 Task: Find a house in Cheraga, Algeria for 6 guests from 6th to 15th September, with a price range of ₹8000 to ₹12000, including amenities like Wifi, Free parking, TV, Gym, and Breakfast, and enable 'Self check-in'.
Action: Mouse moved to (501, 120)
Screenshot: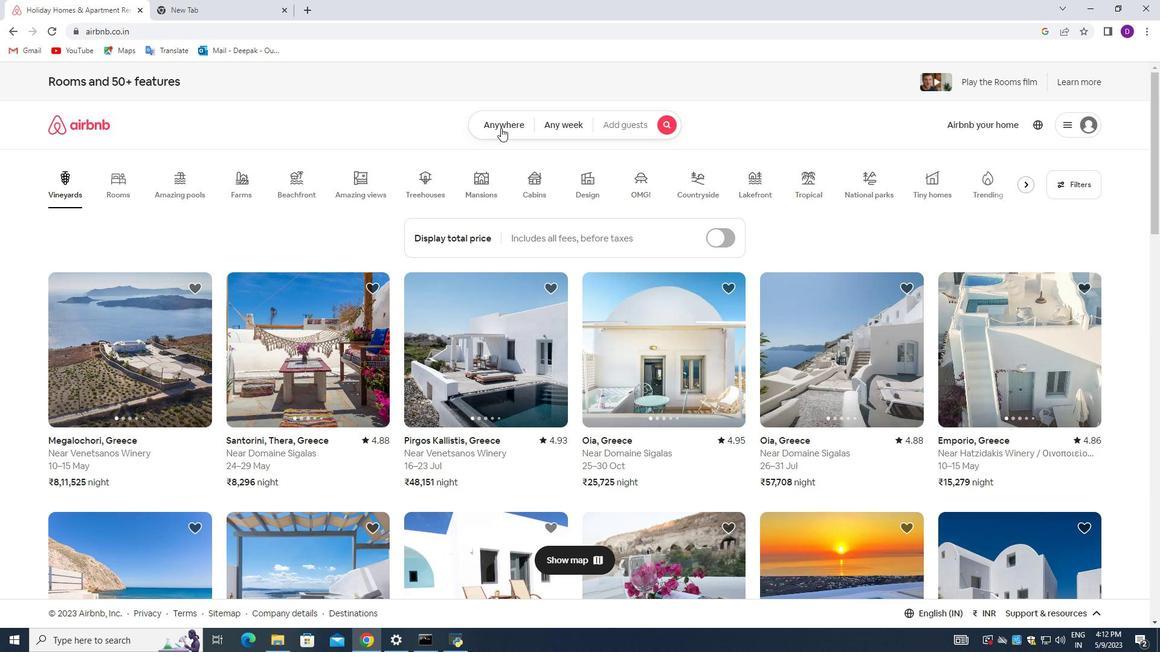 
Action: Mouse pressed left at (501, 120)
Screenshot: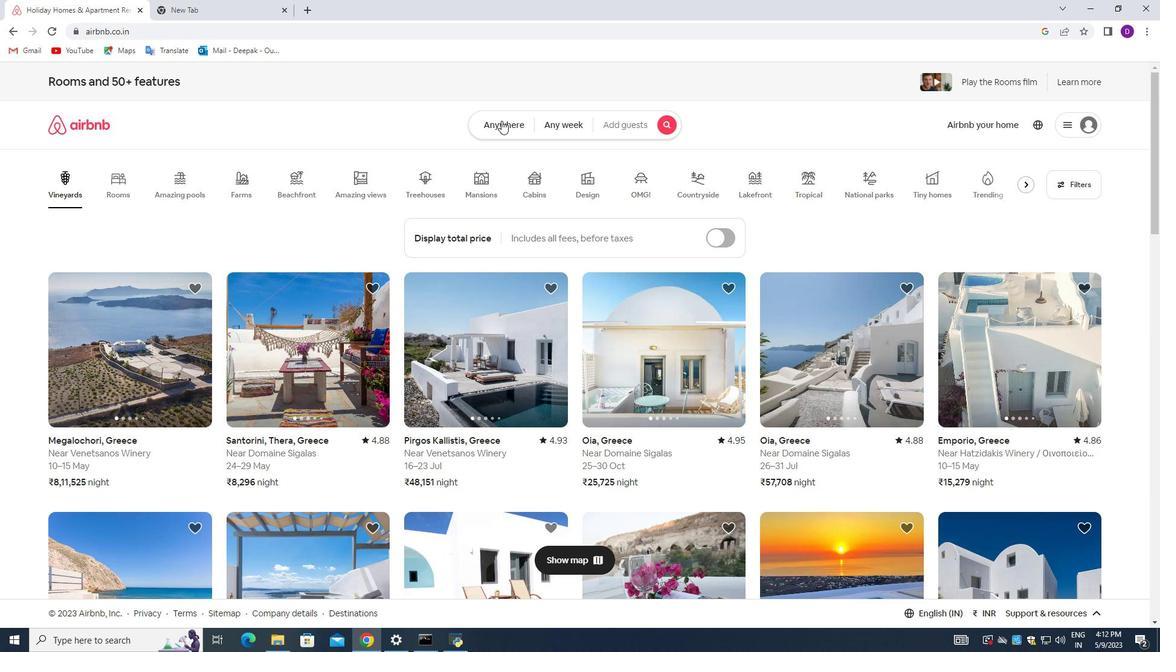 
Action: Mouse moved to (433, 169)
Screenshot: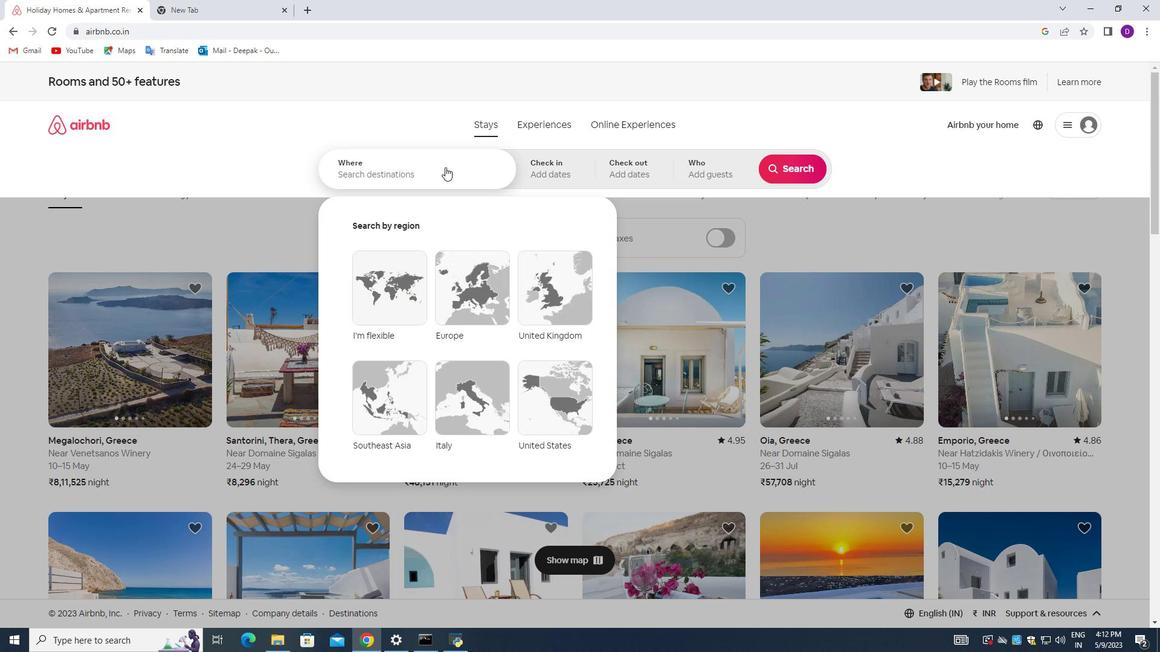
Action: Mouse pressed left at (433, 169)
Screenshot: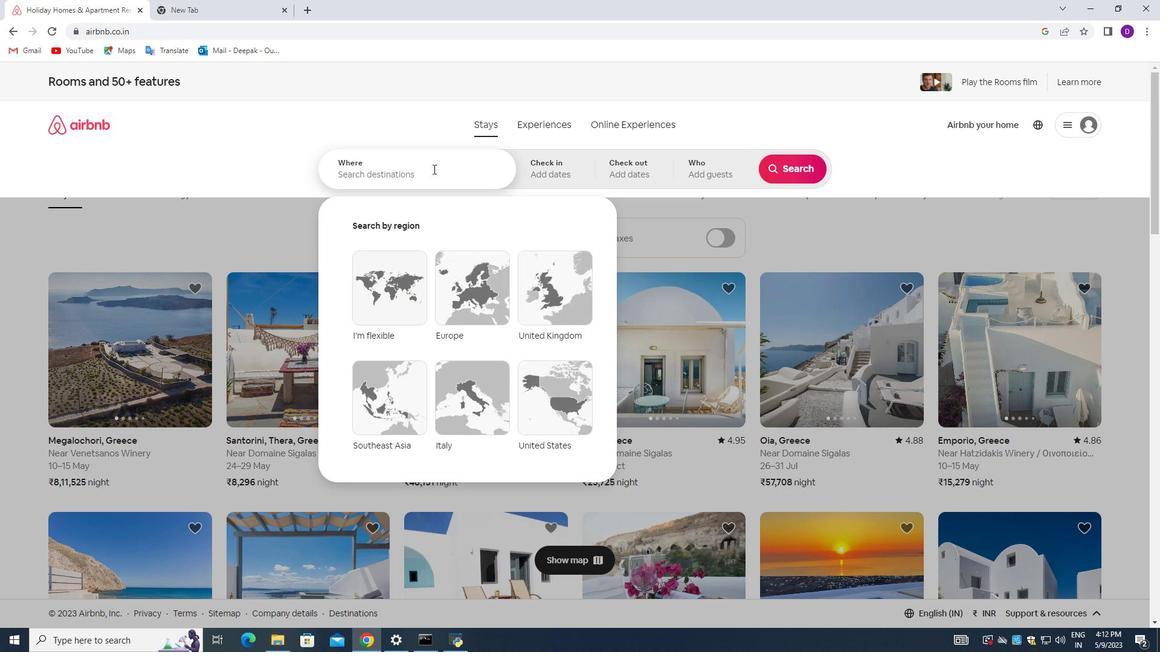 
Action: Mouse moved to (266, 229)
Screenshot: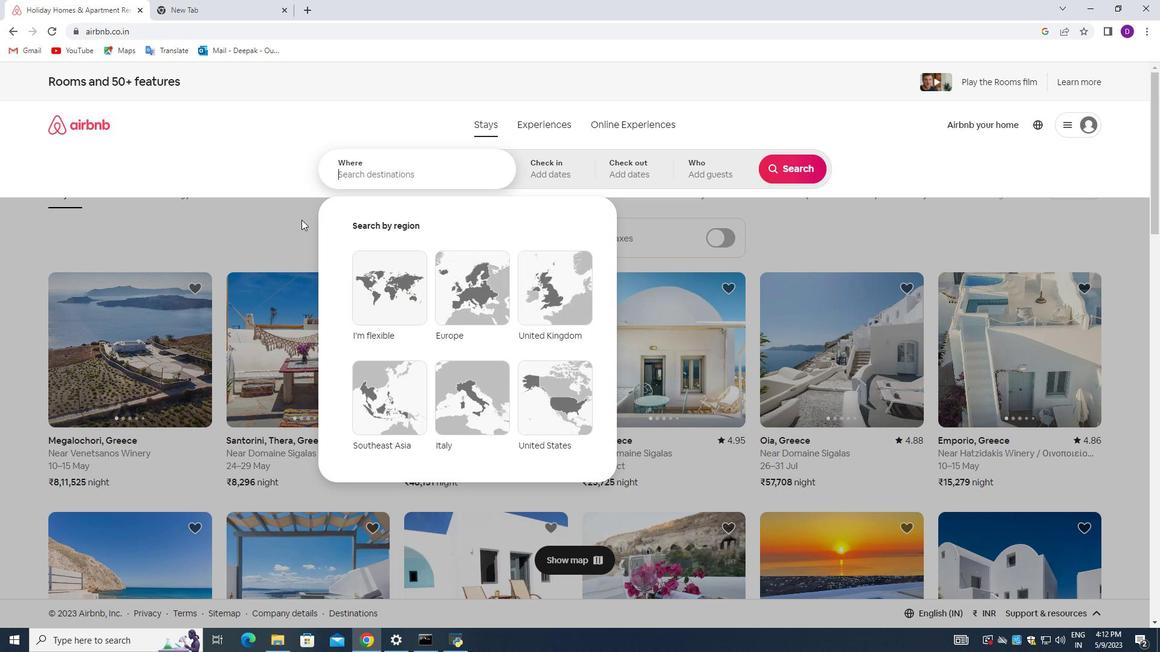 
Action: Key pressed <Key.shift_r>Cheraga,<Key.space><Key.shift_r>Algeria<Key.enter>
Screenshot: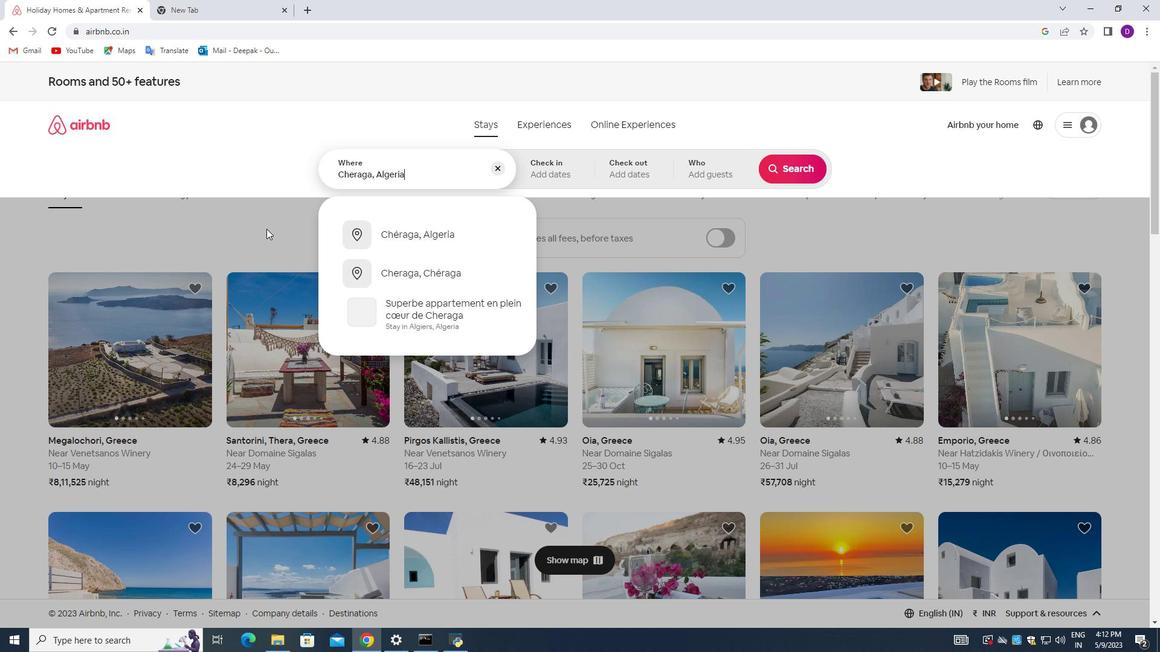 
Action: Mouse moved to (790, 267)
Screenshot: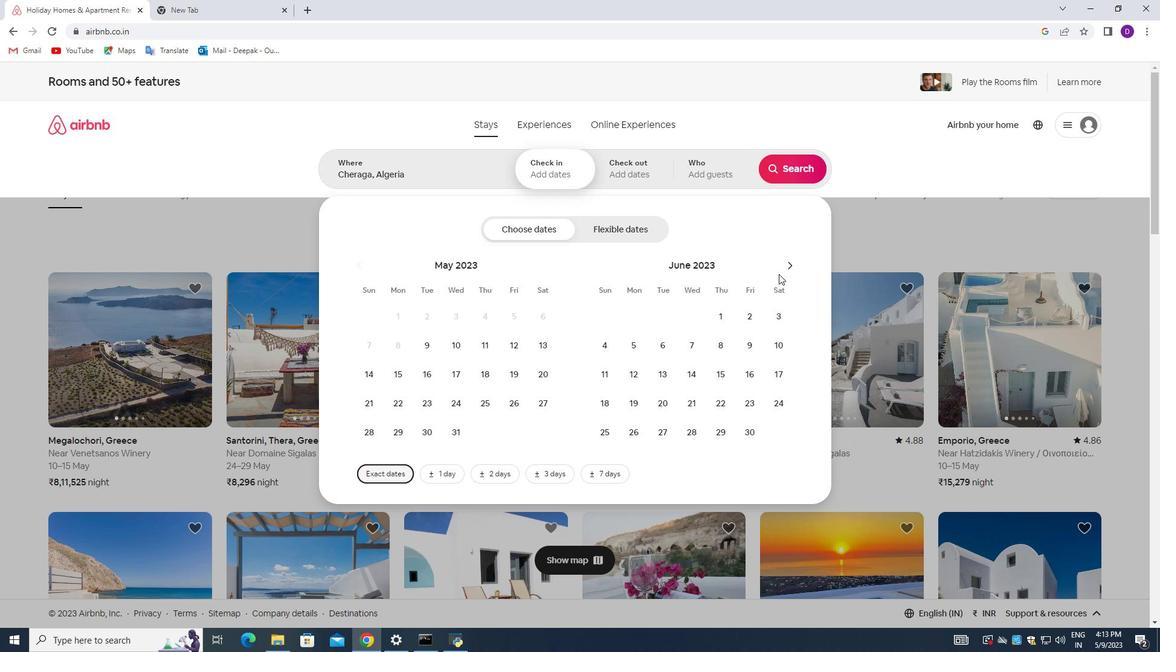 
Action: Mouse pressed left at (790, 267)
Screenshot: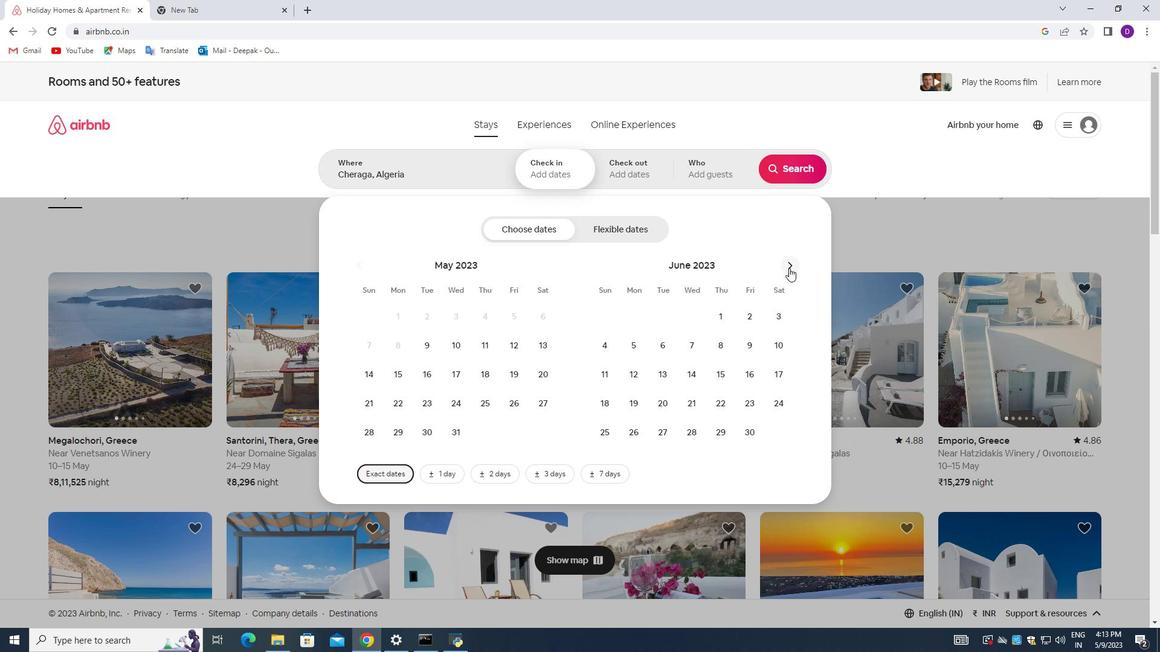 
Action: Mouse pressed left at (790, 267)
Screenshot: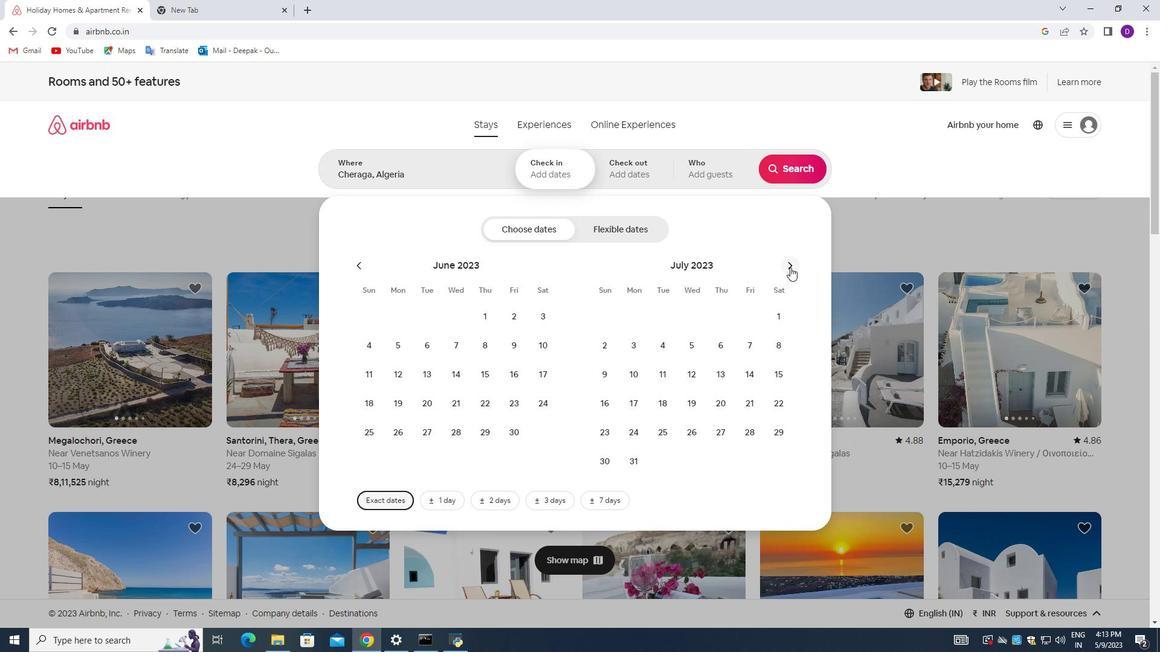 
Action: Mouse pressed left at (790, 267)
Screenshot: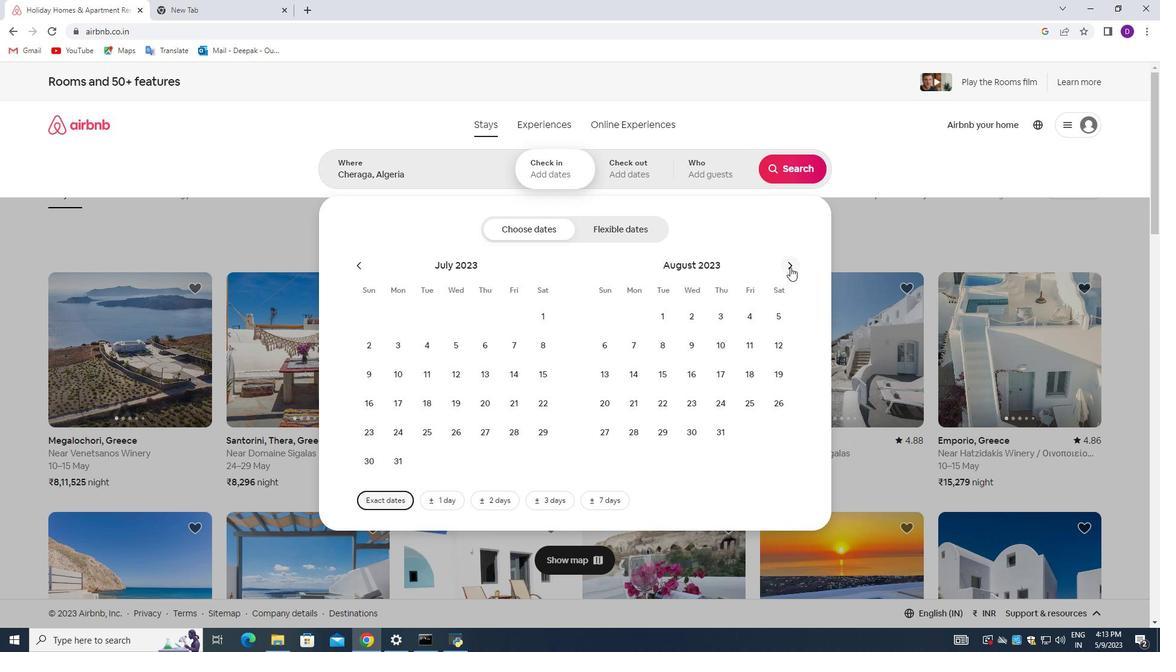 
Action: Mouse moved to (696, 346)
Screenshot: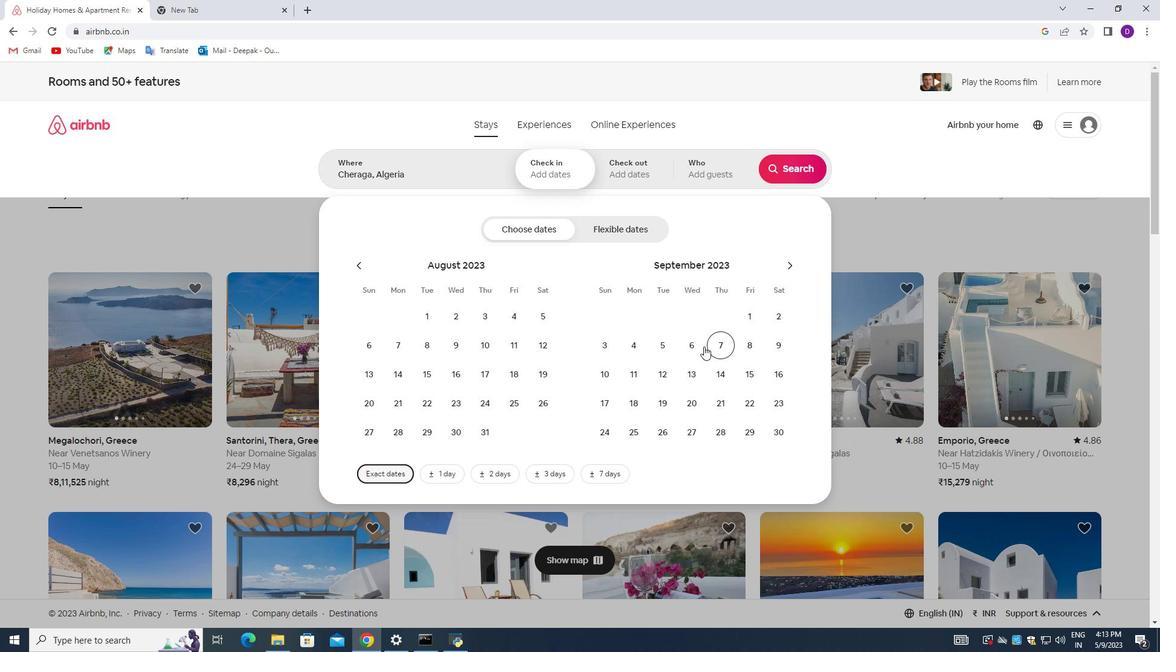 
Action: Mouse pressed left at (696, 346)
Screenshot: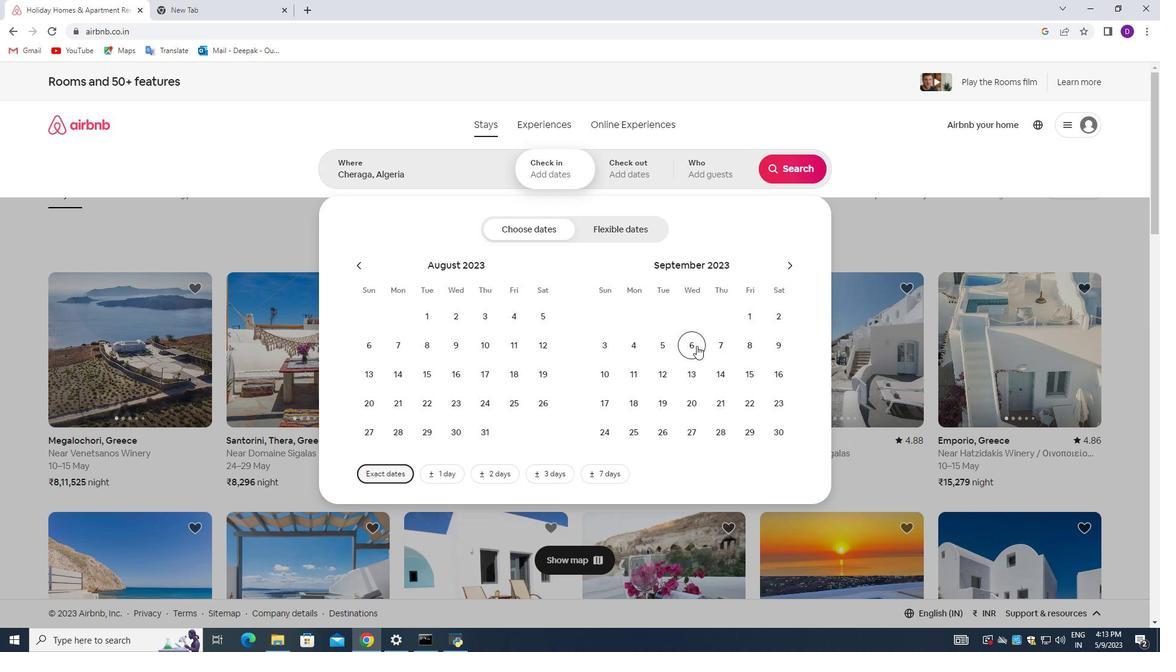 
Action: Mouse moved to (748, 367)
Screenshot: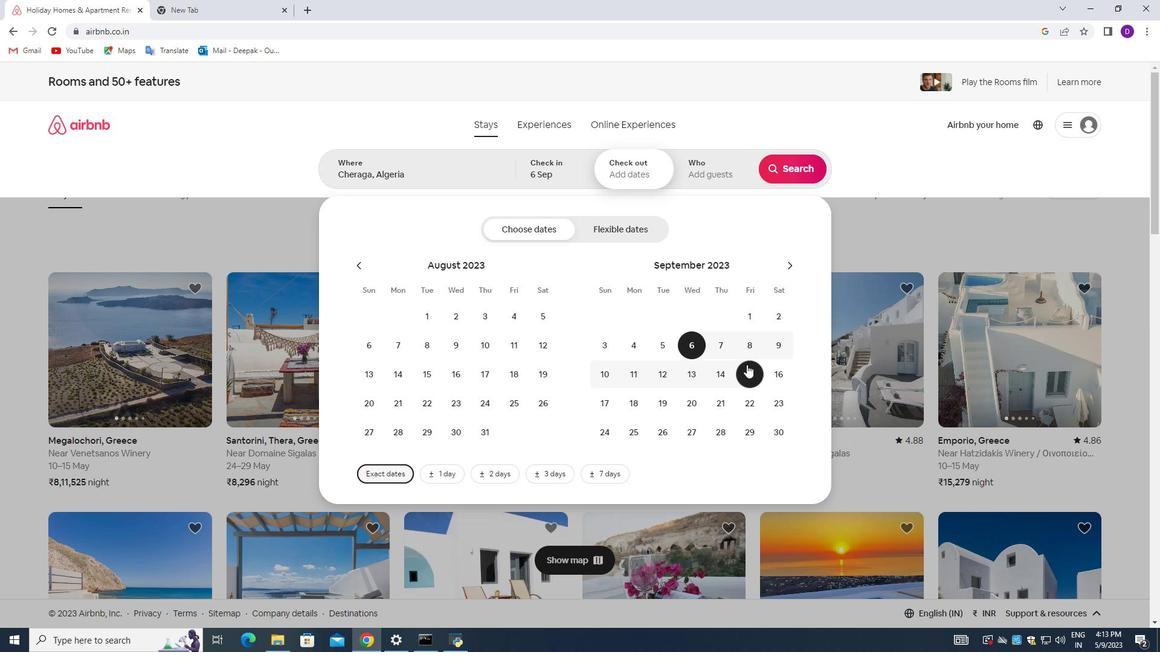 
Action: Mouse pressed left at (748, 367)
Screenshot: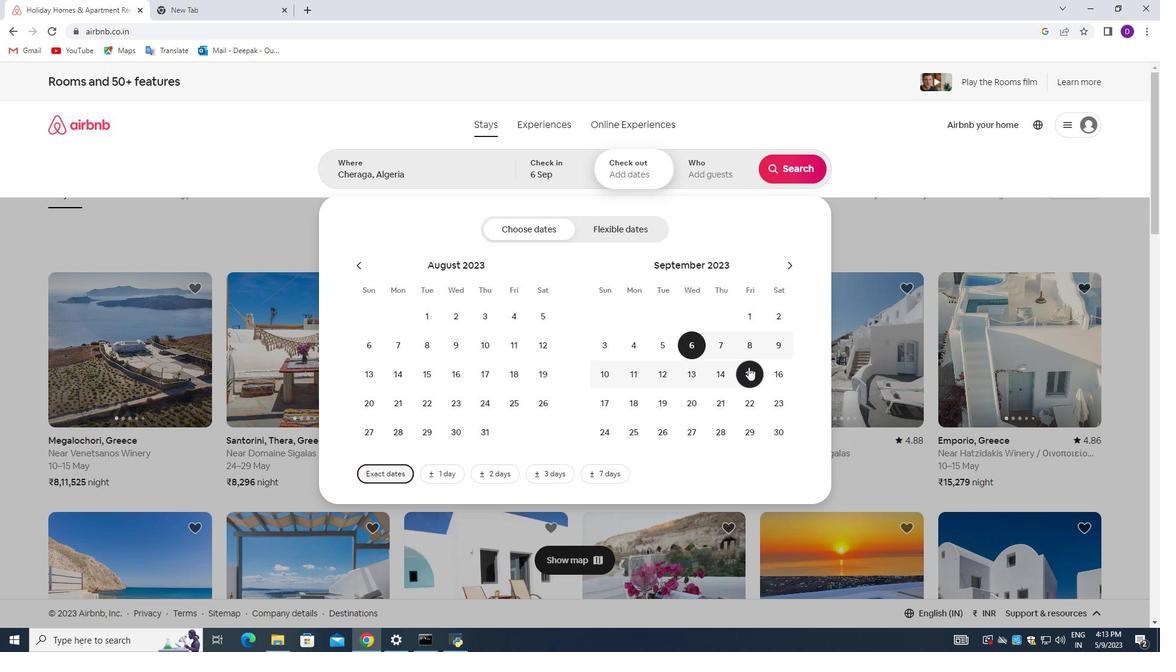 
Action: Mouse moved to (693, 169)
Screenshot: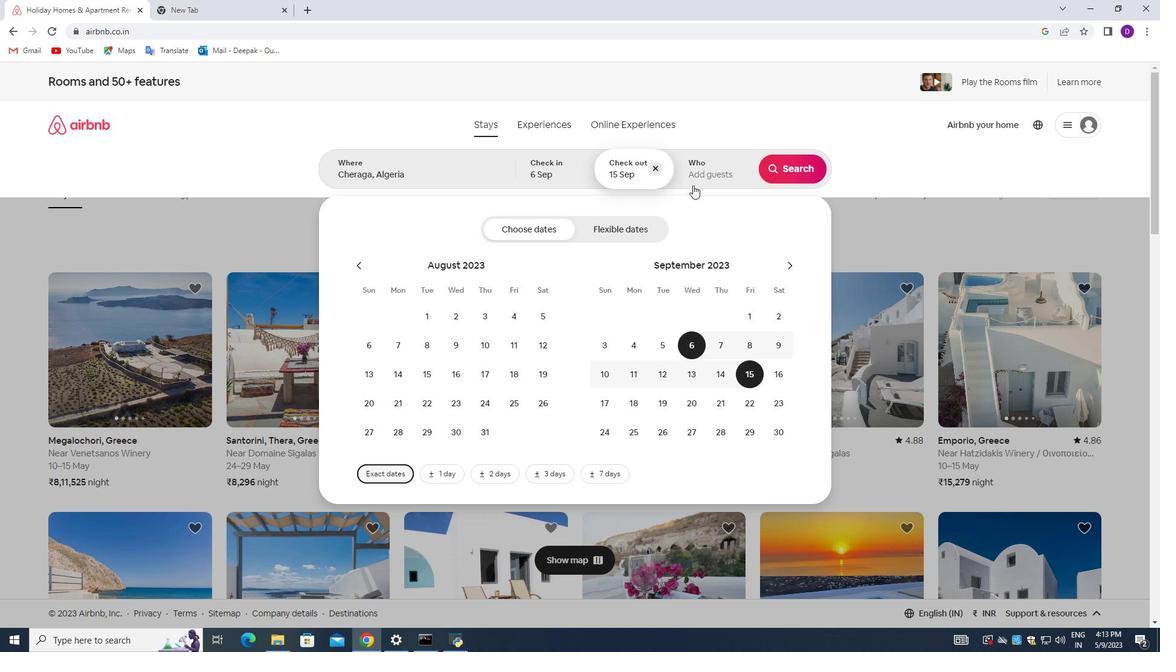 
Action: Mouse pressed left at (693, 169)
Screenshot: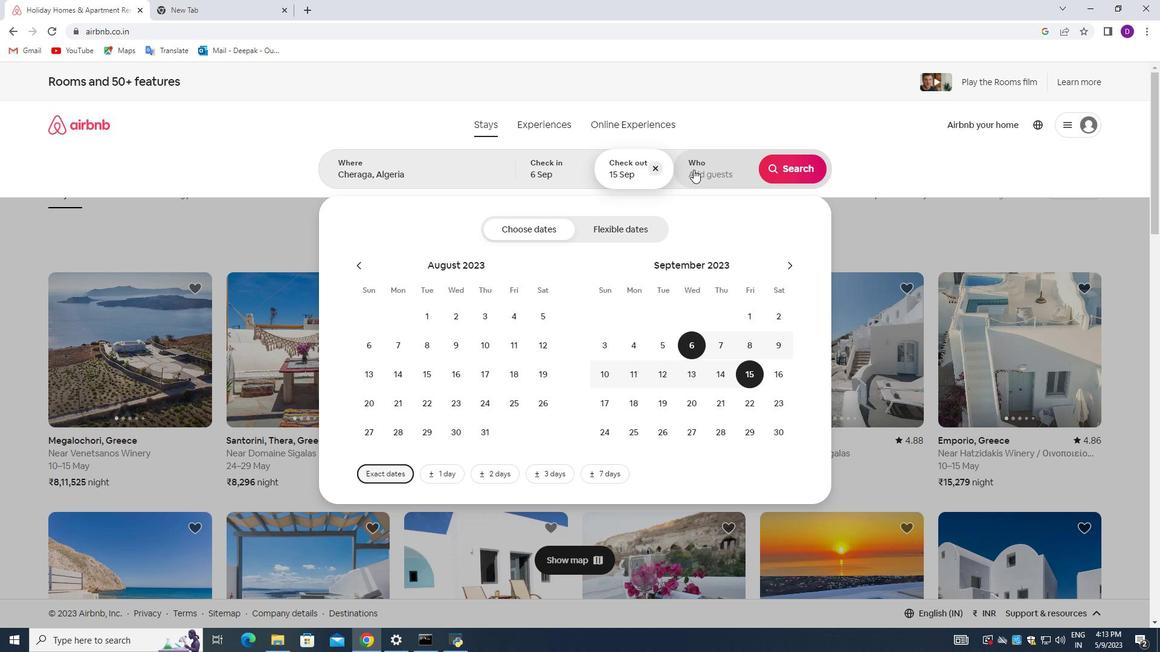 
Action: Mouse moved to (794, 236)
Screenshot: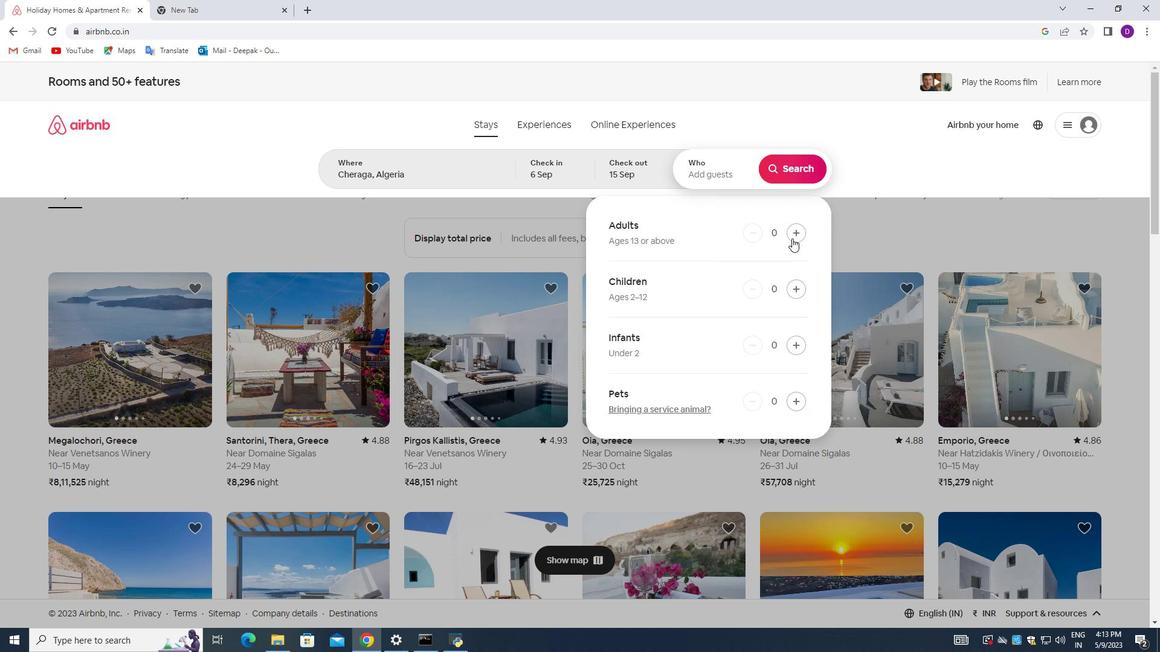 
Action: Mouse pressed left at (794, 236)
Screenshot: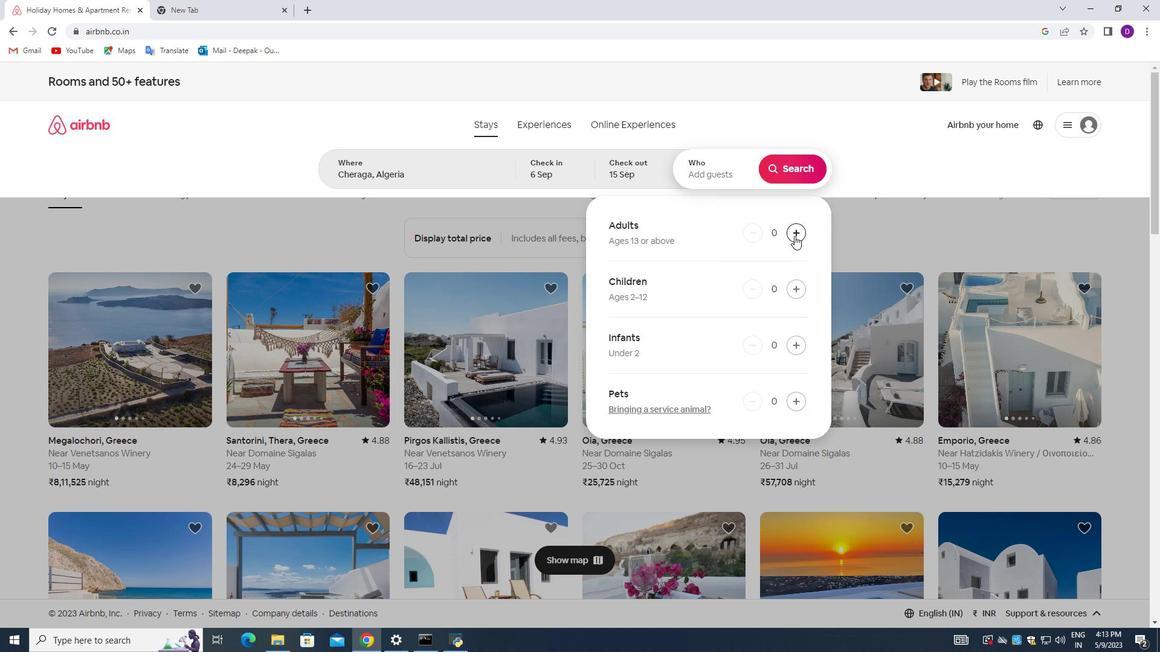 
Action: Mouse pressed left at (794, 236)
Screenshot: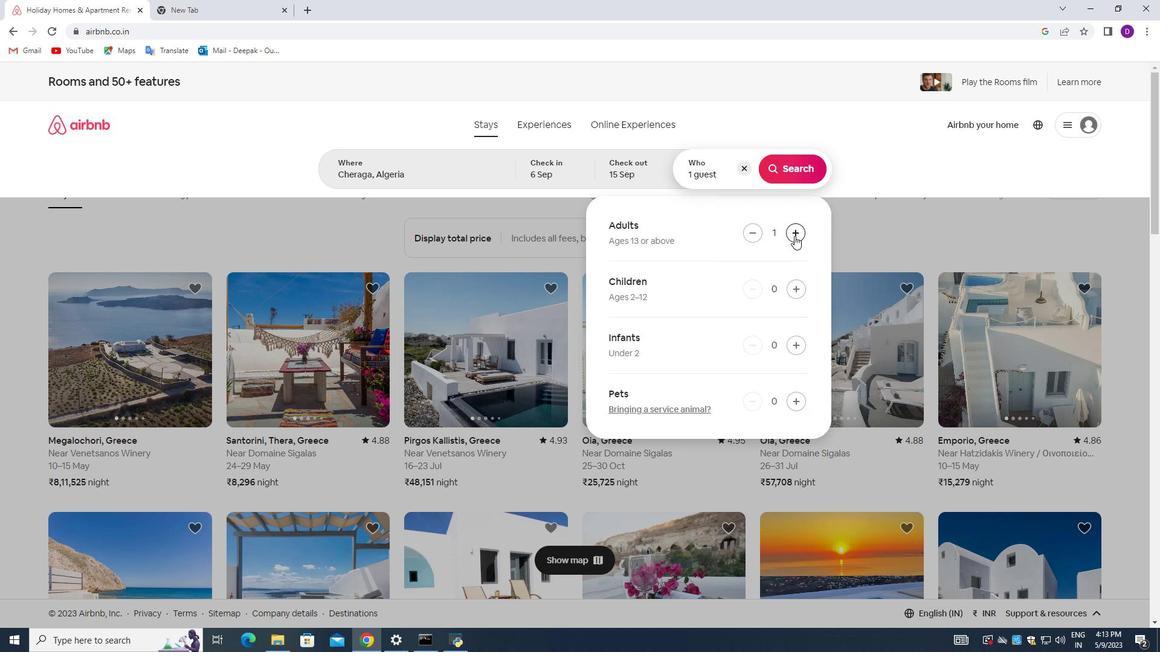 
Action: Mouse pressed left at (794, 236)
Screenshot: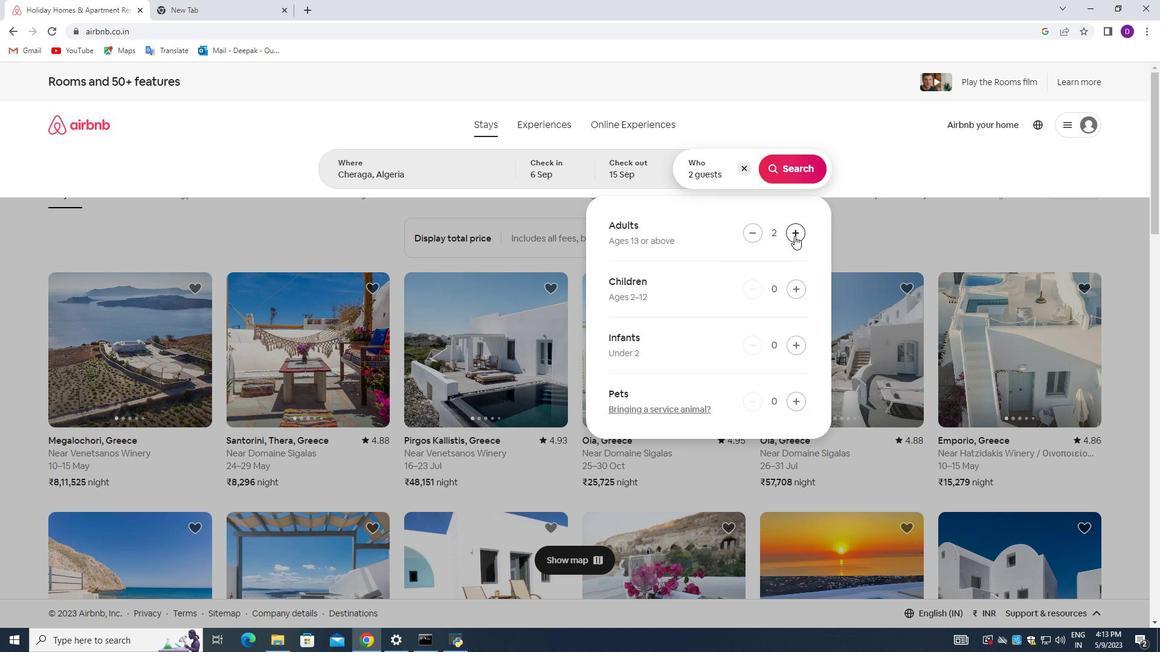
Action: Mouse pressed left at (794, 236)
Screenshot: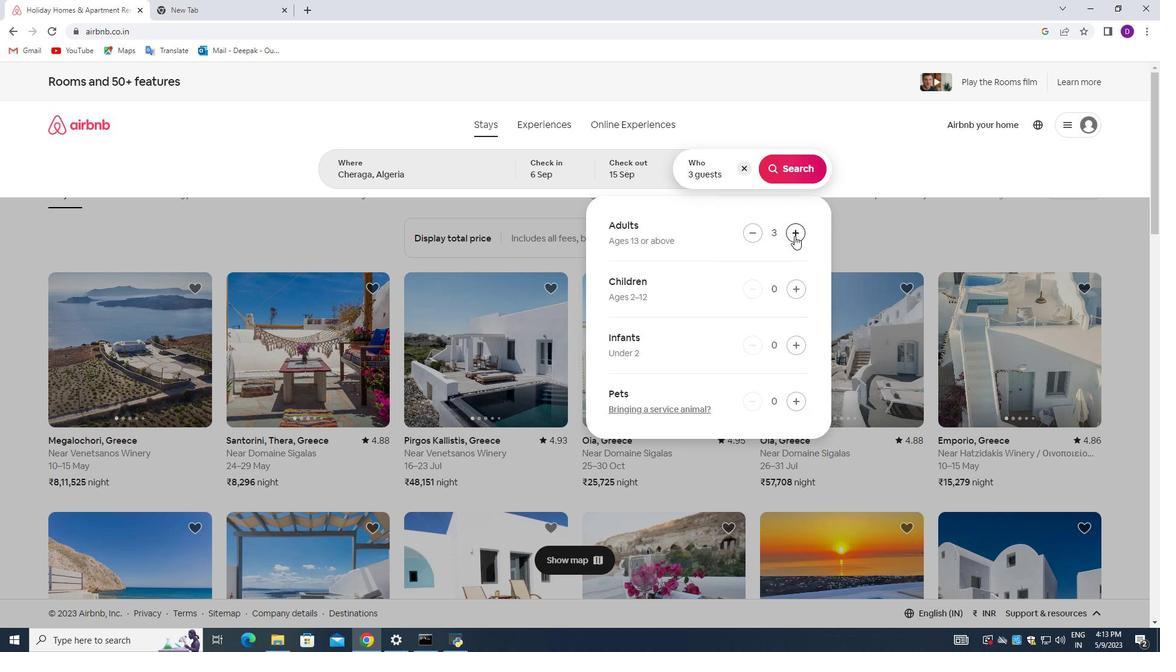 
Action: Mouse pressed left at (794, 236)
Screenshot: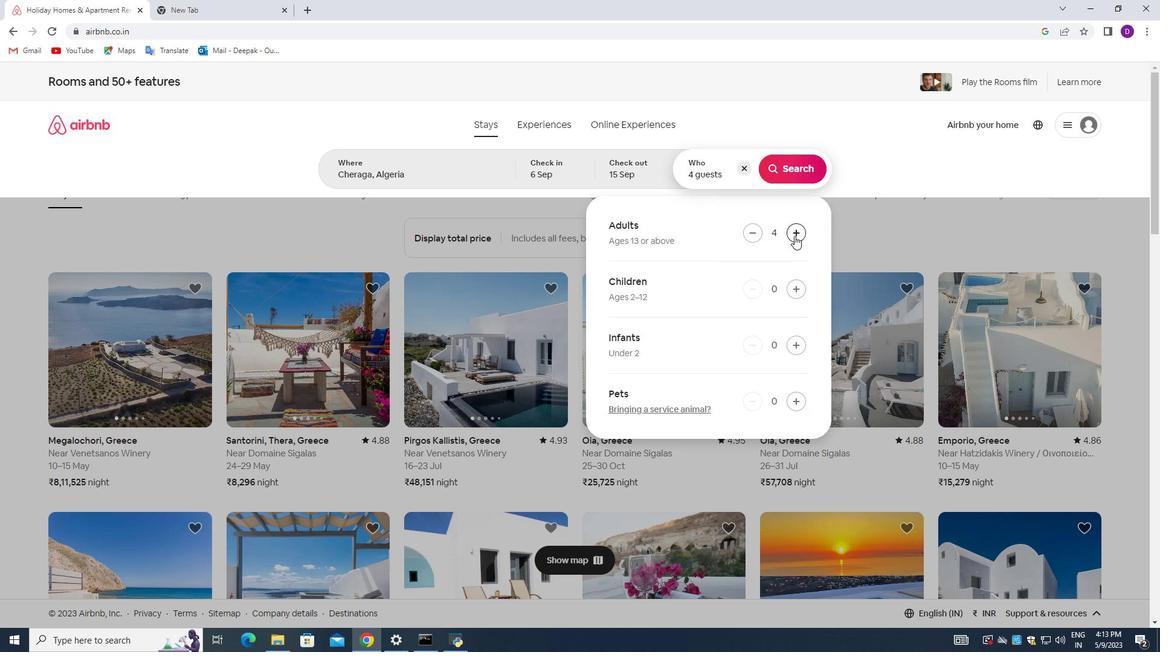 
Action: Mouse pressed left at (794, 236)
Screenshot: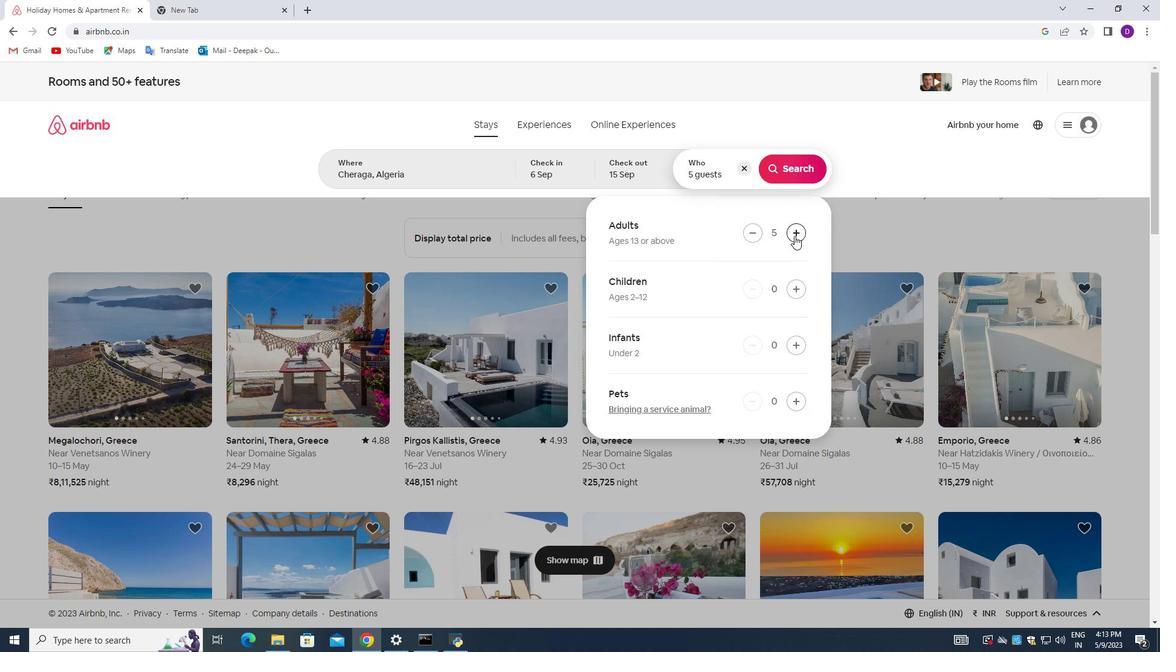 
Action: Mouse moved to (797, 168)
Screenshot: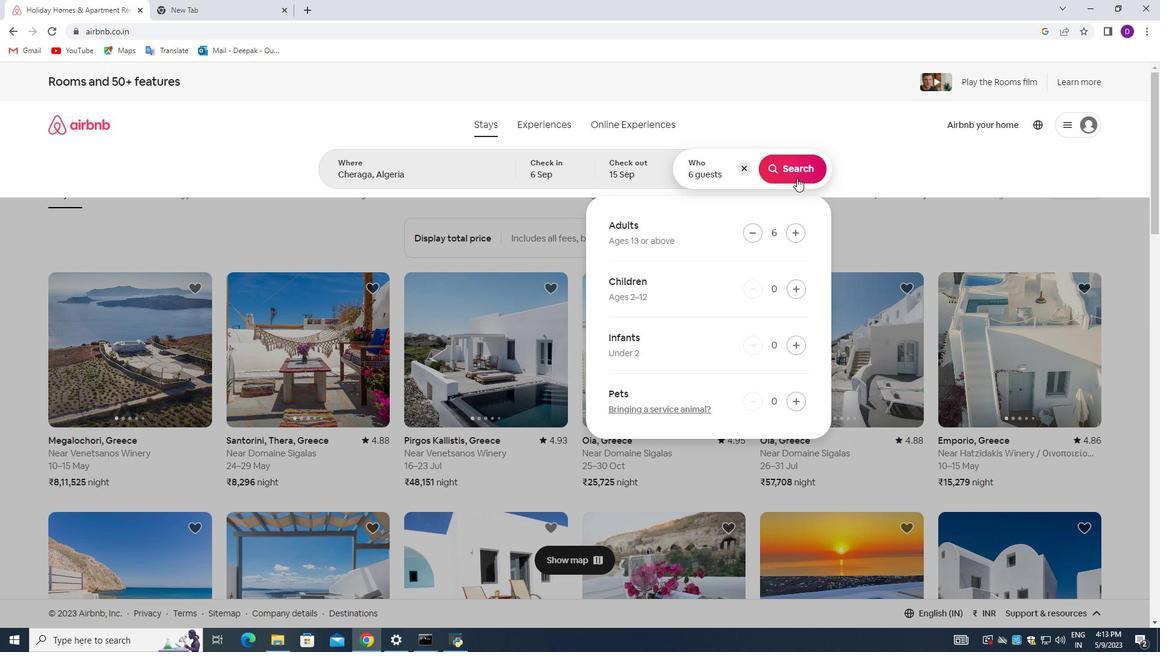 
Action: Mouse pressed left at (797, 168)
Screenshot: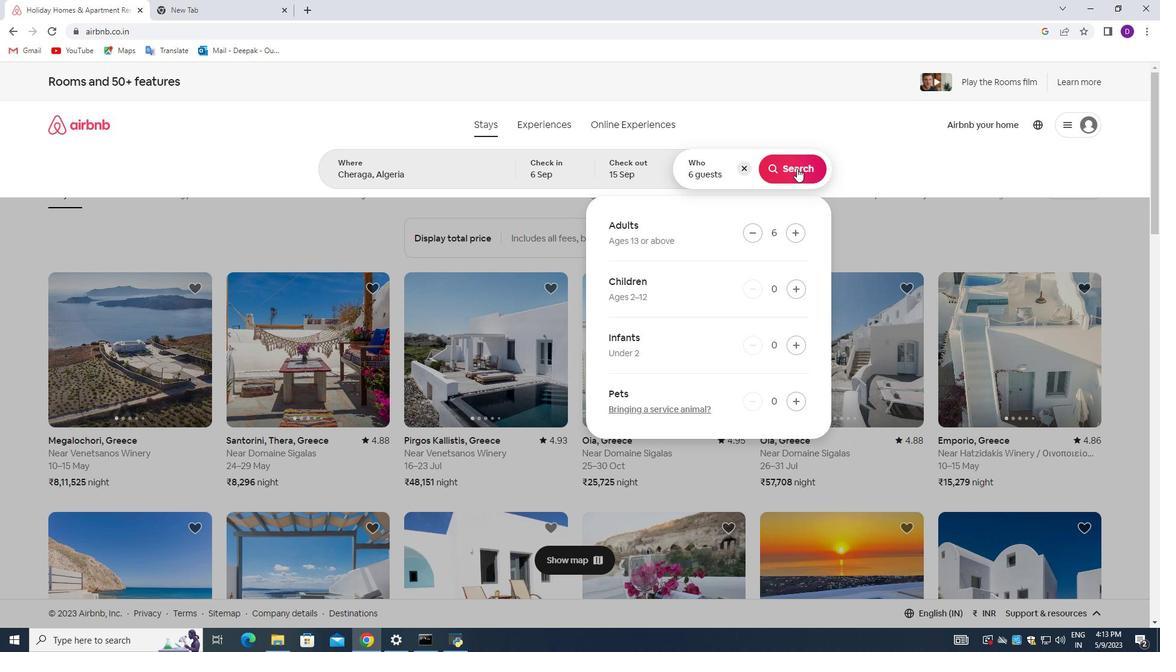
Action: Mouse moved to (1098, 129)
Screenshot: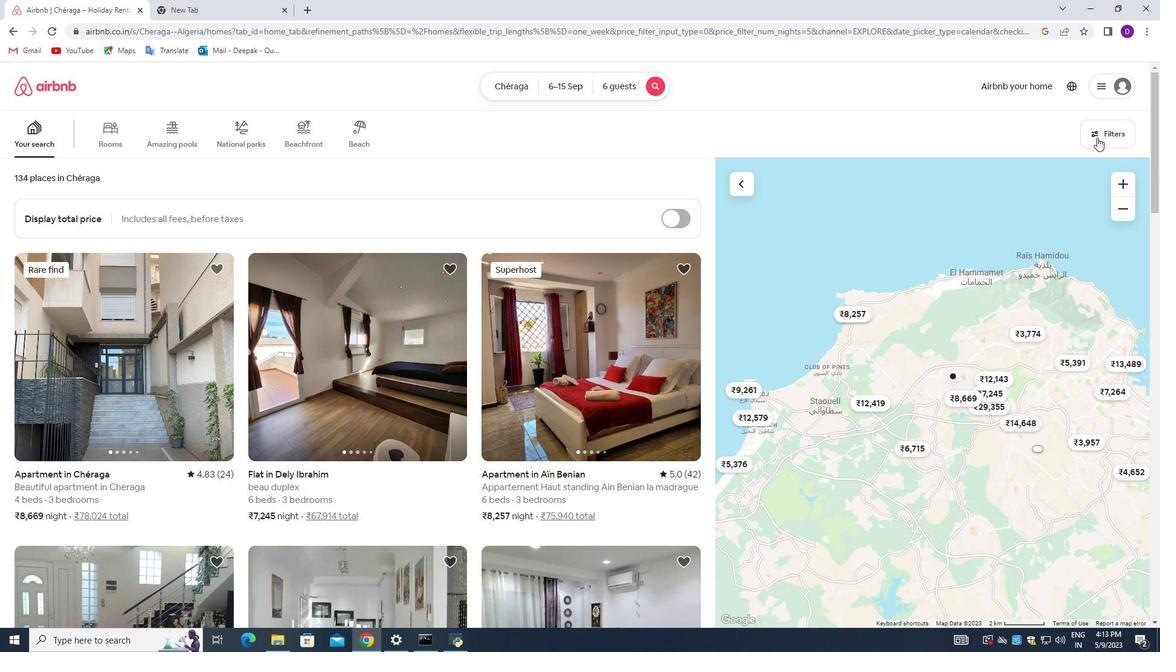 
Action: Mouse pressed left at (1098, 129)
Screenshot: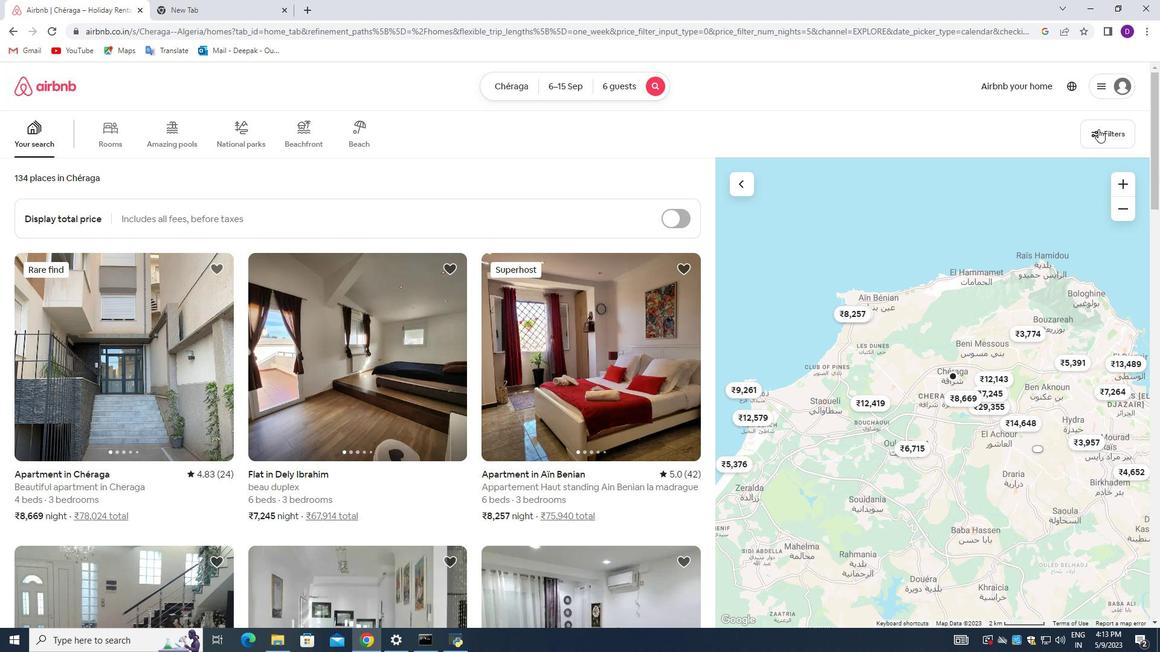 
Action: Mouse moved to (421, 433)
Screenshot: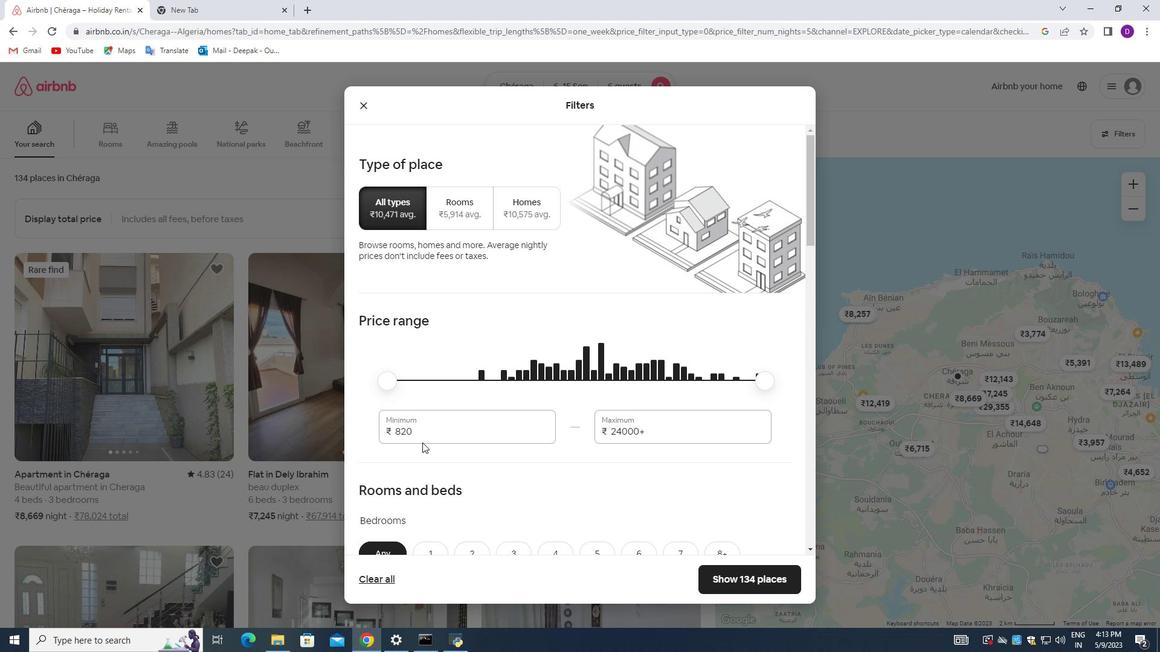 
Action: Mouse pressed left at (421, 433)
Screenshot: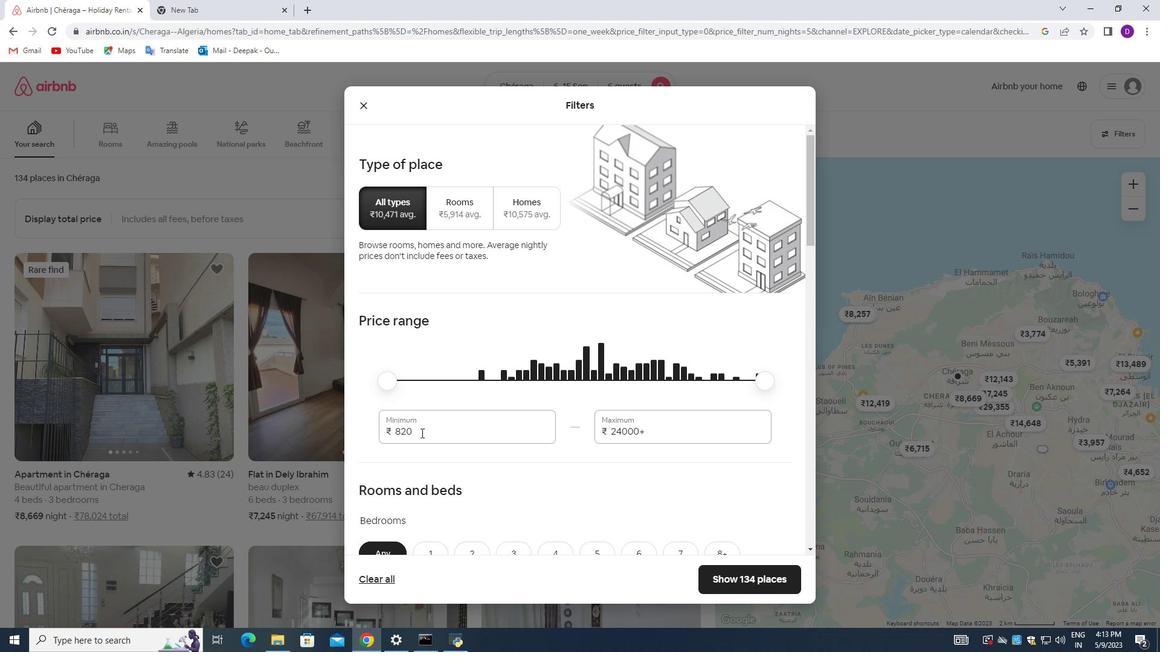 
Action: Mouse pressed left at (421, 433)
Screenshot: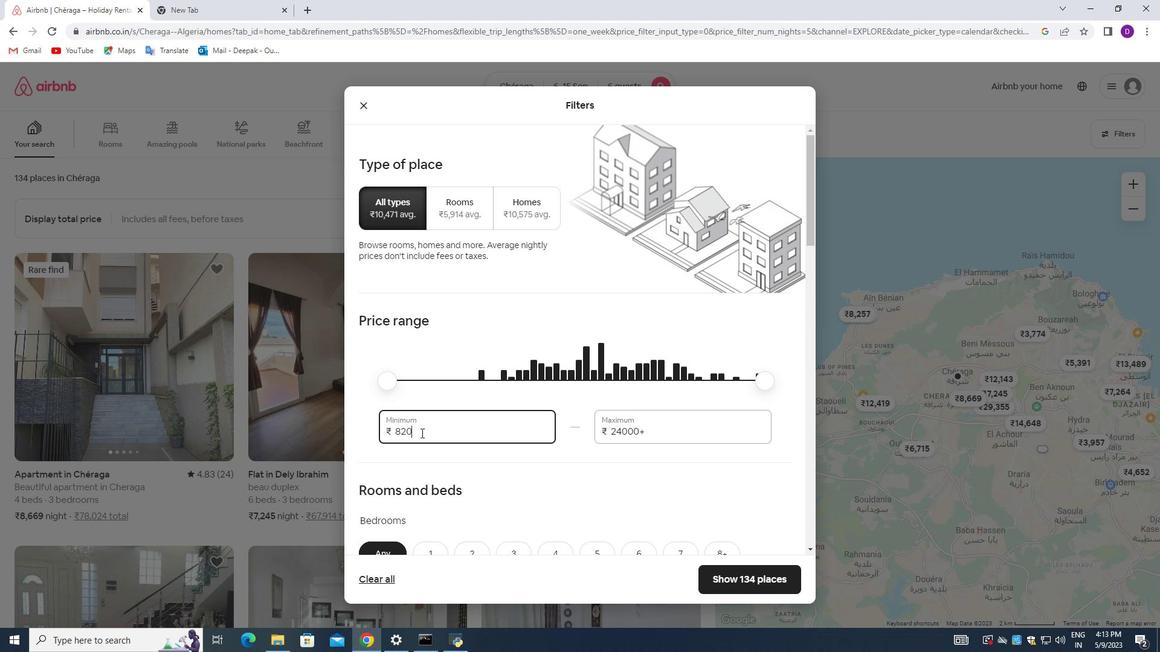 
Action: Key pressed 8000<Key.tab>12000
Screenshot: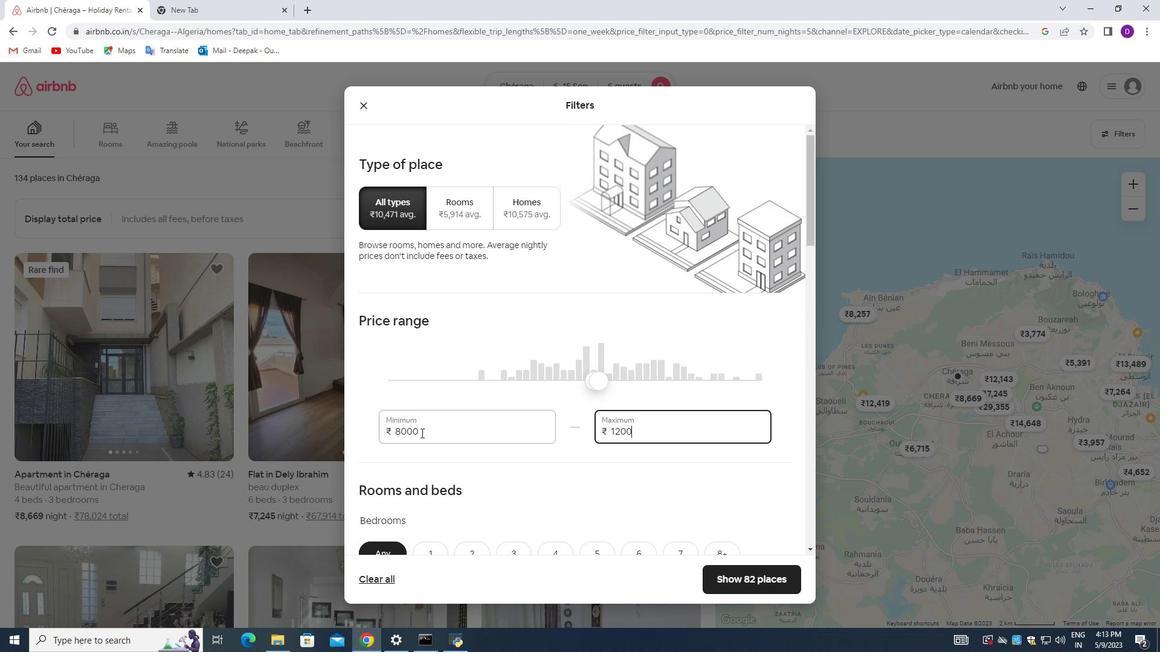 
Action: Mouse moved to (441, 378)
Screenshot: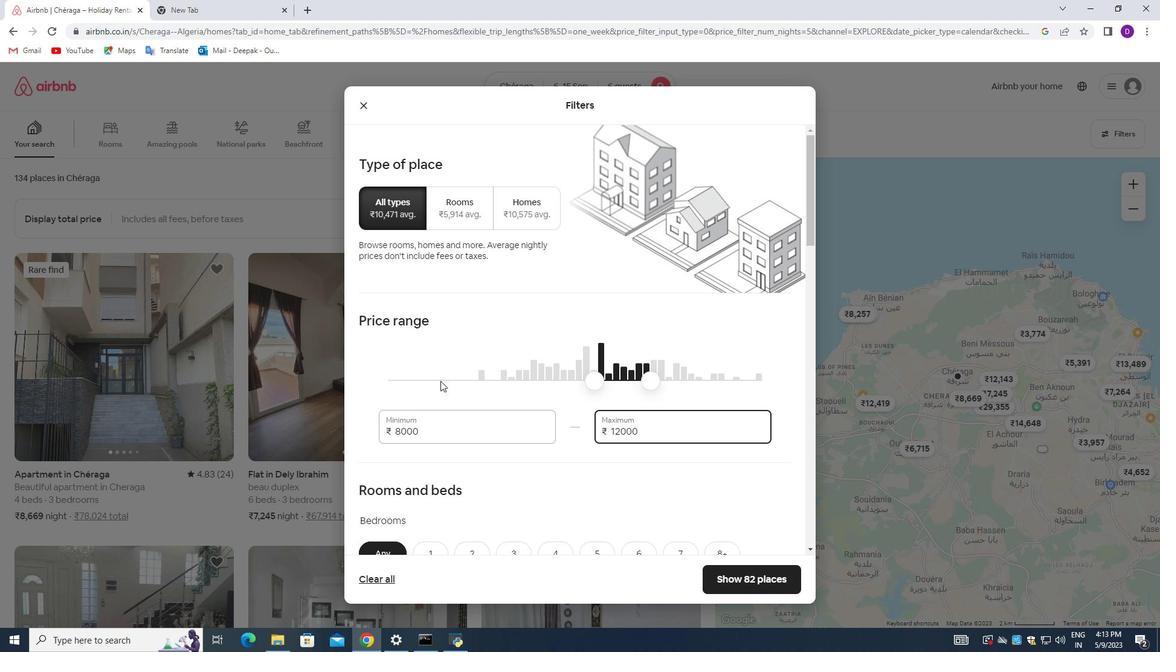 
Action: Mouse scrolled (441, 378) with delta (0, 0)
Screenshot: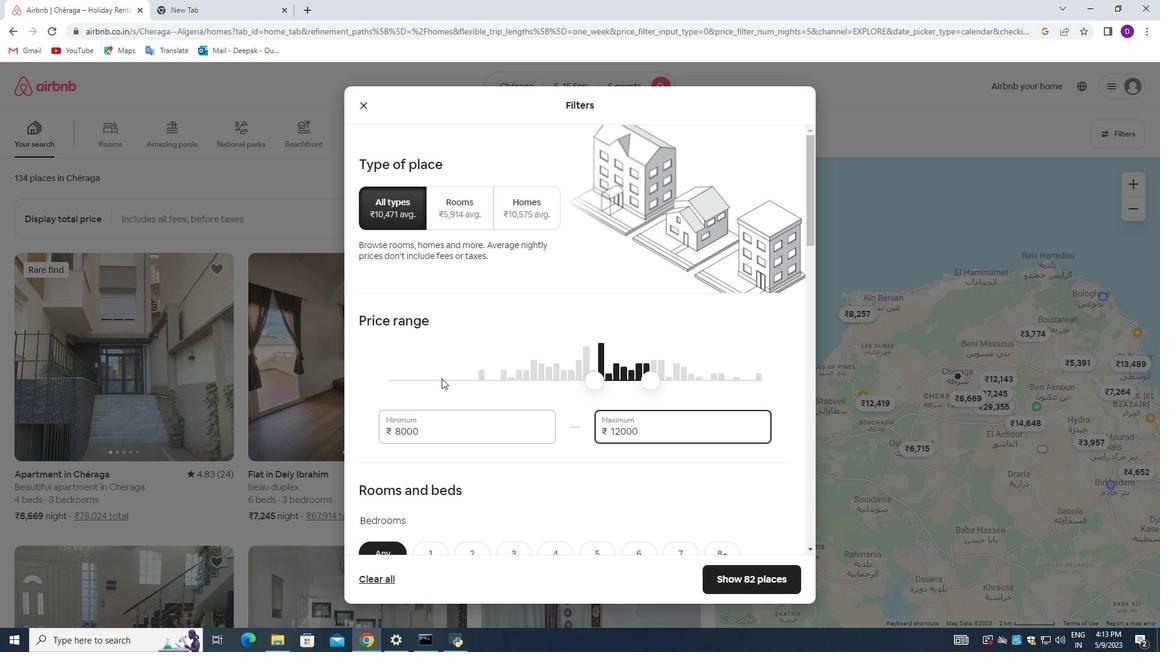 
Action: Mouse scrolled (441, 378) with delta (0, 0)
Screenshot: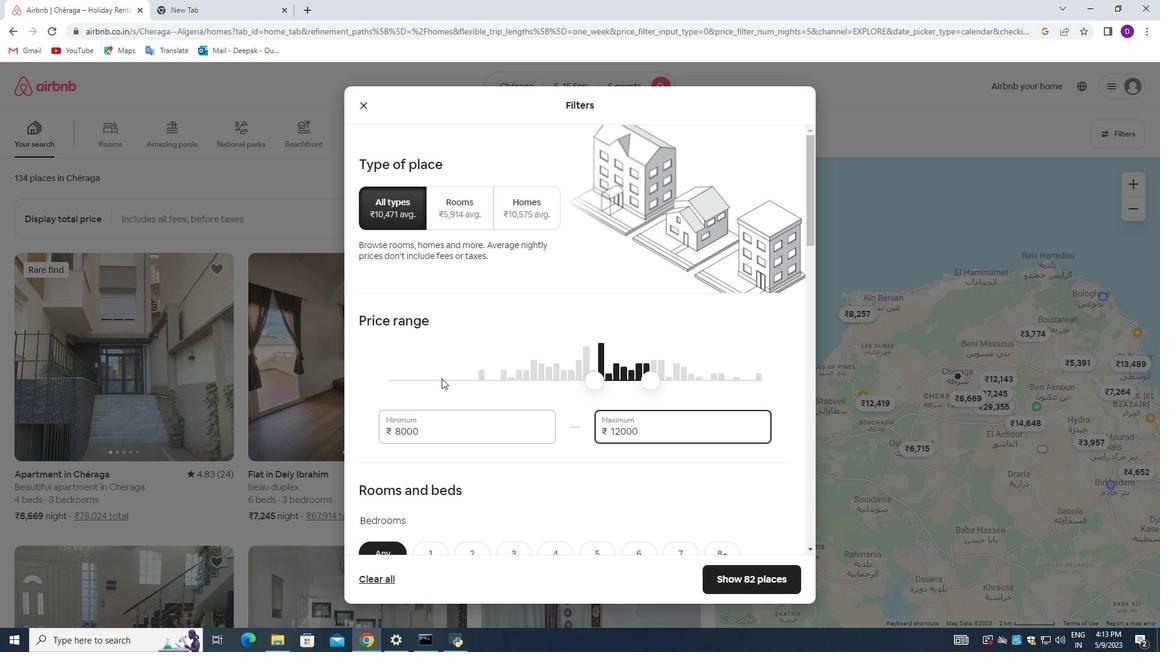 
Action: Mouse scrolled (441, 378) with delta (0, 0)
Screenshot: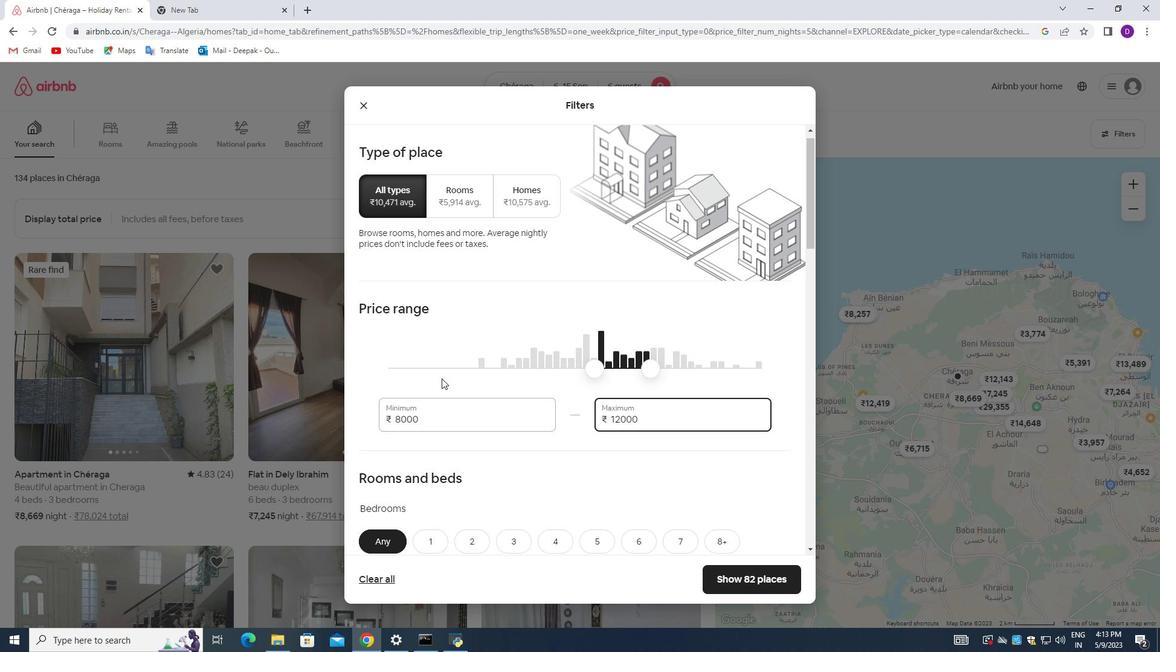 
Action: Mouse scrolled (441, 378) with delta (0, 0)
Screenshot: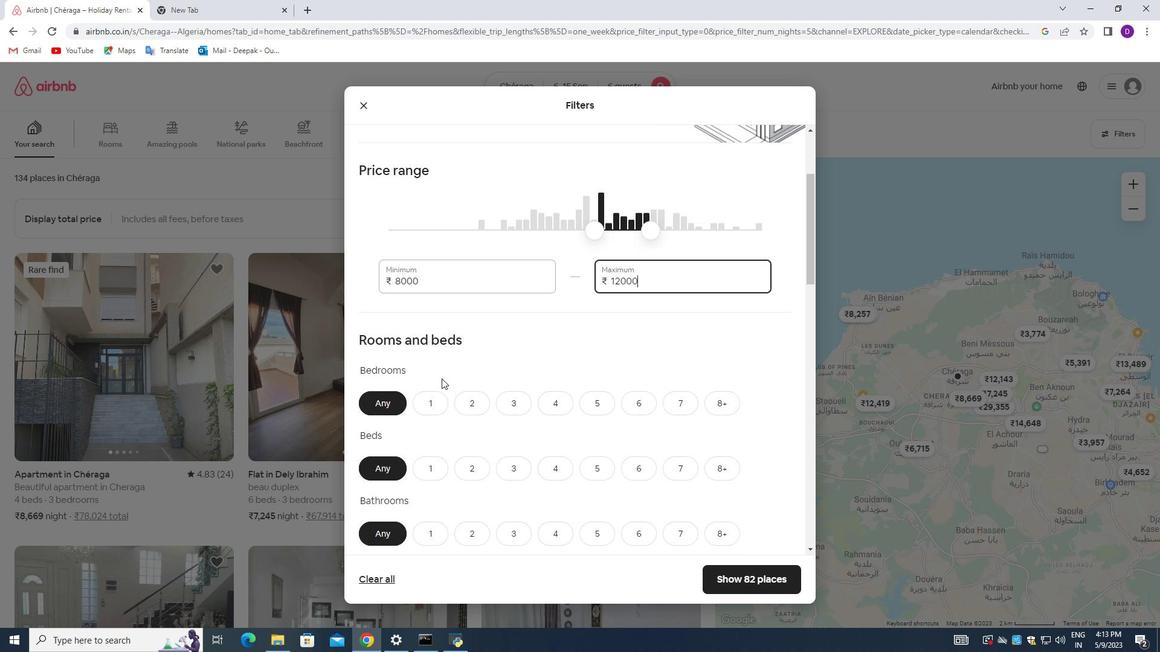 
Action: Mouse moved to (633, 318)
Screenshot: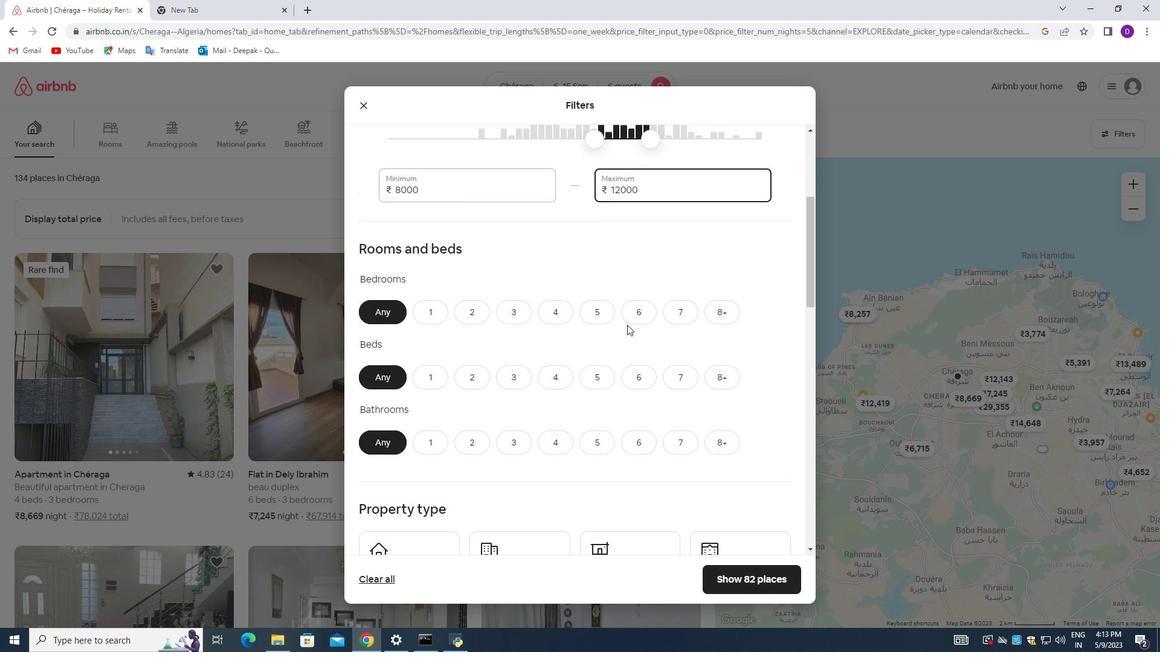 
Action: Mouse pressed left at (633, 318)
Screenshot: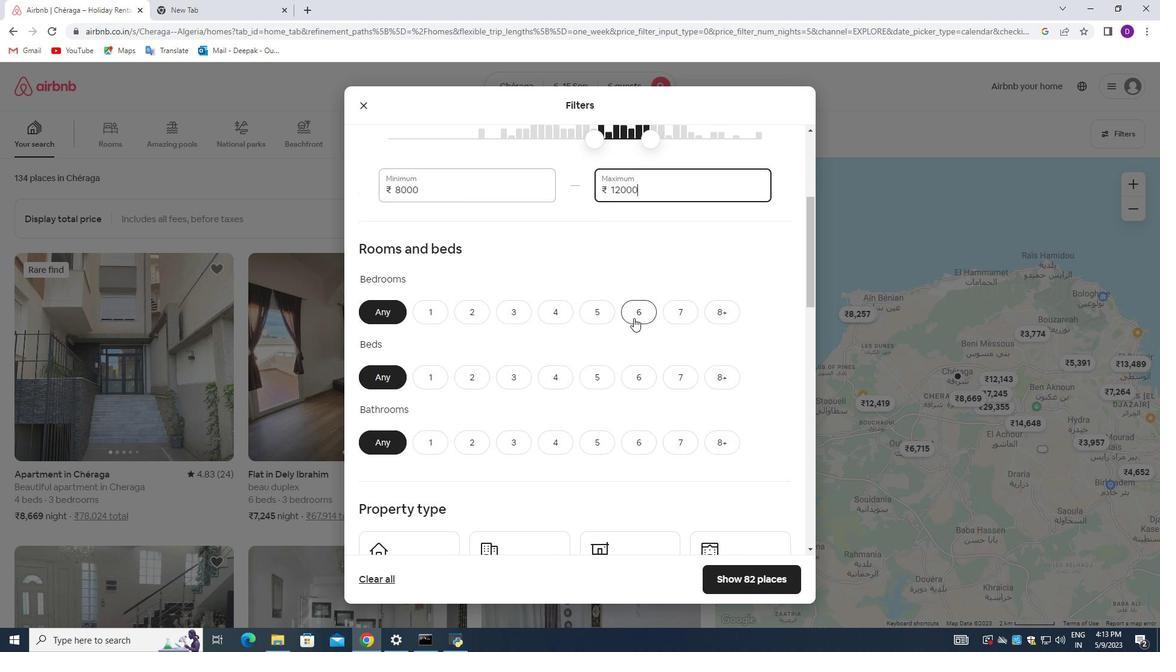 
Action: Mouse moved to (638, 372)
Screenshot: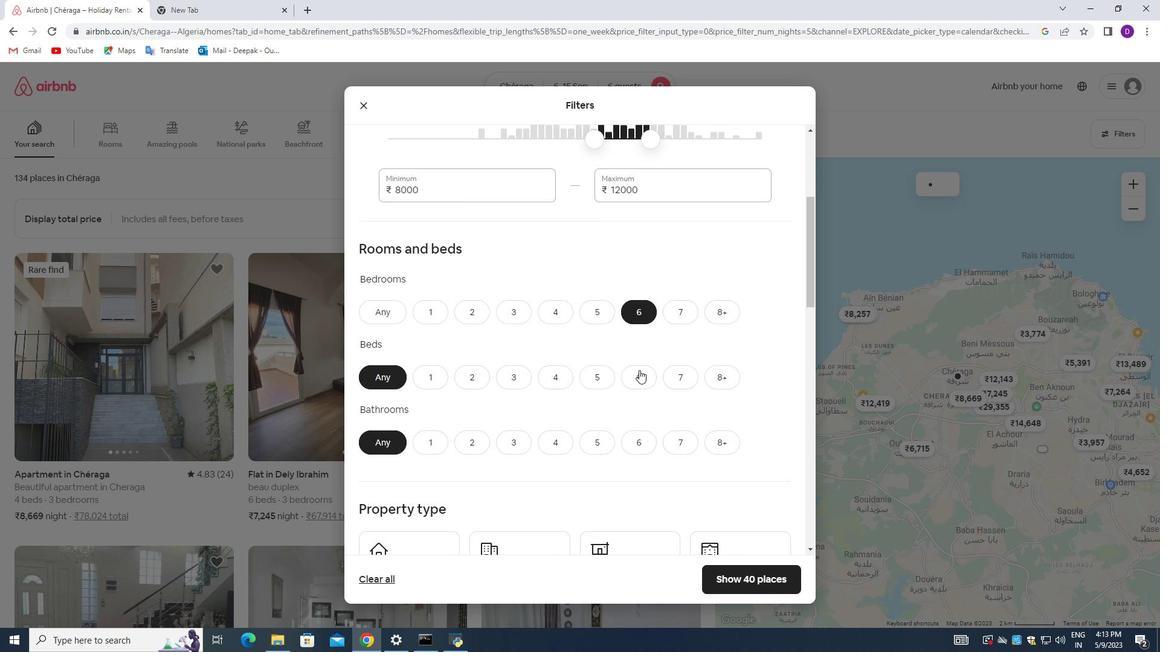 
Action: Mouse pressed left at (638, 372)
Screenshot: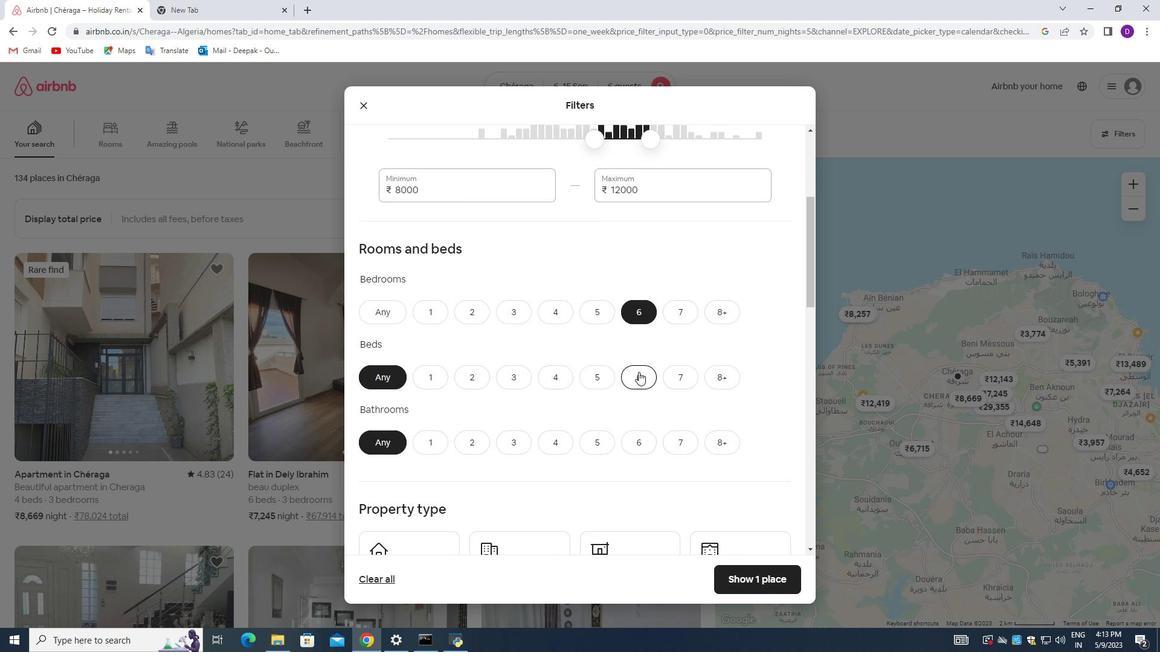 
Action: Mouse moved to (635, 439)
Screenshot: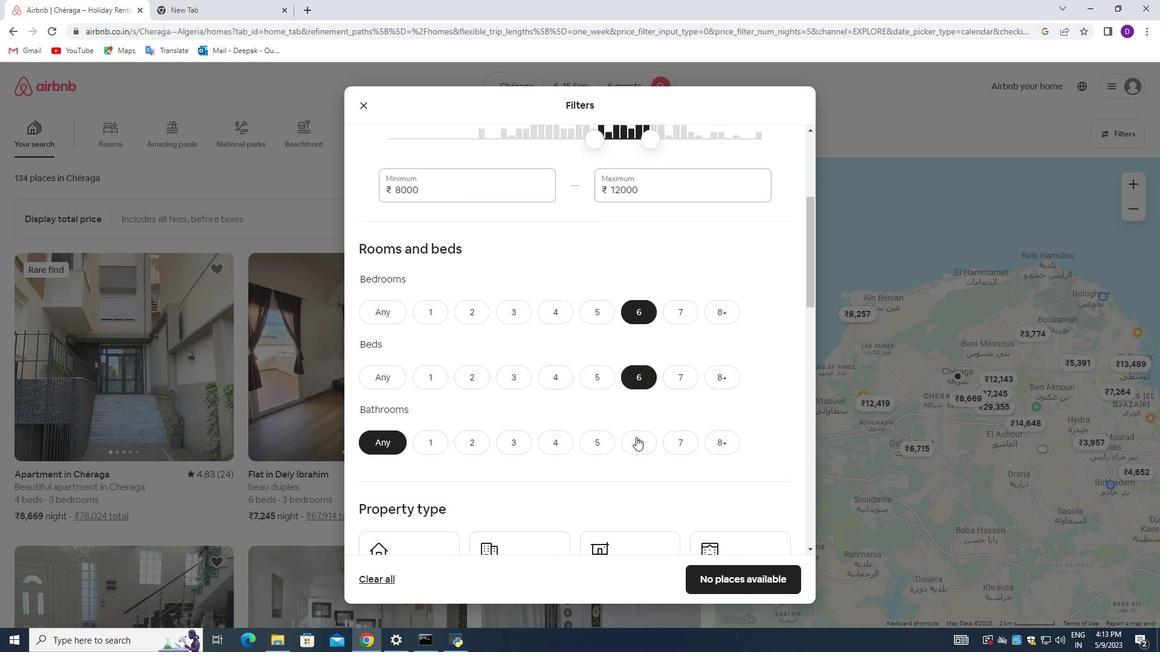 
Action: Mouse pressed left at (635, 439)
Screenshot: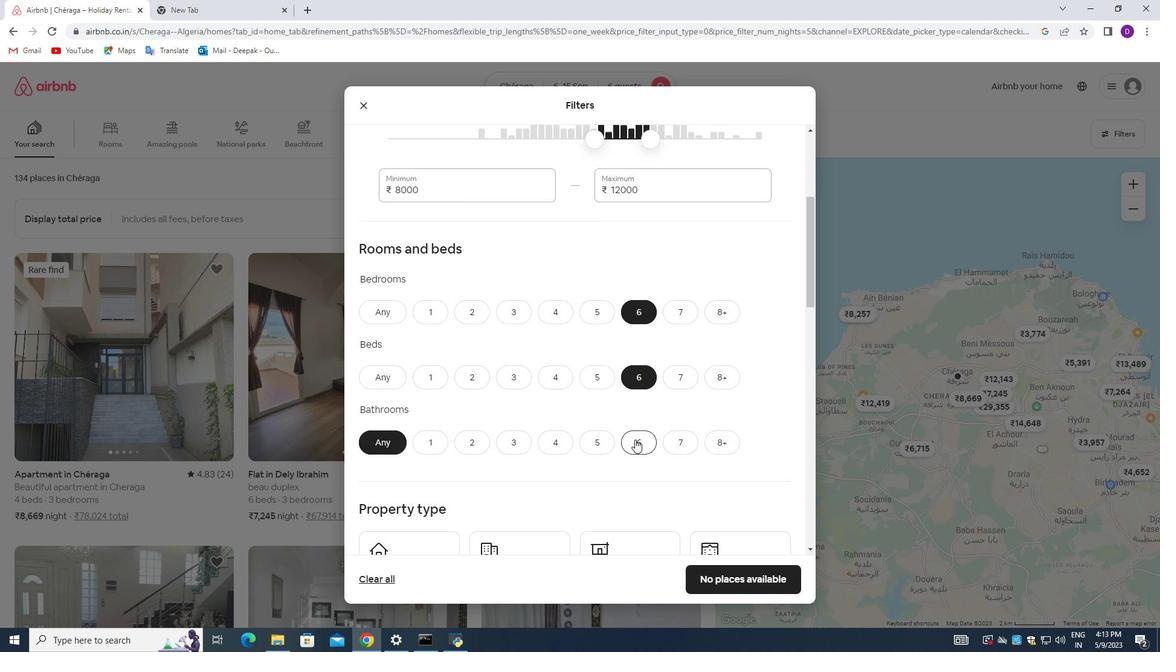 
Action: Mouse moved to (621, 338)
Screenshot: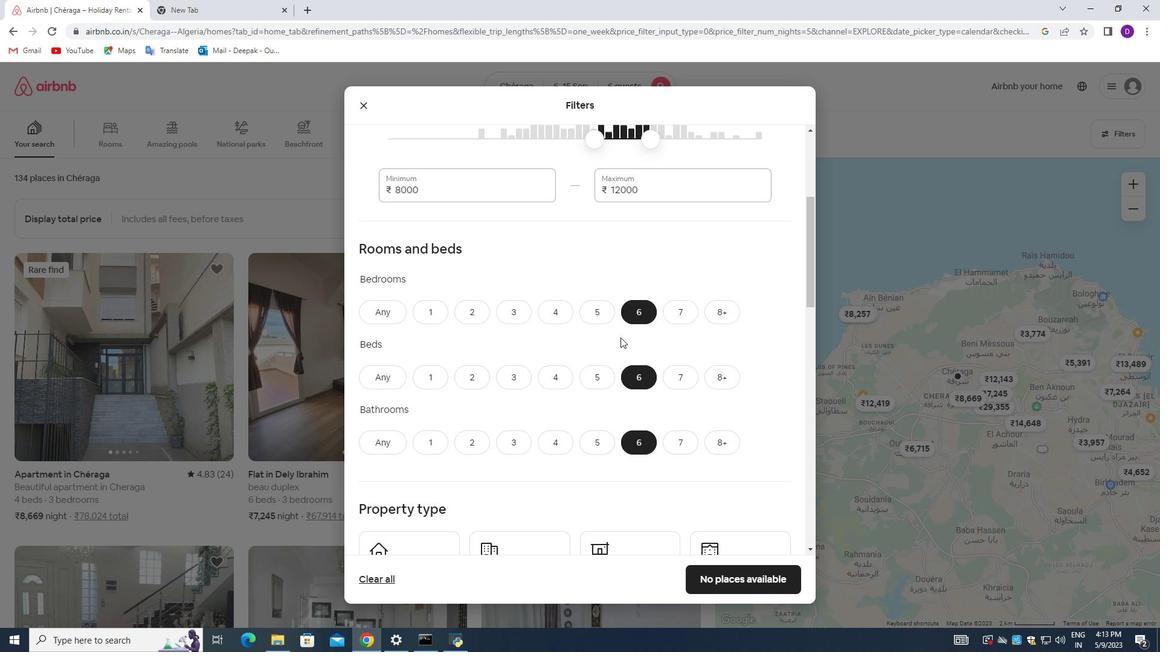 
Action: Mouse scrolled (621, 337) with delta (0, 0)
Screenshot: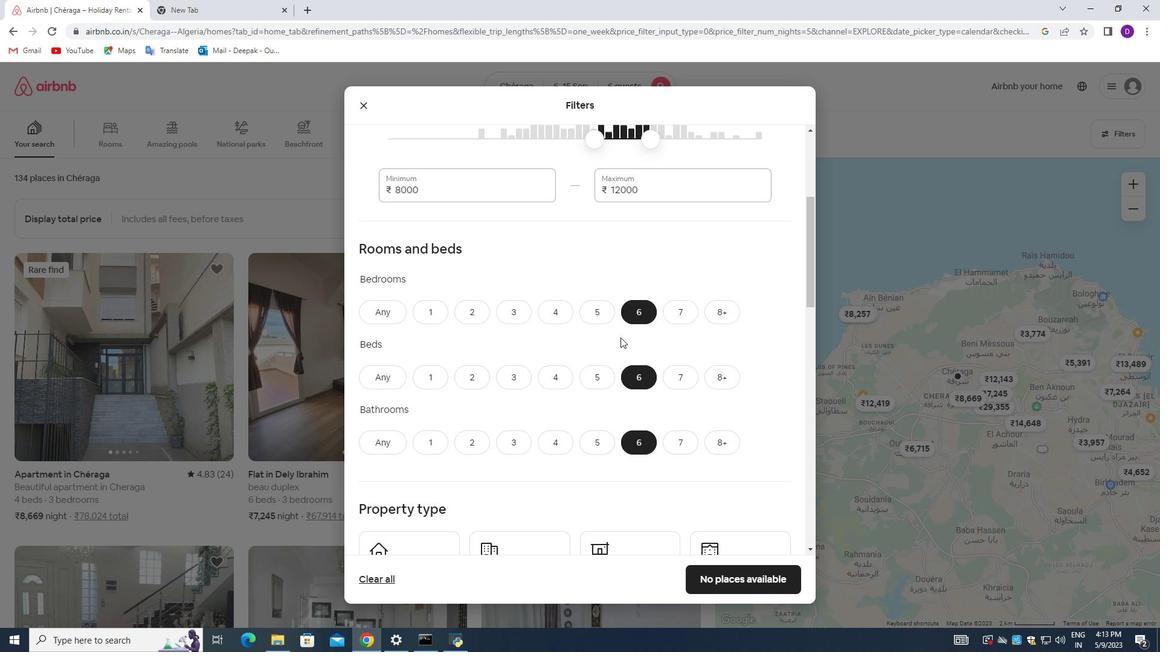 
Action: Mouse moved to (589, 314)
Screenshot: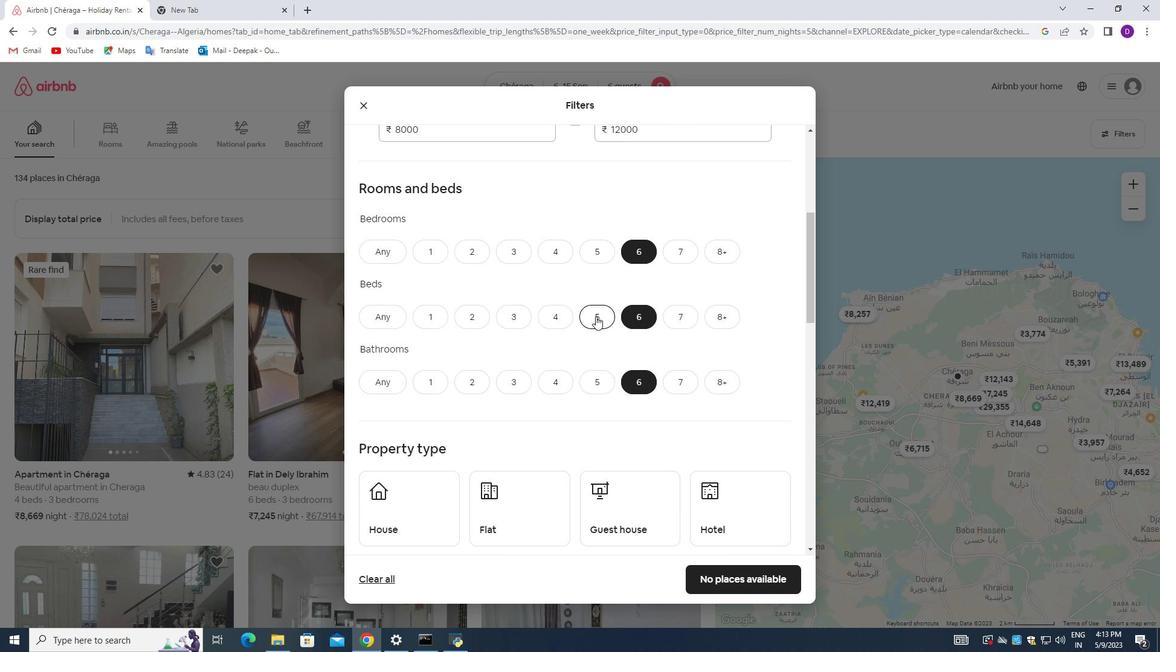 
Action: Mouse scrolled (589, 313) with delta (0, 0)
Screenshot: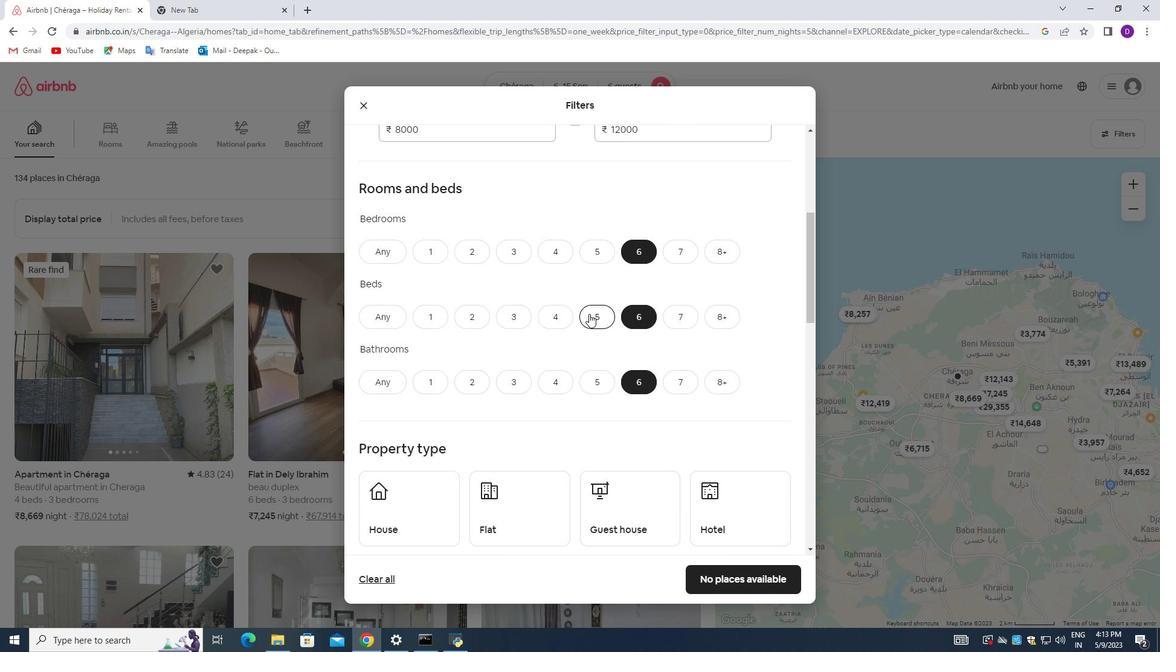 
Action: Mouse scrolled (589, 313) with delta (0, 0)
Screenshot: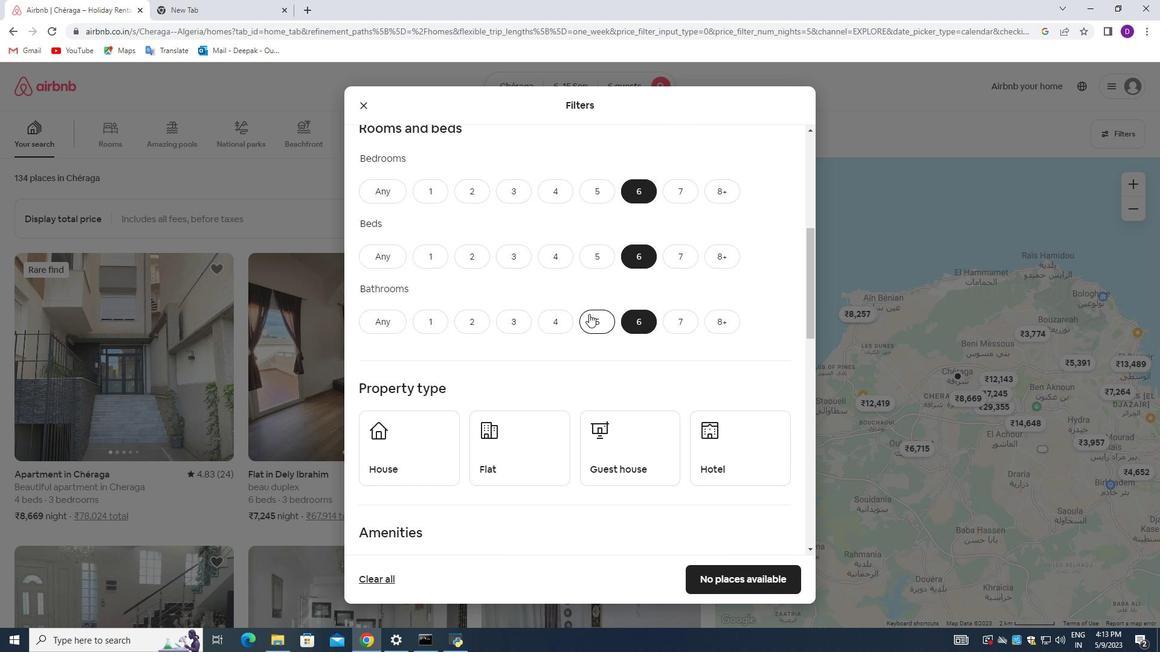 
Action: Mouse scrolled (589, 313) with delta (0, 0)
Screenshot: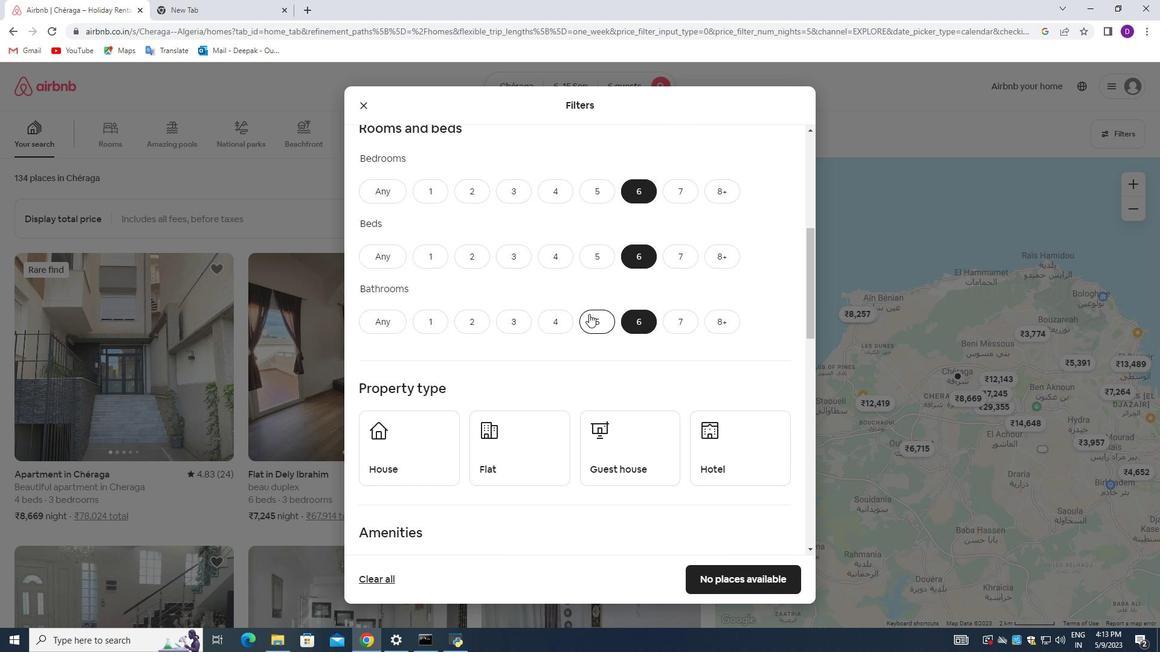 
Action: Mouse moved to (418, 326)
Screenshot: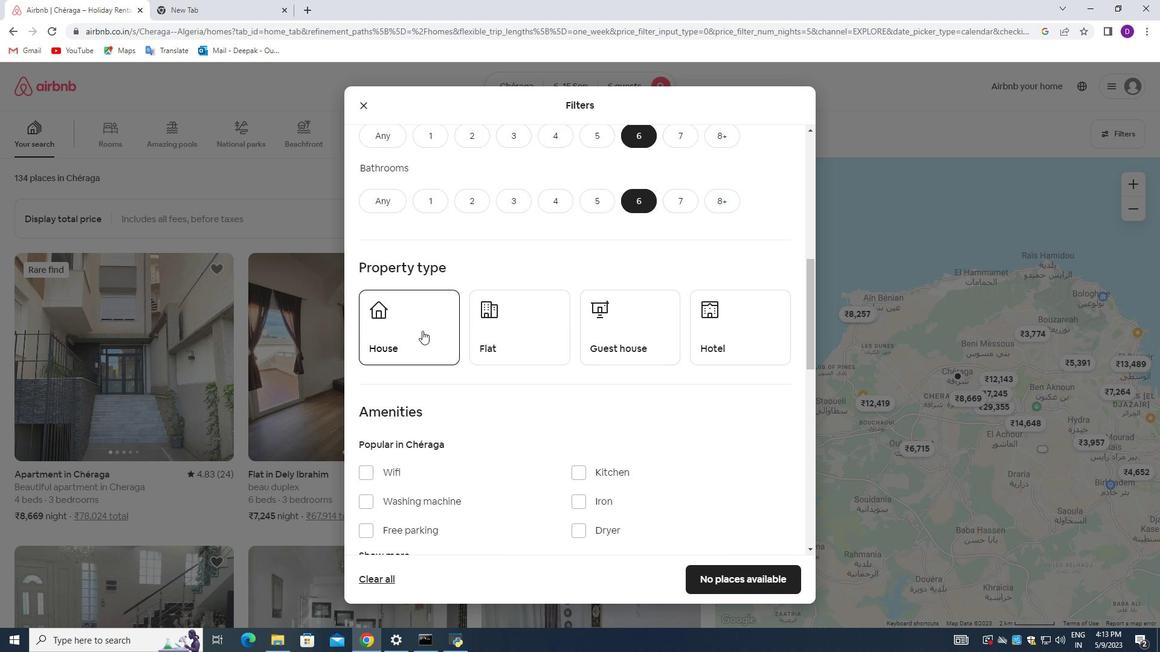 
Action: Mouse pressed left at (418, 326)
Screenshot: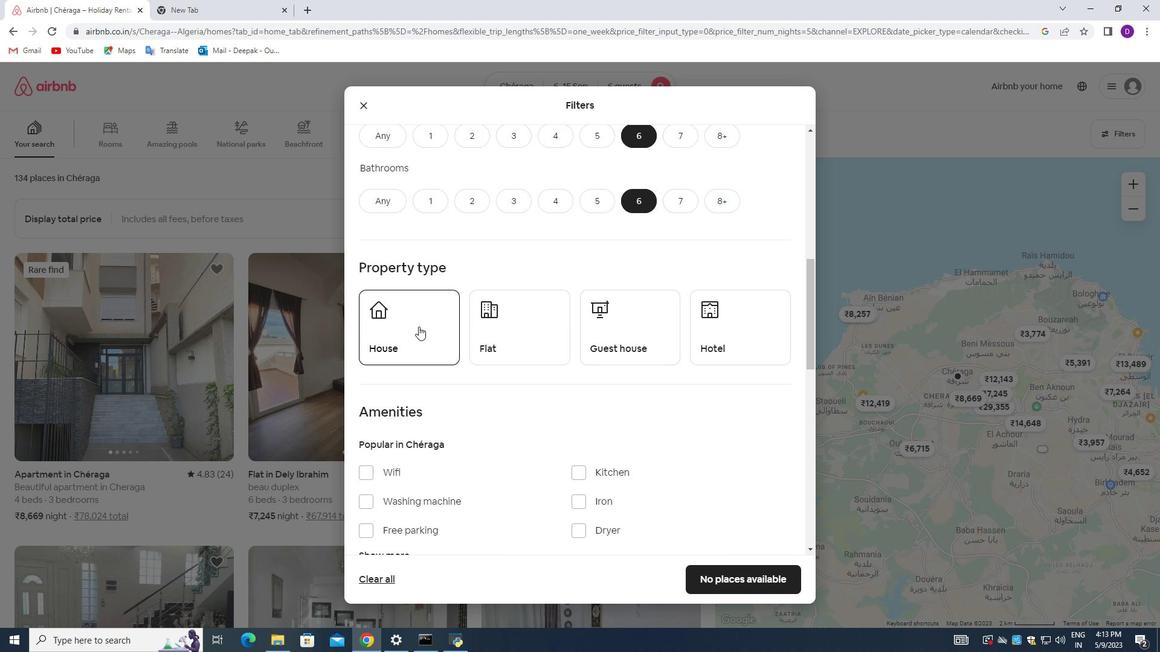 
Action: Mouse moved to (505, 333)
Screenshot: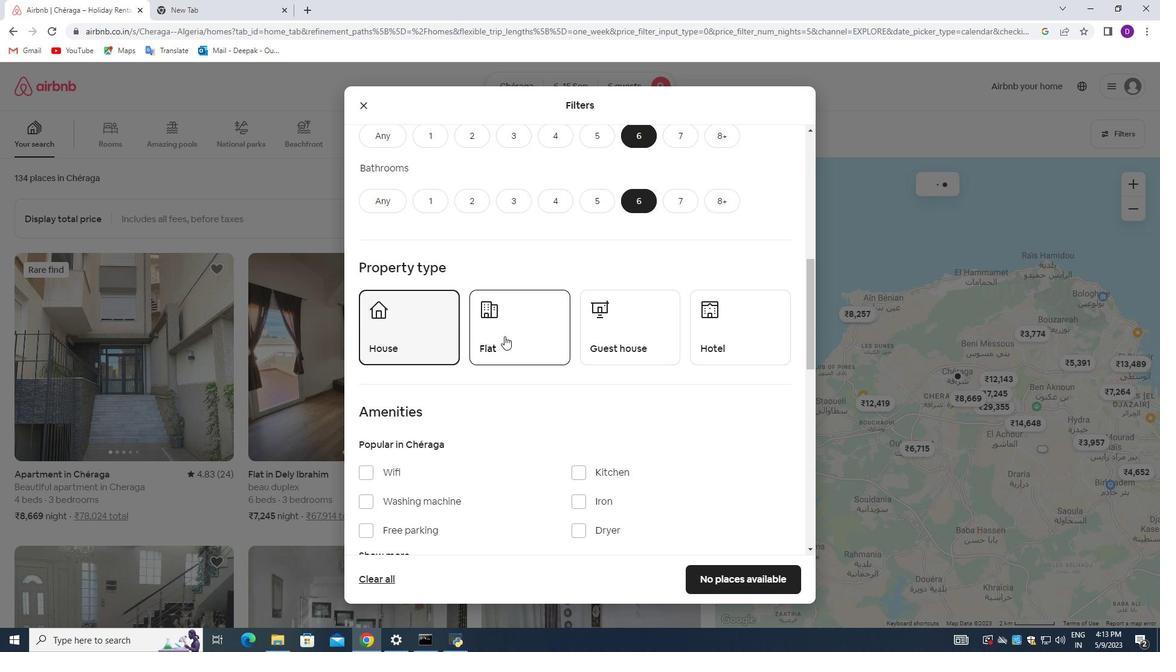 
Action: Mouse pressed left at (505, 333)
Screenshot: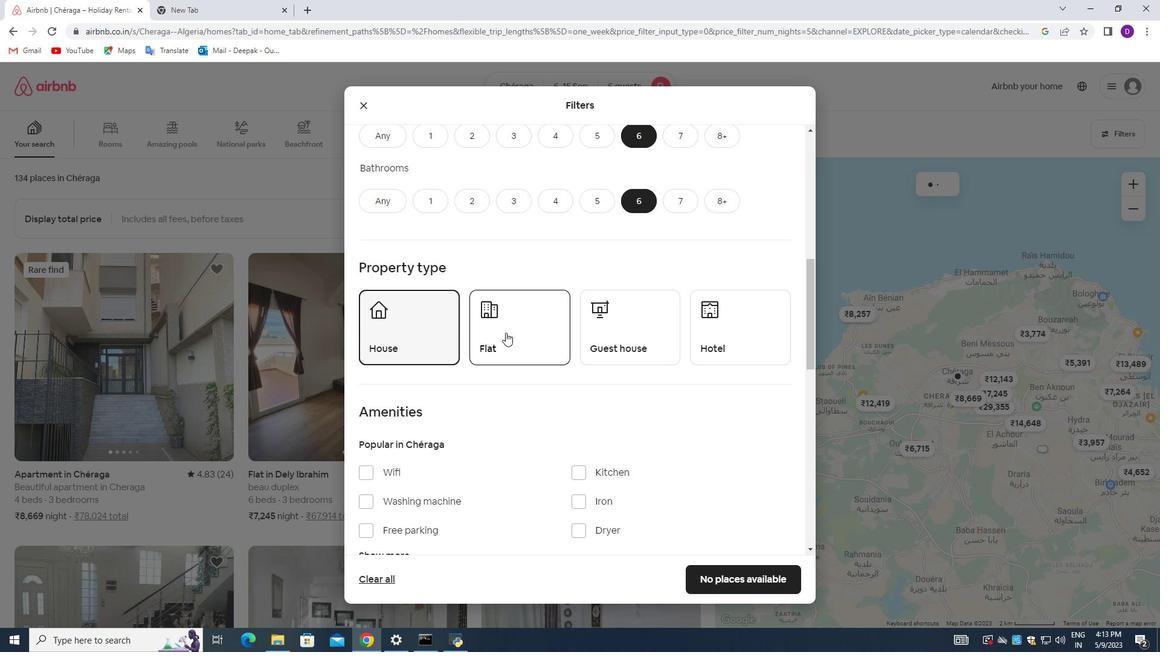 
Action: Mouse moved to (710, 322)
Screenshot: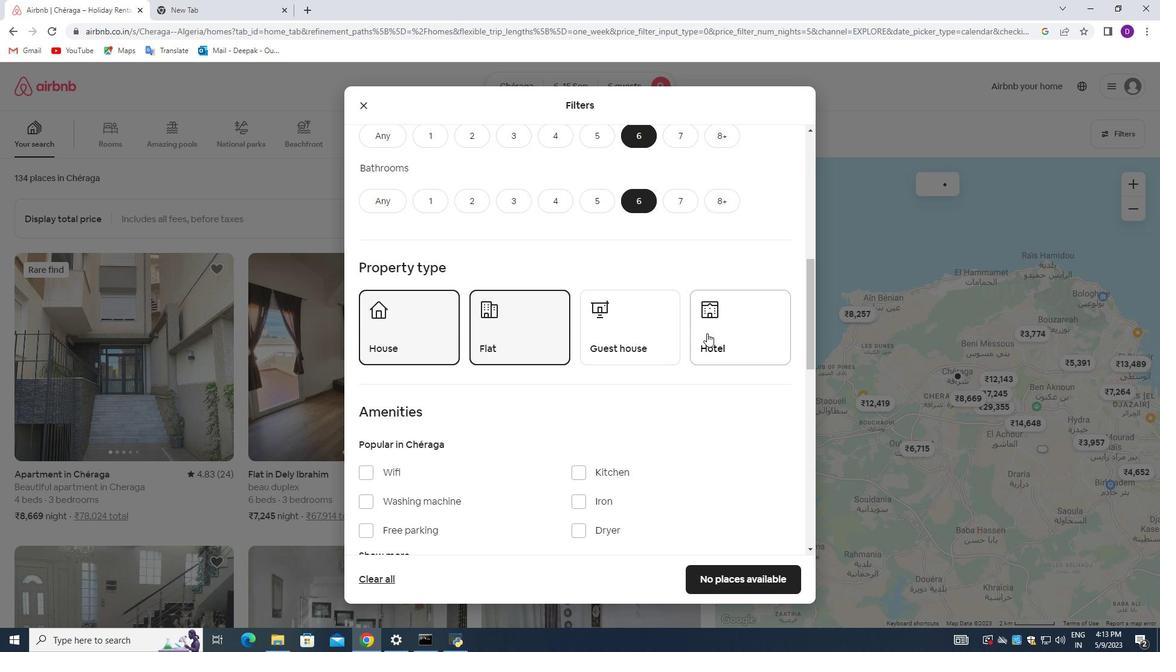 
Action: Mouse pressed left at (710, 322)
Screenshot: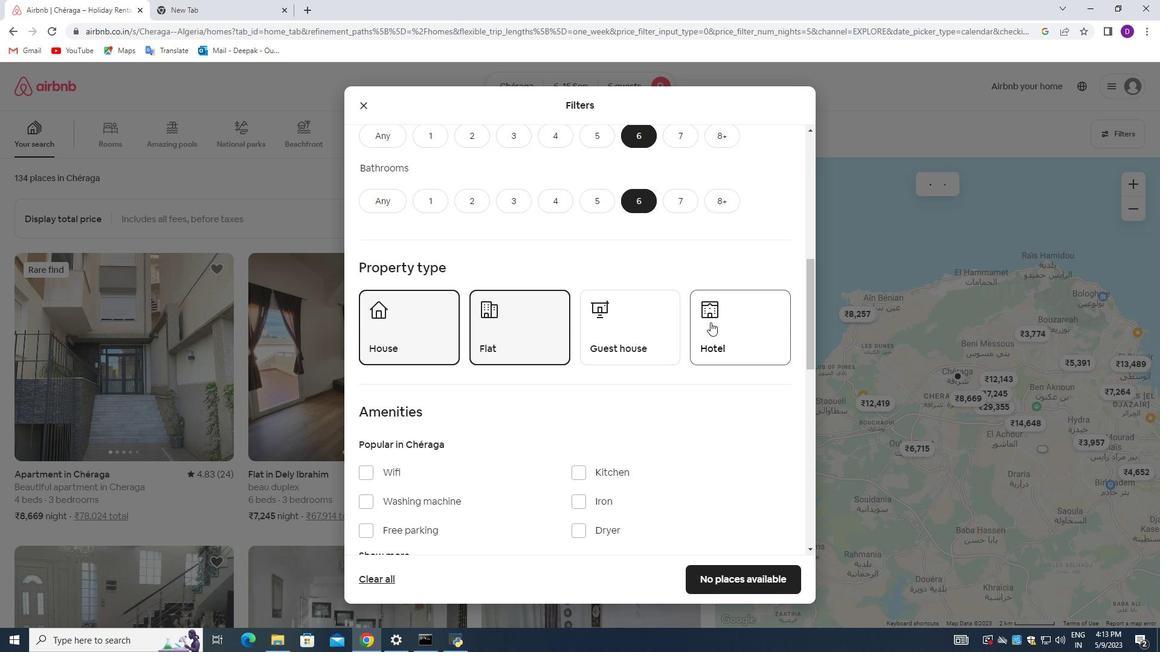 
Action: Mouse moved to (581, 371)
Screenshot: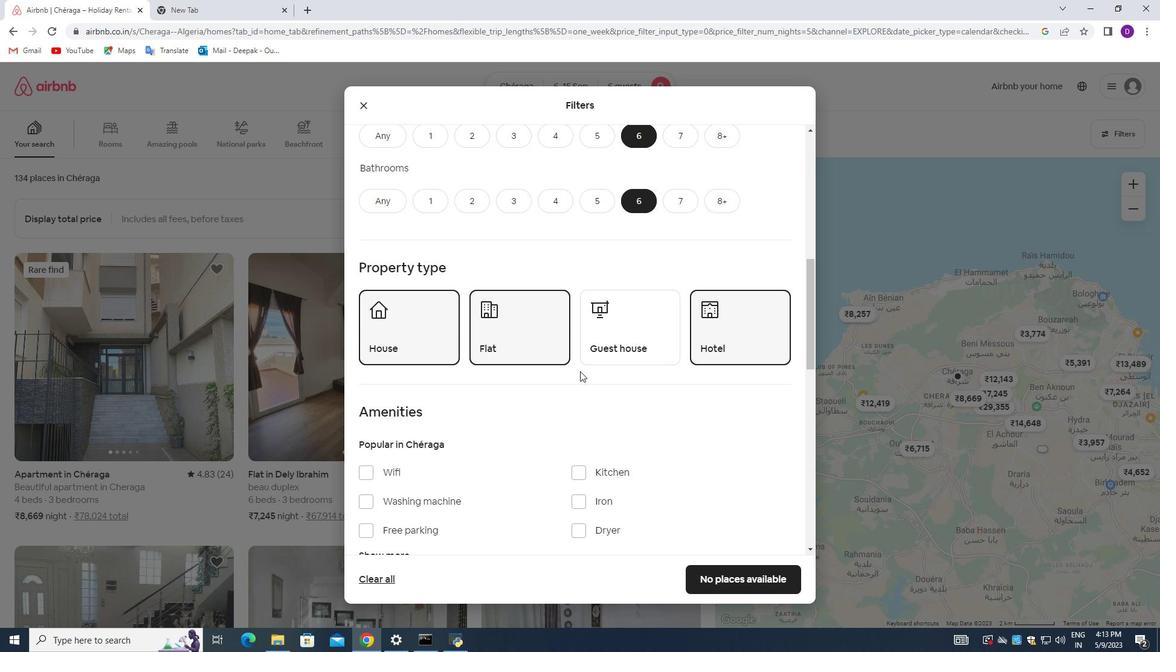 
Action: Mouse scrolled (581, 371) with delta (0, 0)
Screenshot: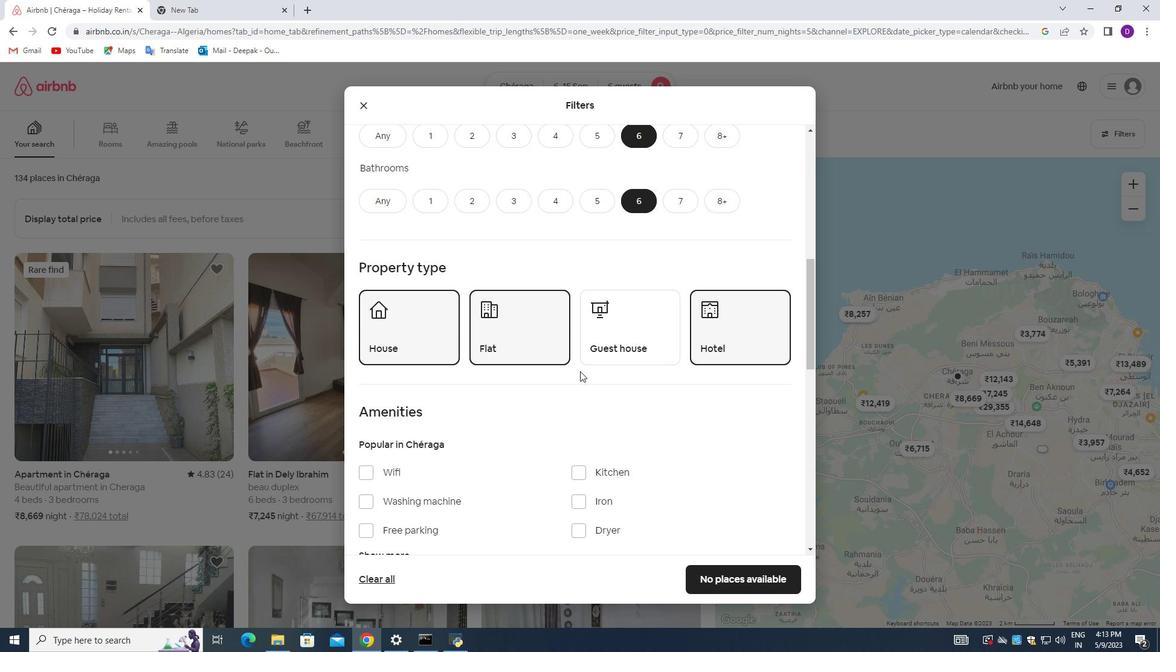 
Action: Mouse moved to (583, 371)
Screenshot: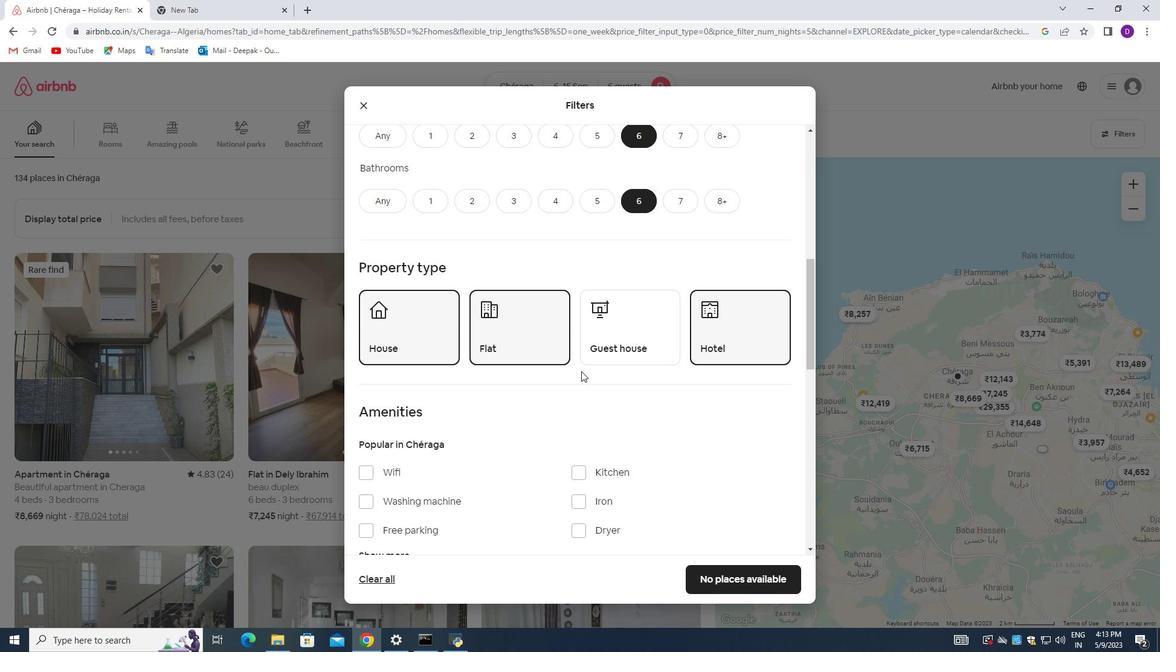 
Action: Mouse scrolled (583, 371) with delta (0, 0)
Screenshot: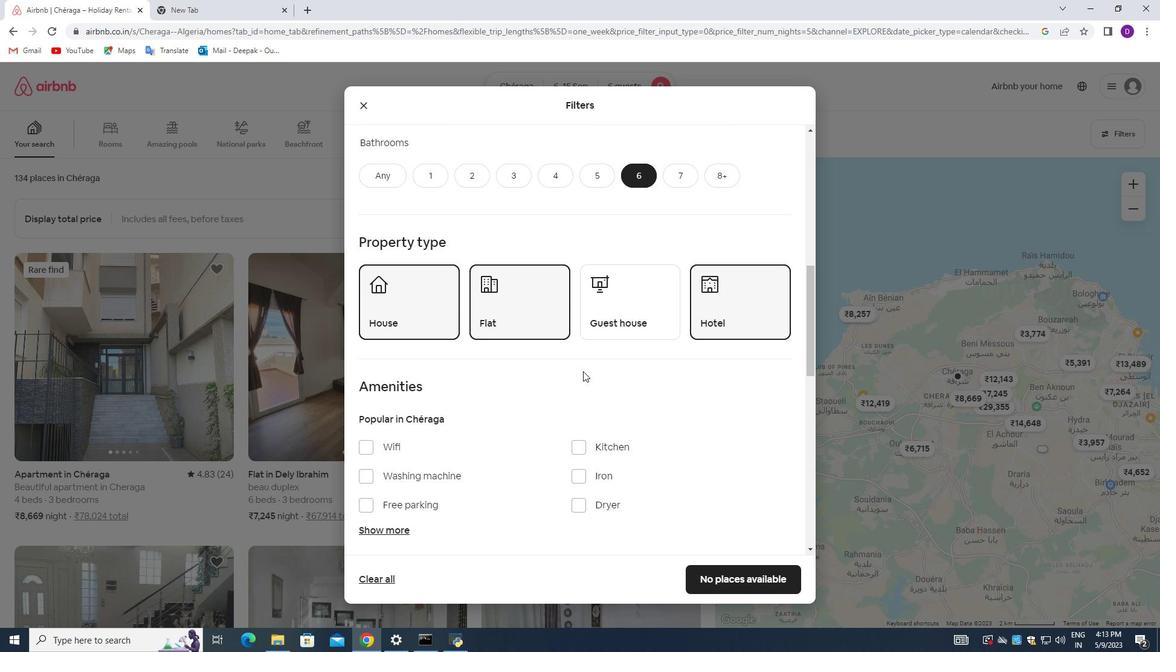 
Action: Mouse moved to (367, 358)
Screenshot: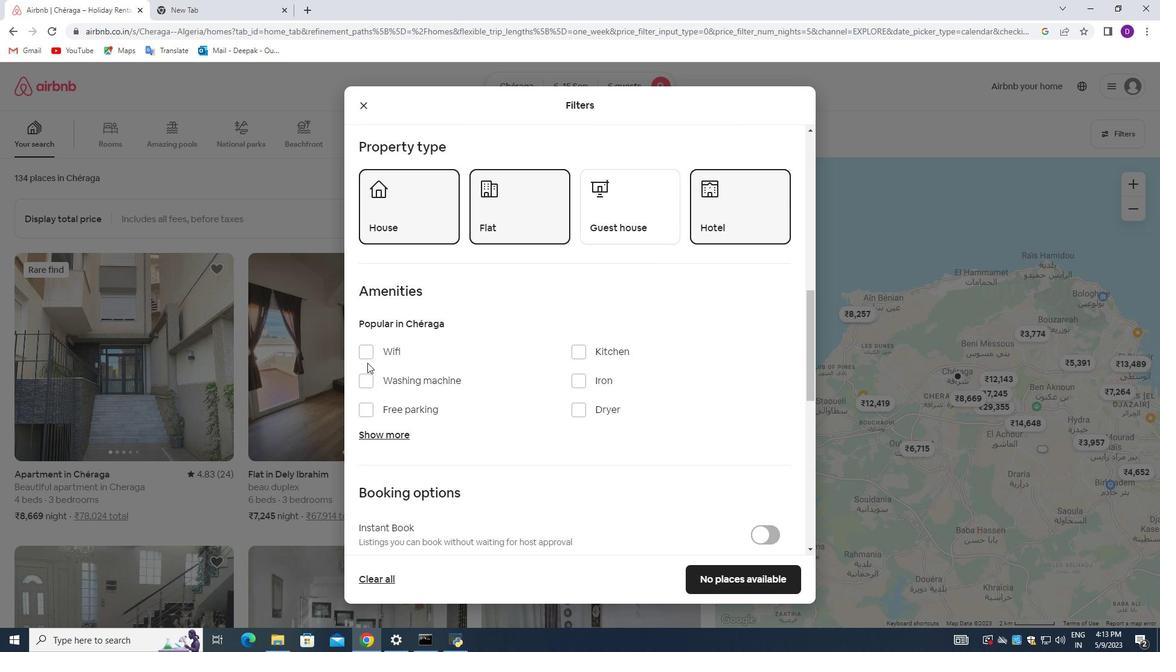 
Action: Mouse pressed left at (367, 358)
Screenshot: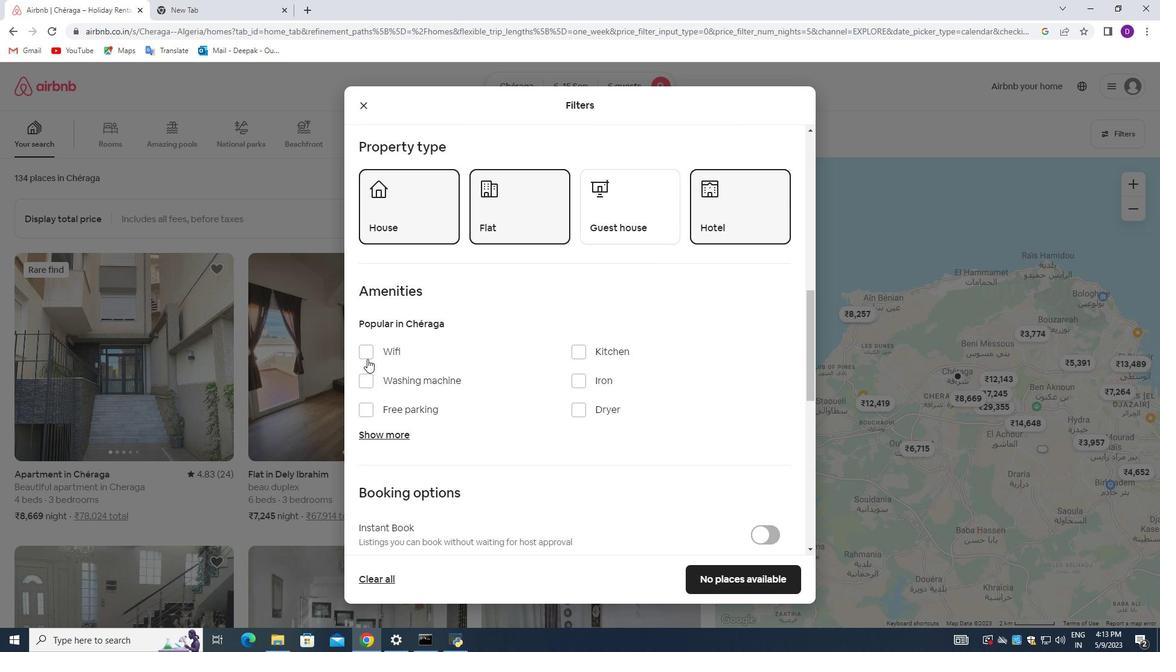
Action: Mouse moved to (370, 410)
Screenshot: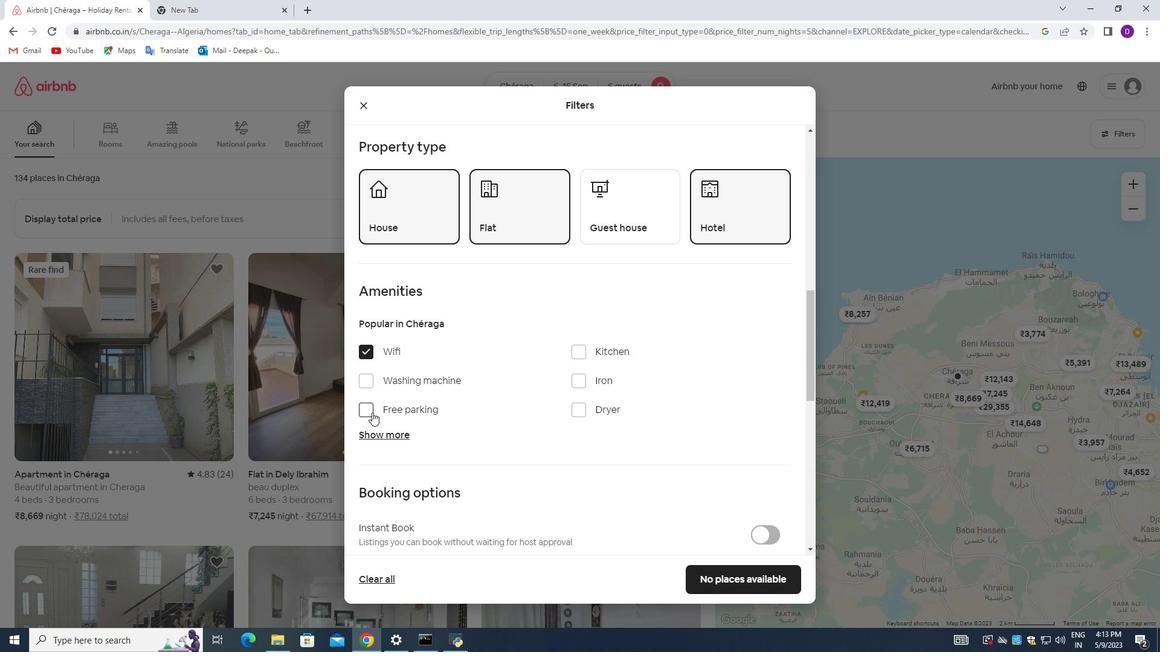 
Action: Mouse pressed left at (370, 410)
Screenshot: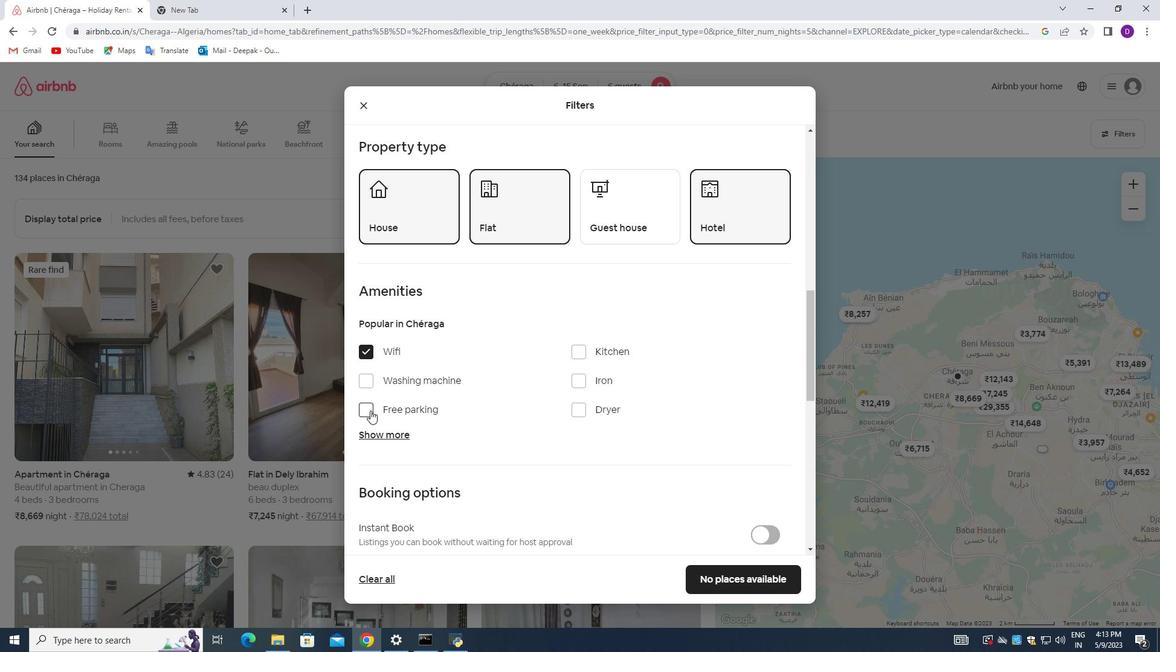 
Action: Mouse moved to (389, 433)
Screenshot: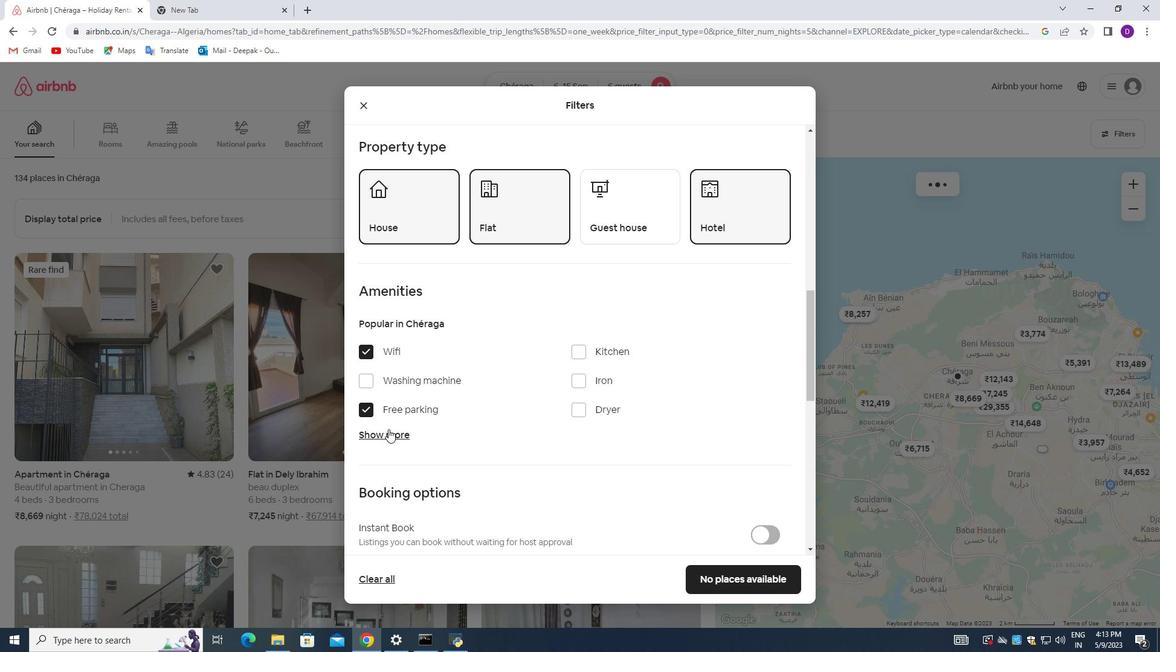 
Action: Mouse pressed left at (389, 433)
Screenshot: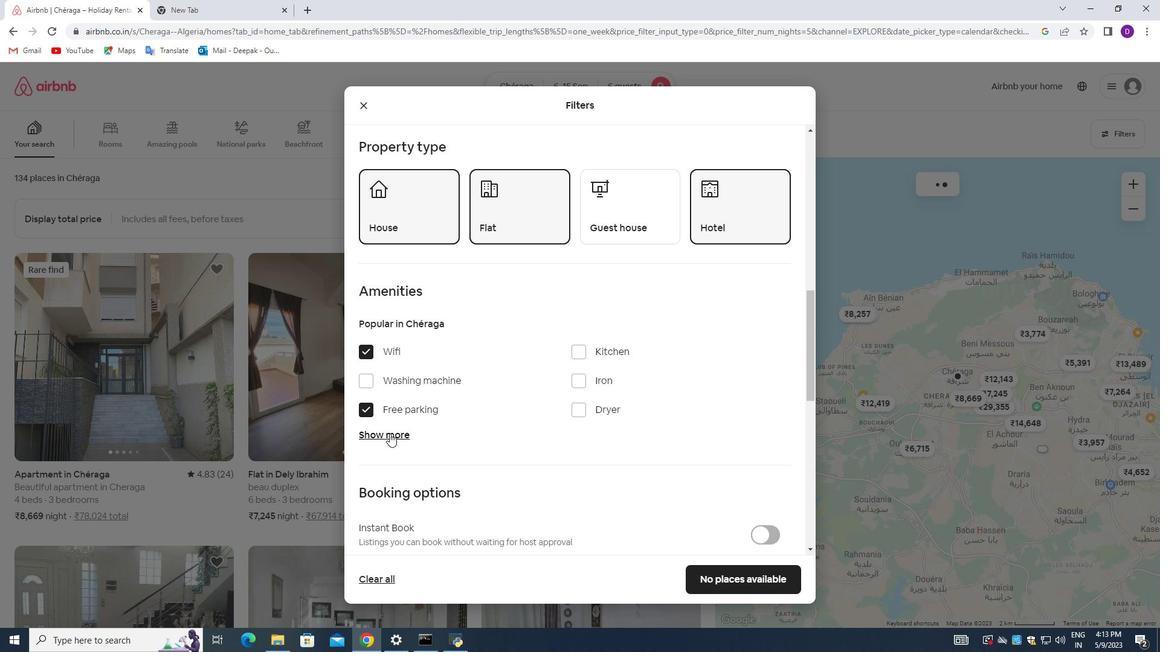 
Action: Mouse moved to (565, 470)
Screenshot: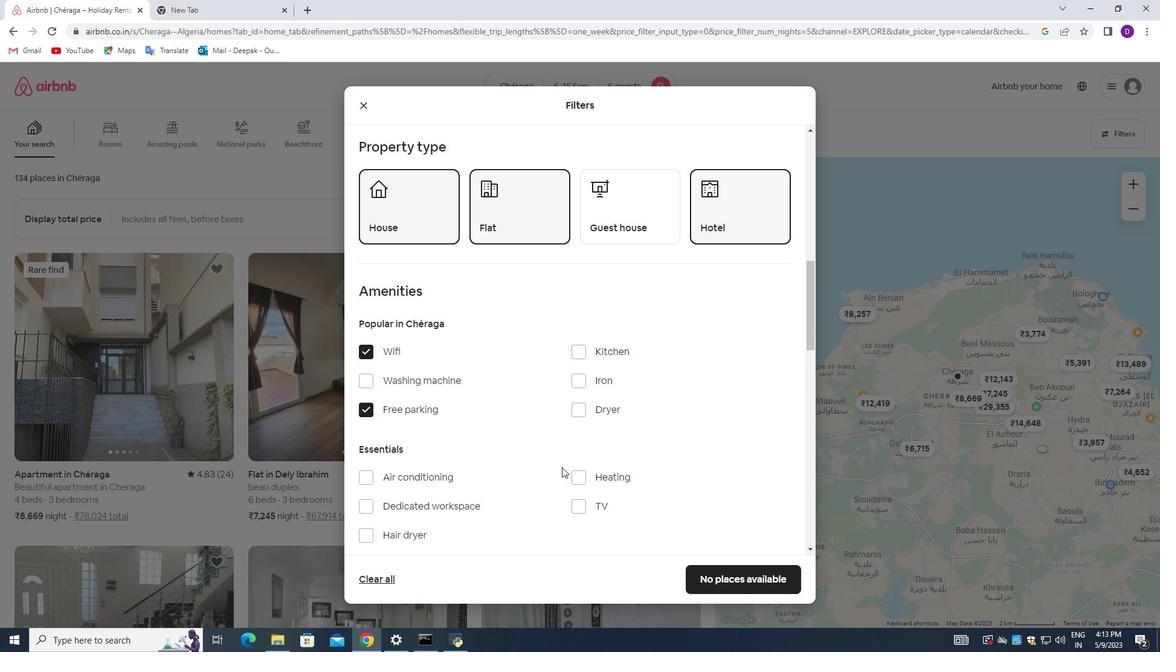 
Action: Mouse scrolled (565, 469) with delta (0, 0)
Screenshot: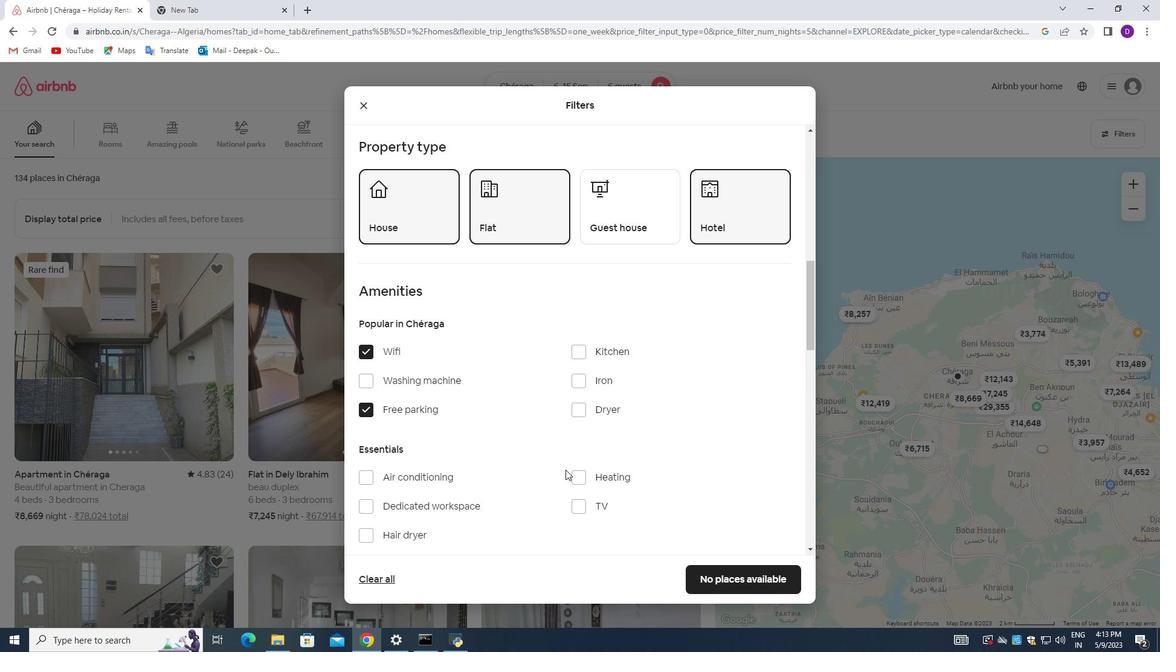 
Action: Mouse moved to (577, 452)
Screenshot: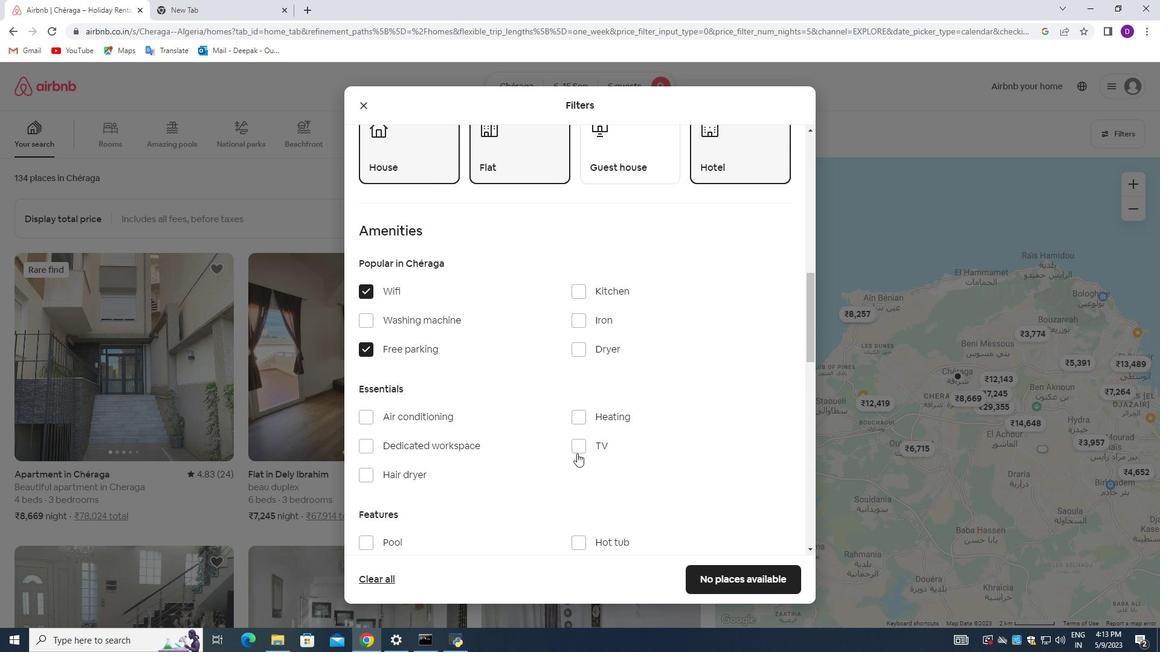 
Action: Mouse pressed left at (577, 452)
Screenshot: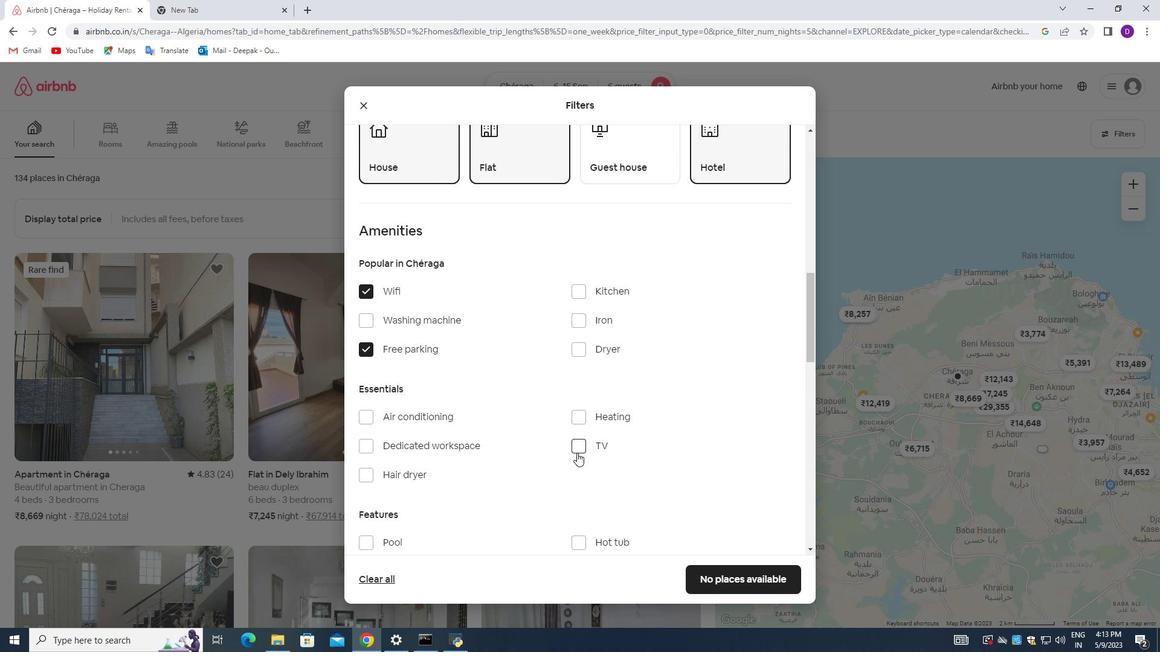
Action: Mouse moved to (472, 460)
Screenshot: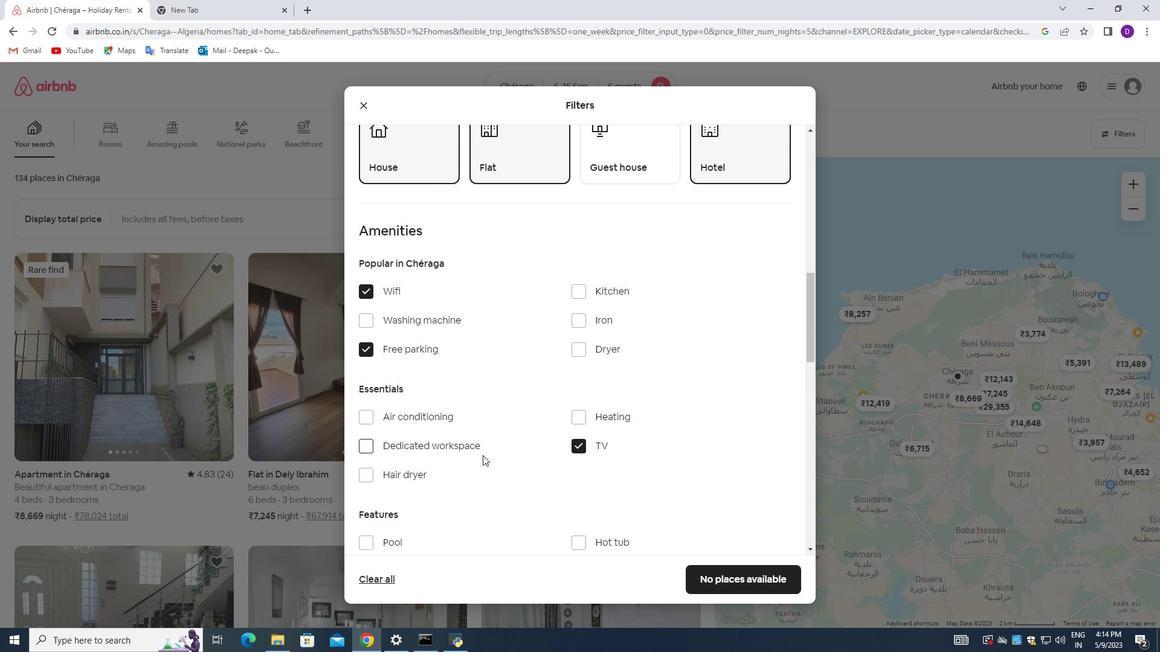 
Action: Mouse scrolled (472, 459) with delta (0, 0)
Screenshot: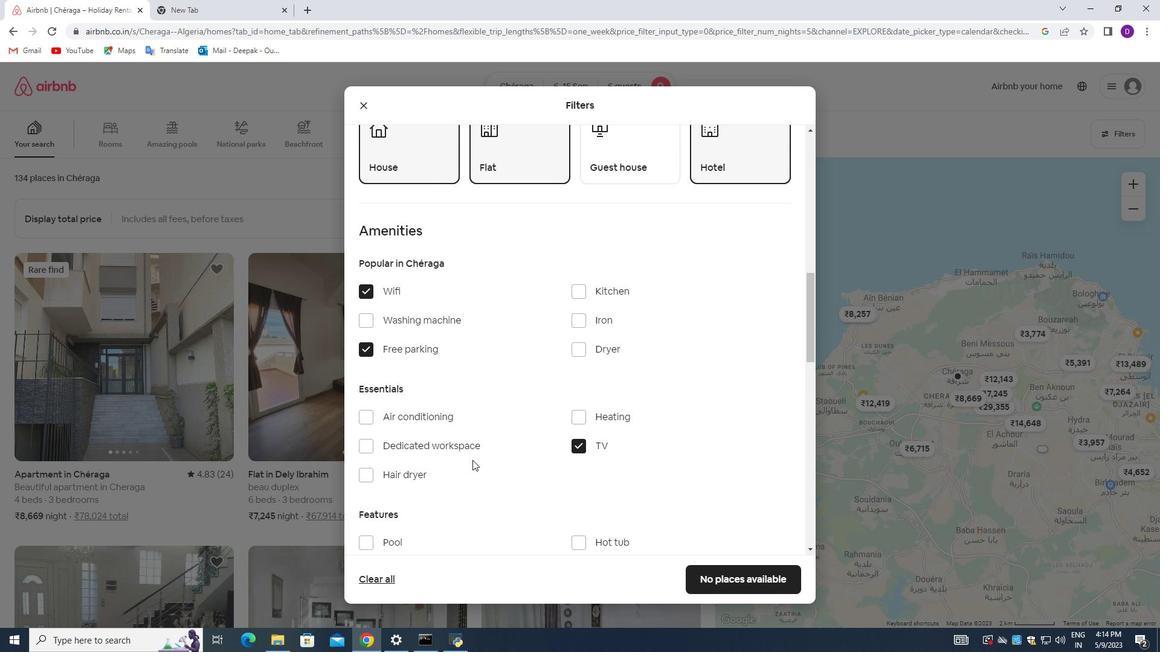 
Action: Mouse moved to (463, 444)
Screenshot: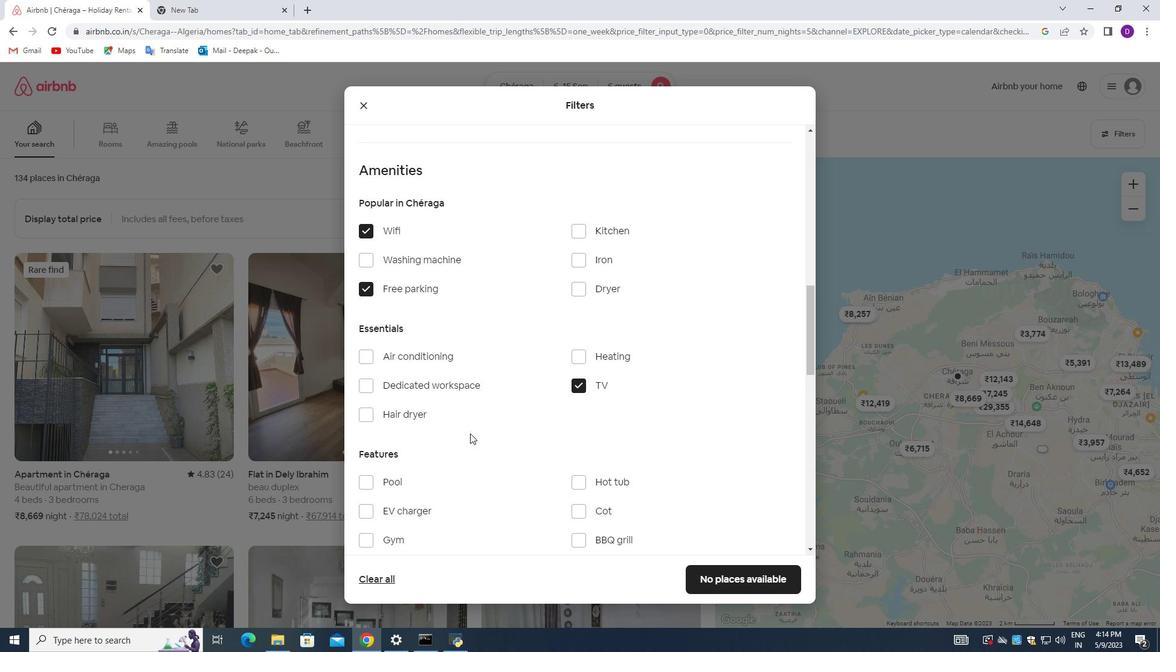 
Action: Mouse scrolled (463, 443) with delta (0, 0)
Screenshot: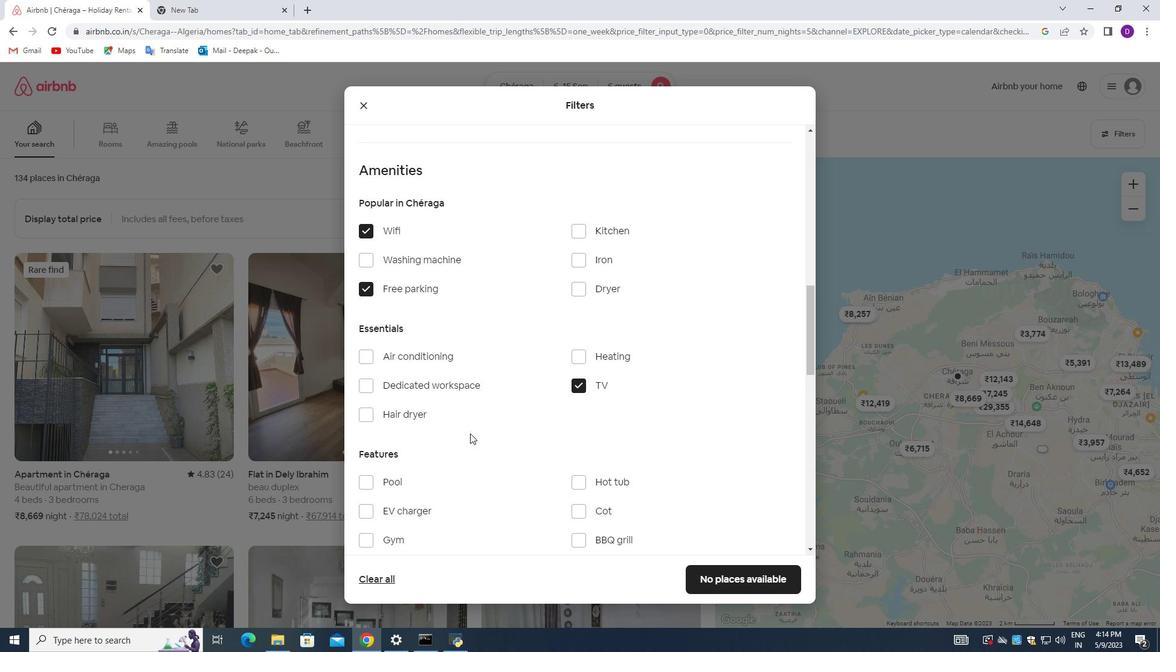 
Action: Mouse moved to (369, 479)
Screenshot: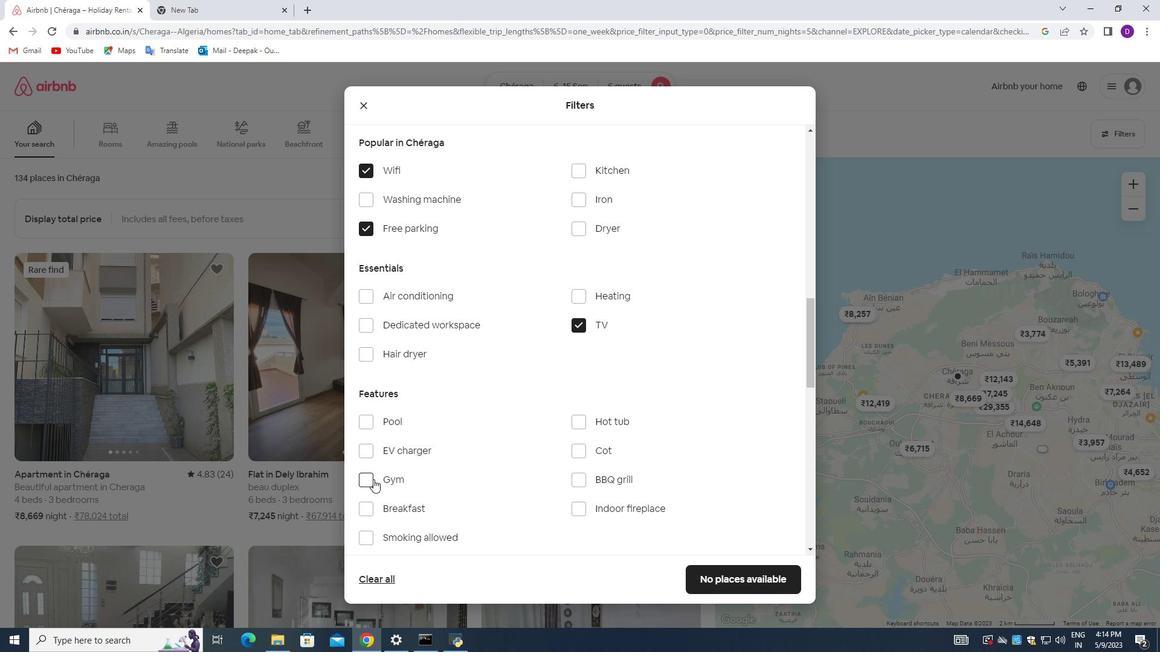 
Action: Mouse pressed left at (369, 479)
Screenshot: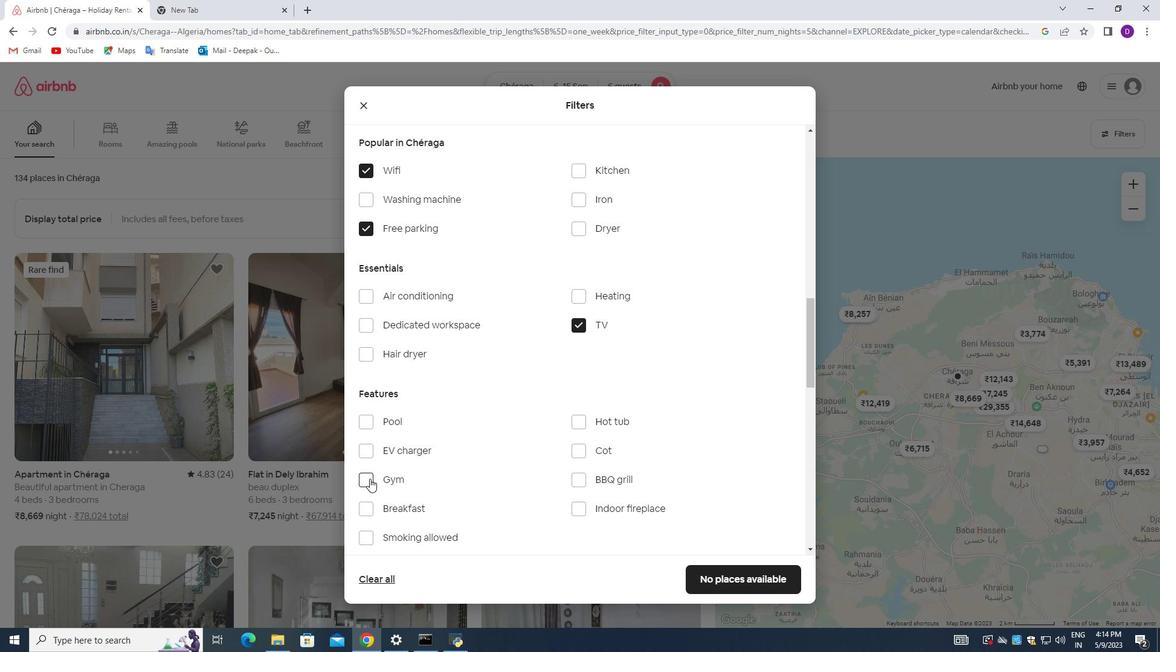 
Action: Mouse moved to (363, 505)
Screenshot: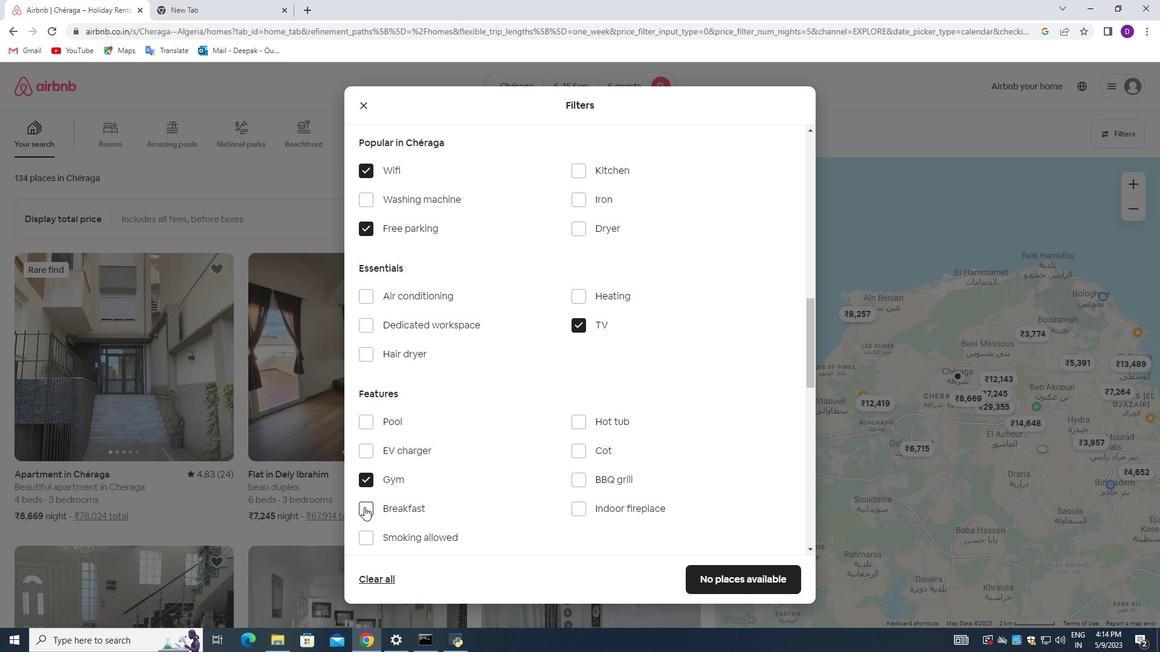 
Action: Mouse pressed left at (363, 505)
Screenshot: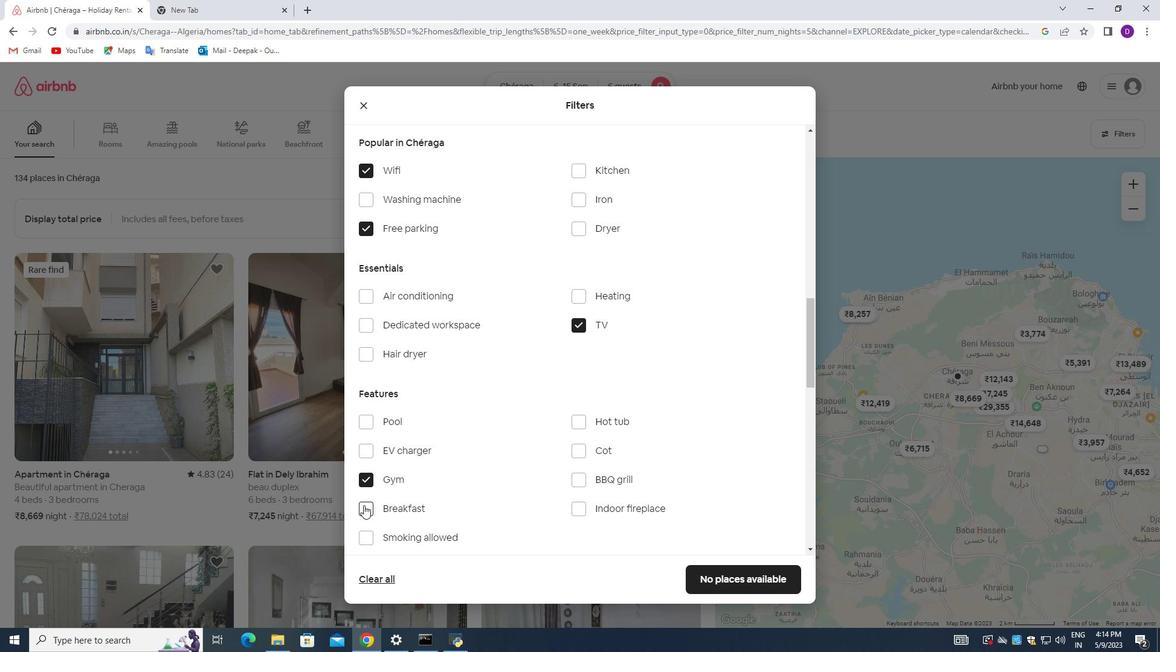 
Action: Mouse moved to (471, 422)
Screenshot: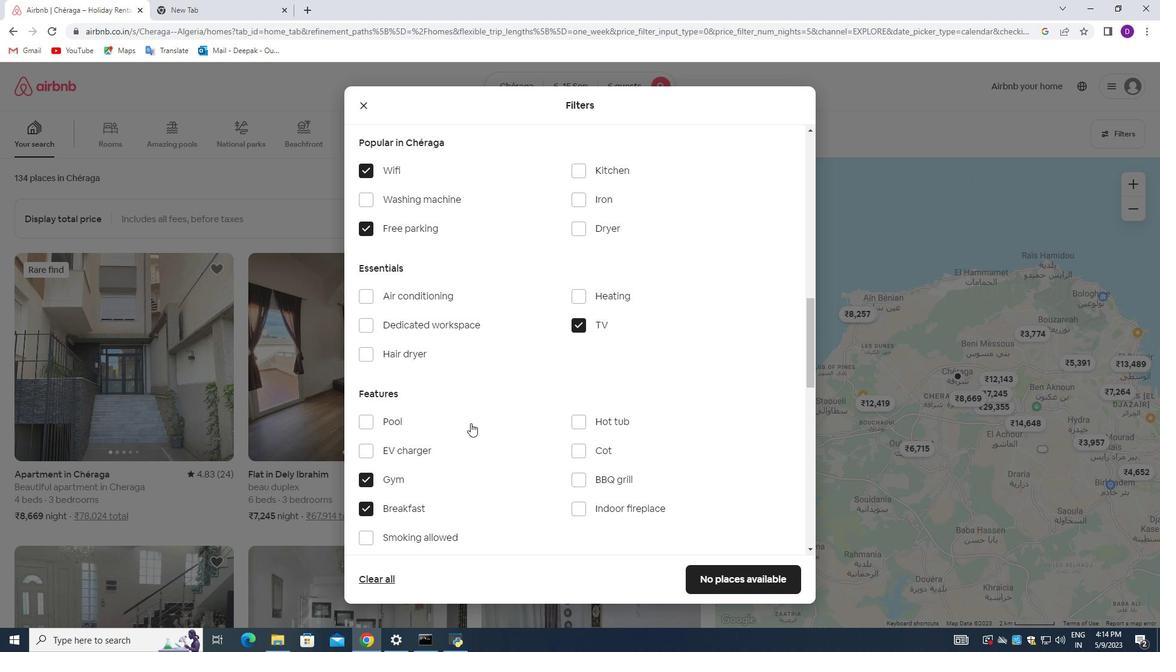 
Action: Mouse scrolled (471, 421) with delta (0, 0)
Screenshot: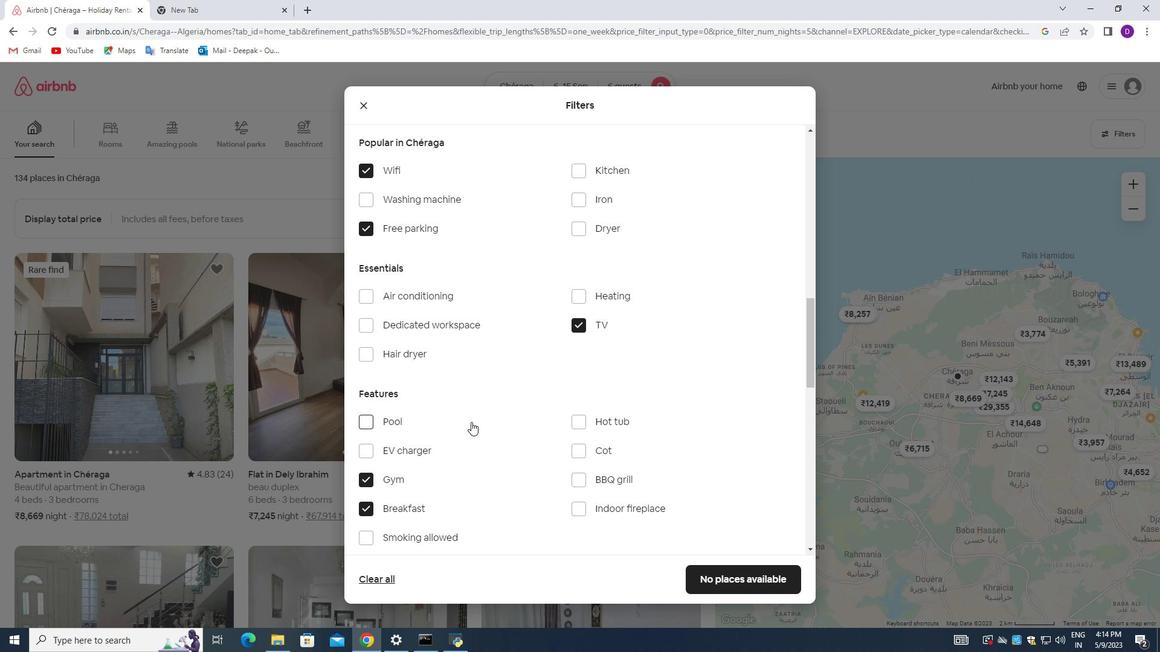 
Action: Mouse scrolled (471, 421) with delta (0, 0)
Screenshot: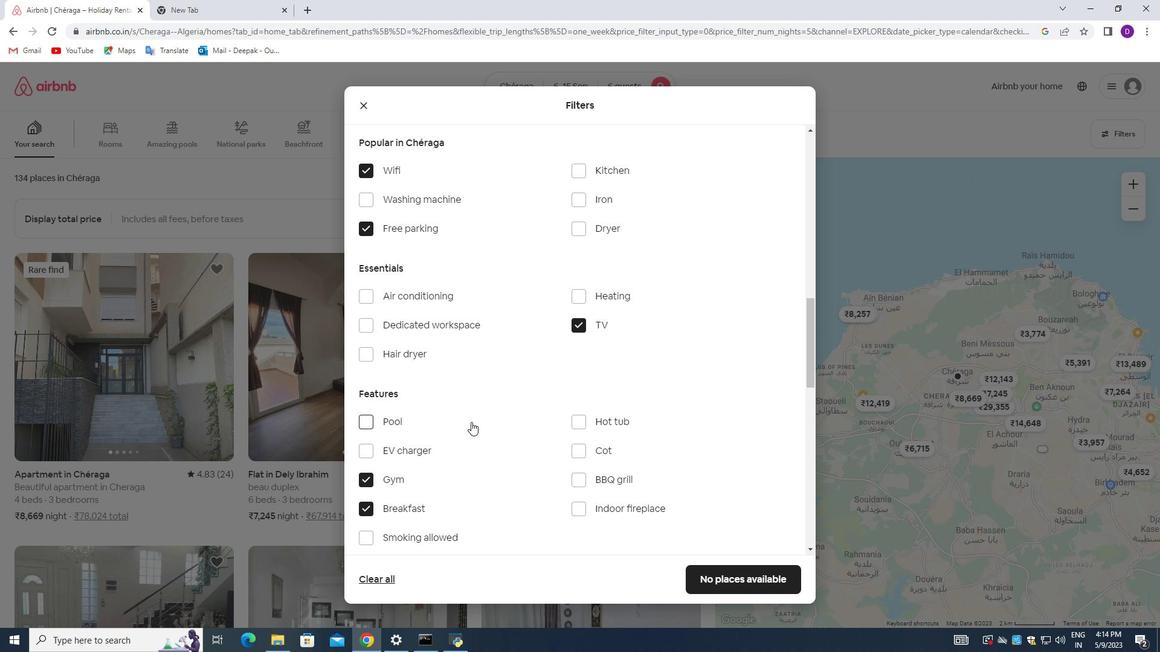 
Action: Mouse scrolled (471, 421) with delta (0, 0)
Screenshot: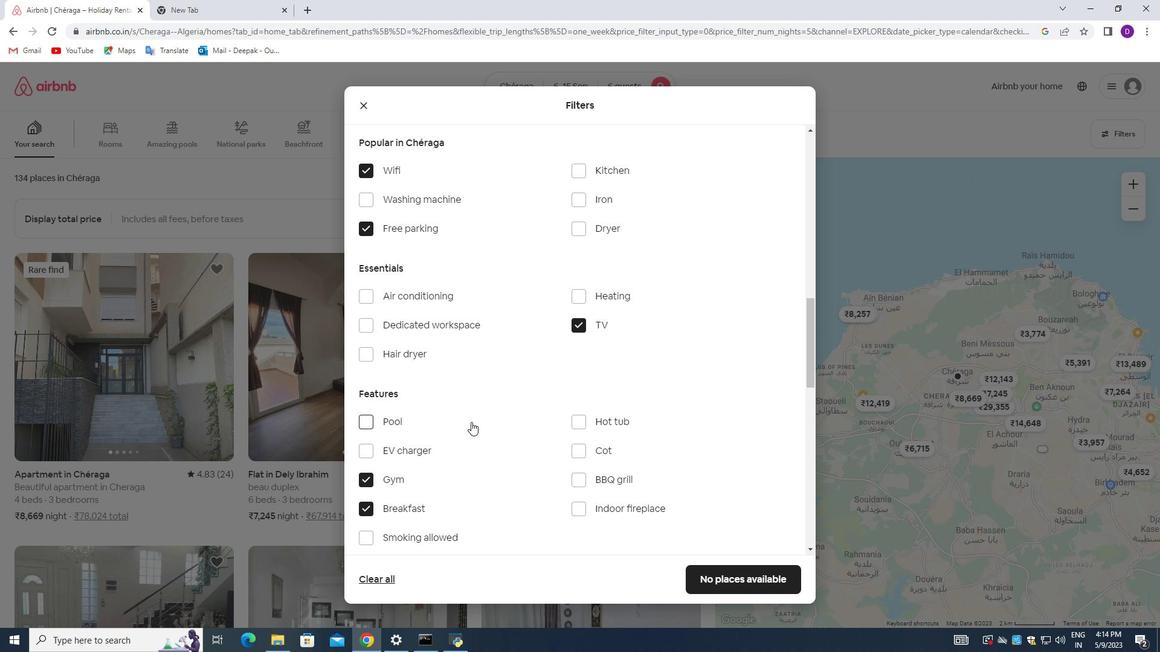 
Action: Mouse moved to (473, 426)
Screenshot: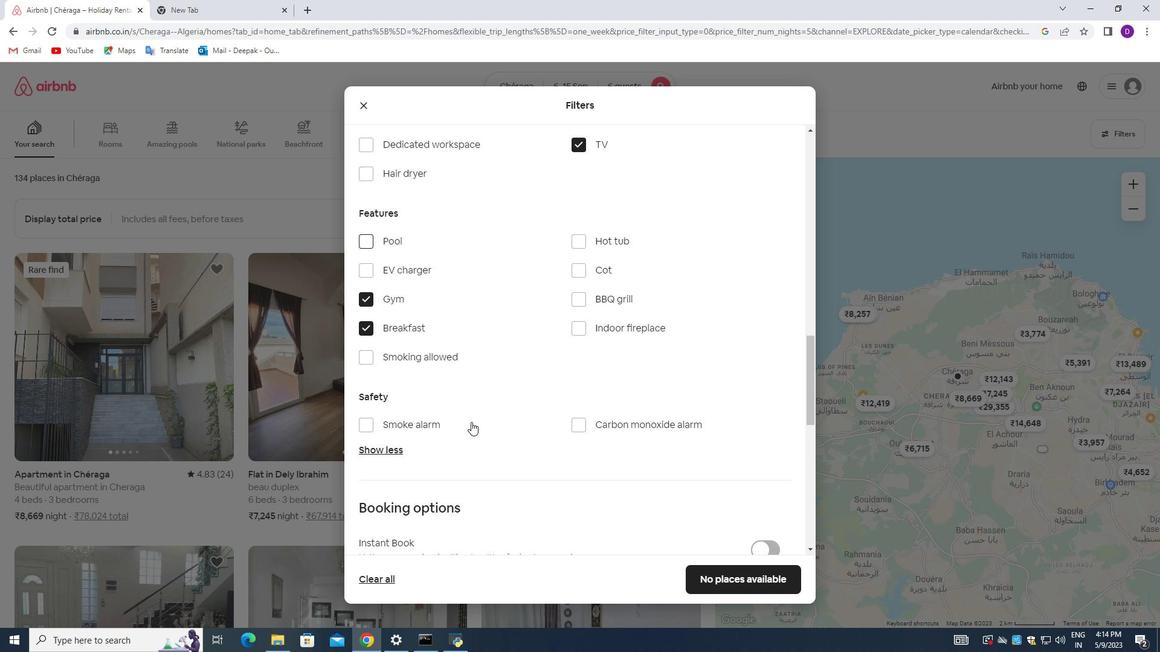 
Action: Mouse scrolled (473, 425) with delta (0, 0)
Screenshot: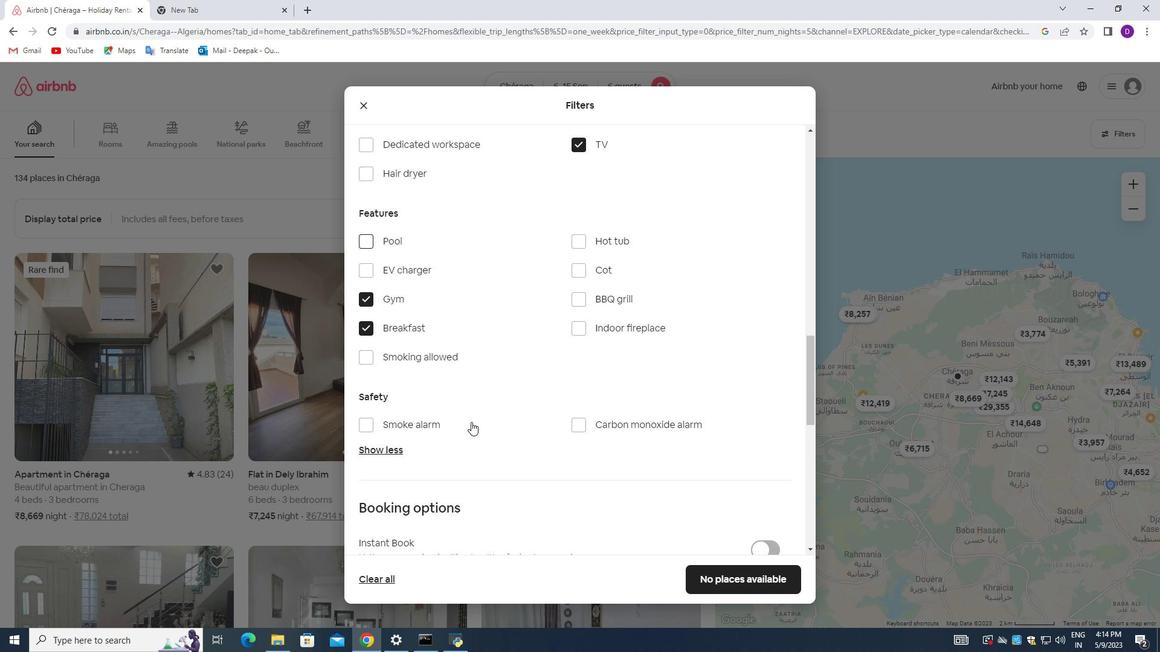 
Action: Mouse moved to (473, 426)
Screenshot: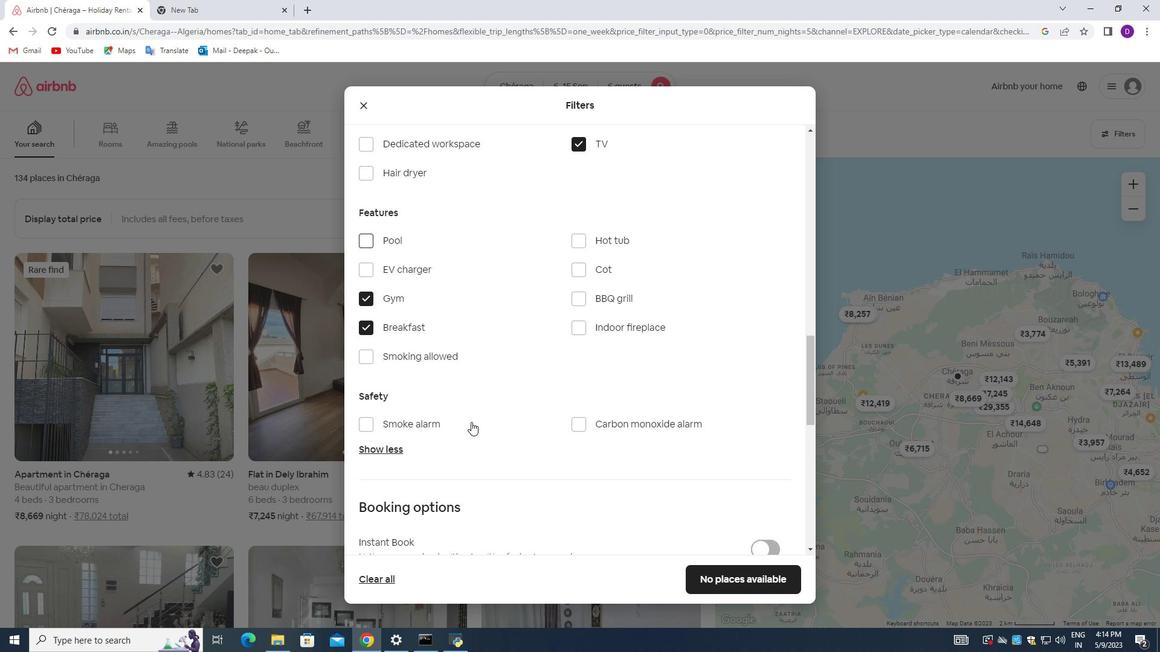 
Action: Mouse scrolled (473, 426) with delta (0, 0)
Screenshot: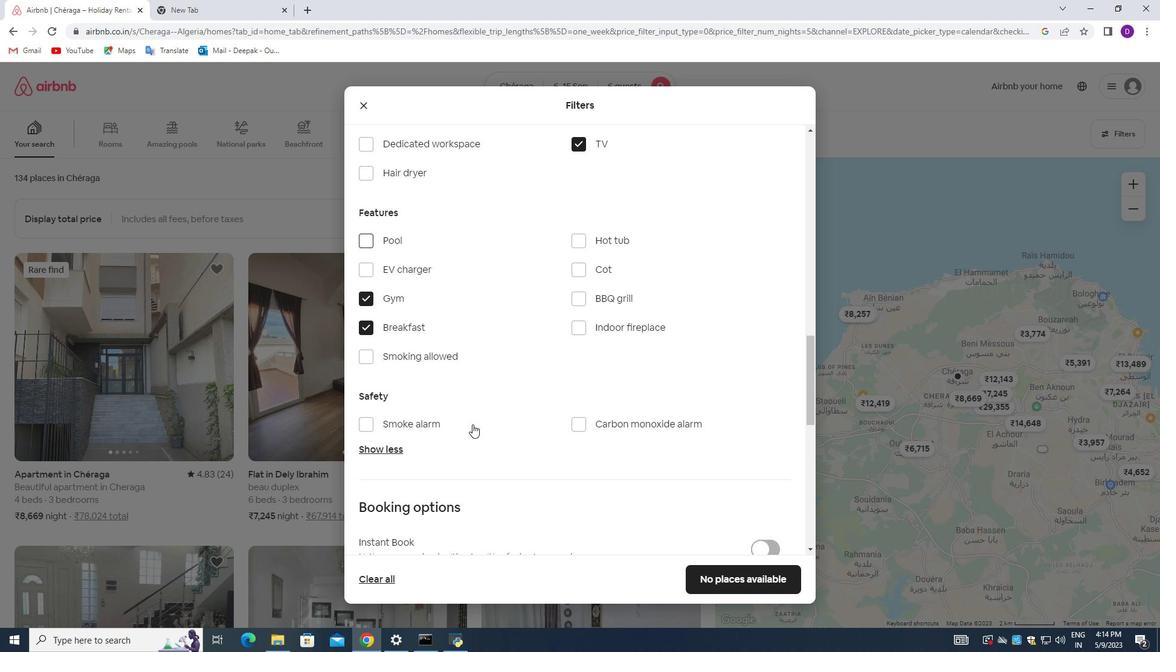 
Action: Mouse moved to (604, 434)
Screenshot: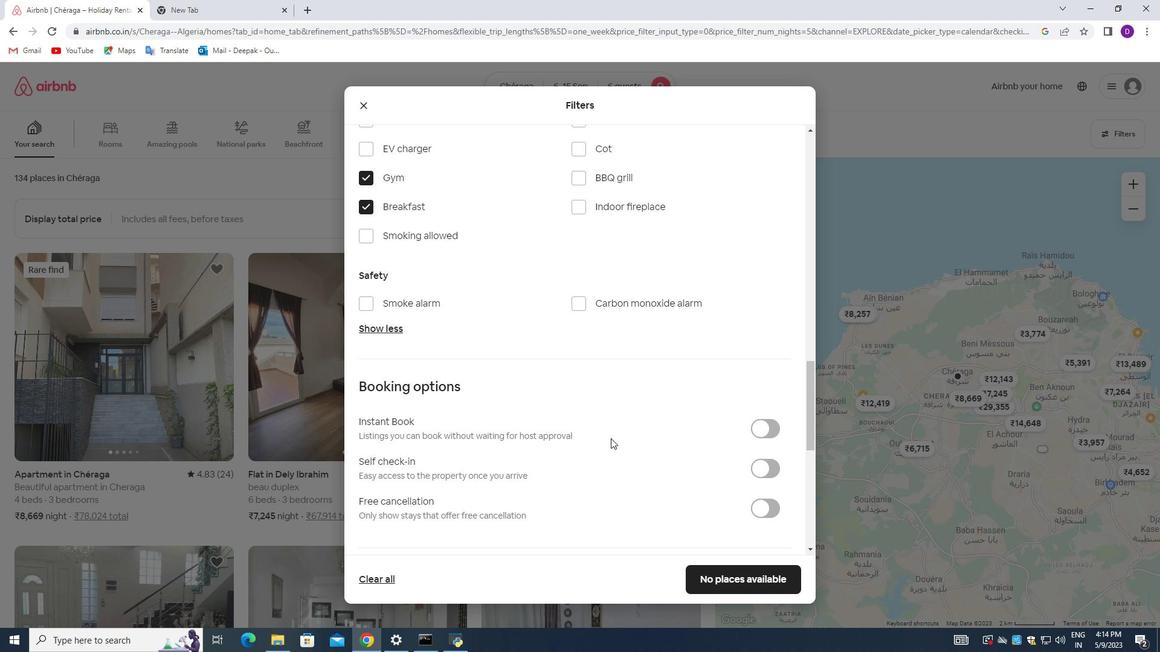 
Action: Mouse scrolled (604, 433) with delta (0, 0)
Screenshot: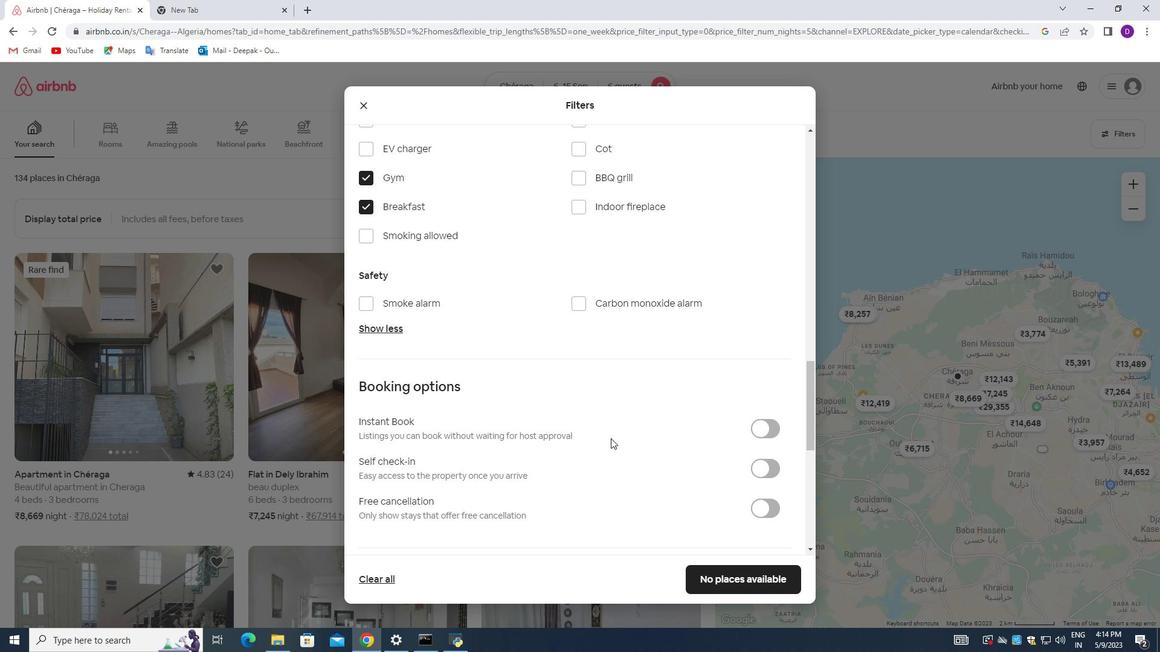 
Action: Mouse moved to (759, 407)
Screenshot: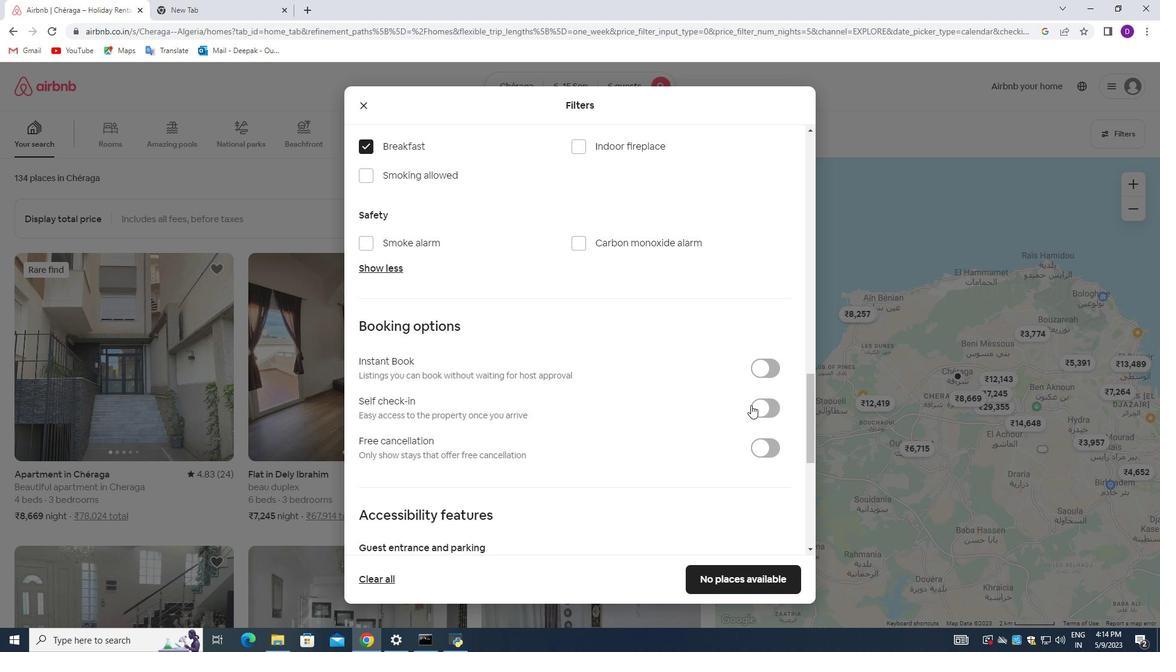 
Action: Mouse pressed left at (759, 407)
Screenshot: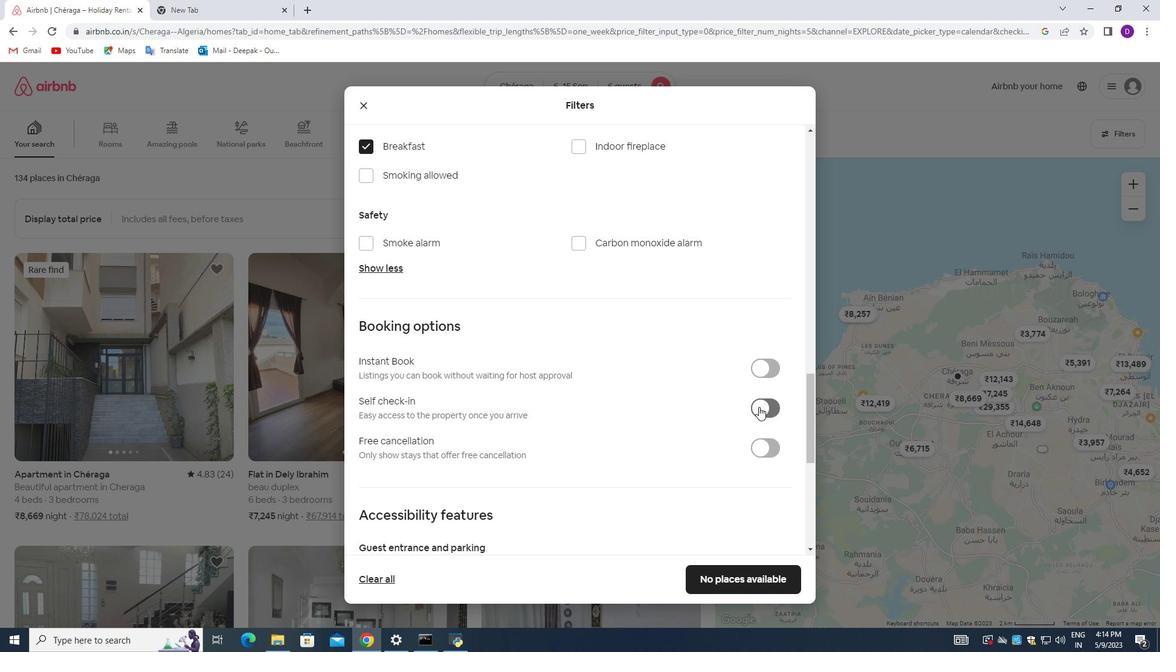 
Action: Mouse moved to (576, 386)
Screenshot: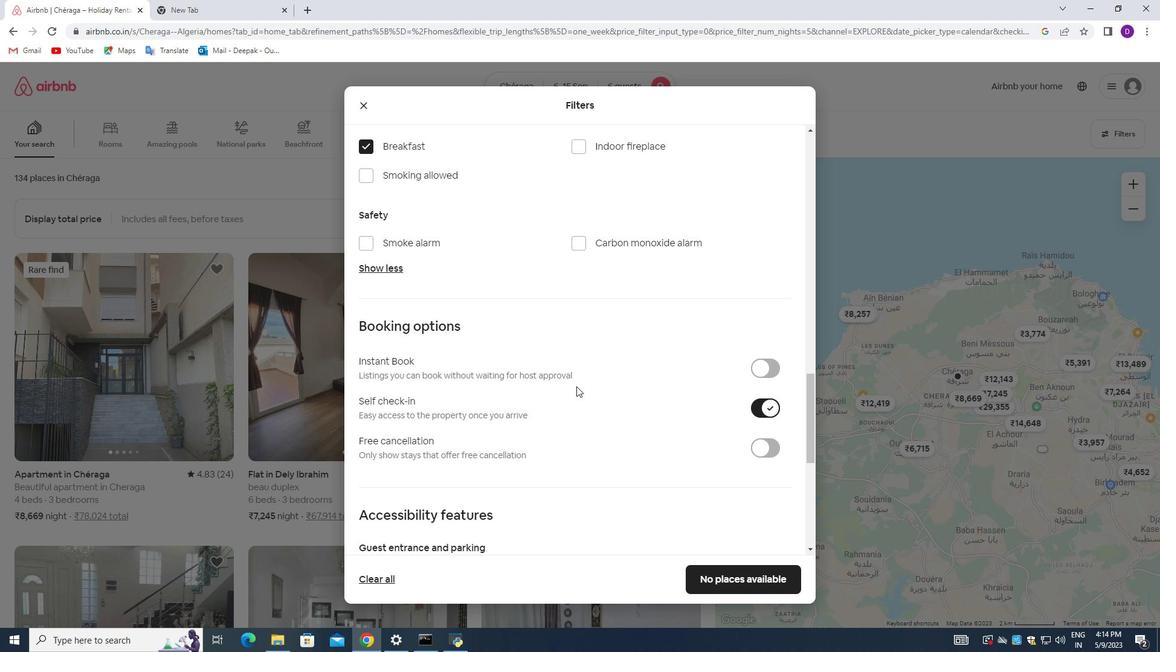 
Action: Mouse scrolled (576, 385) with delta (0, 0)
Screenshot: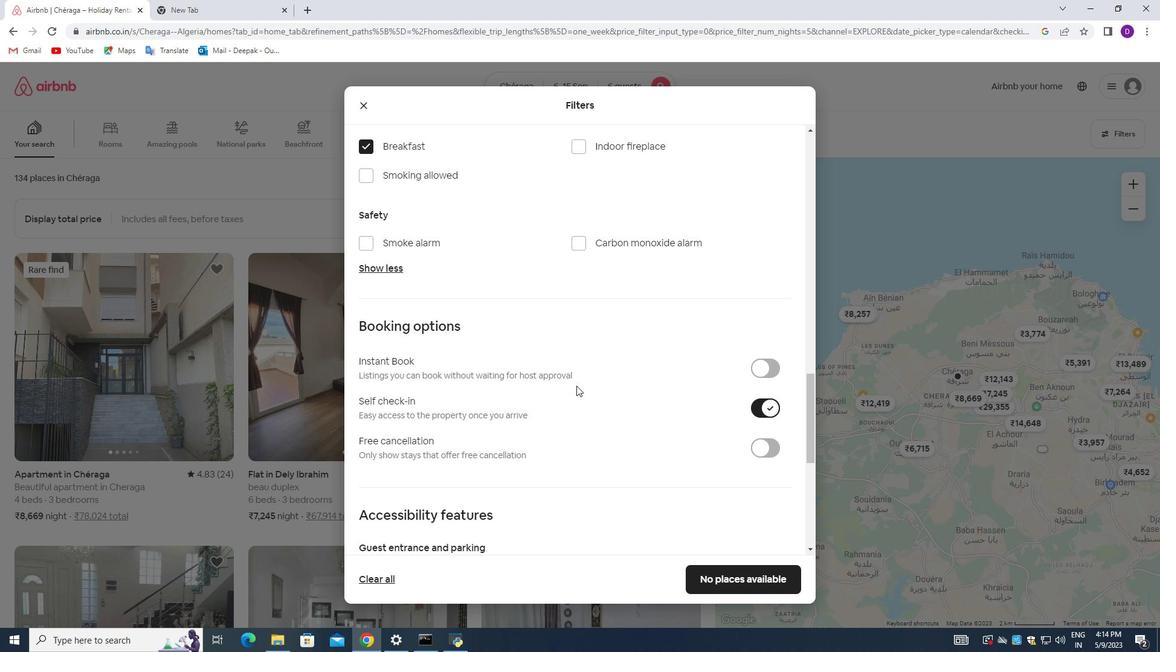
Action: Mouse scrolled (576, 385) with delta (0, 0)
Screenshot: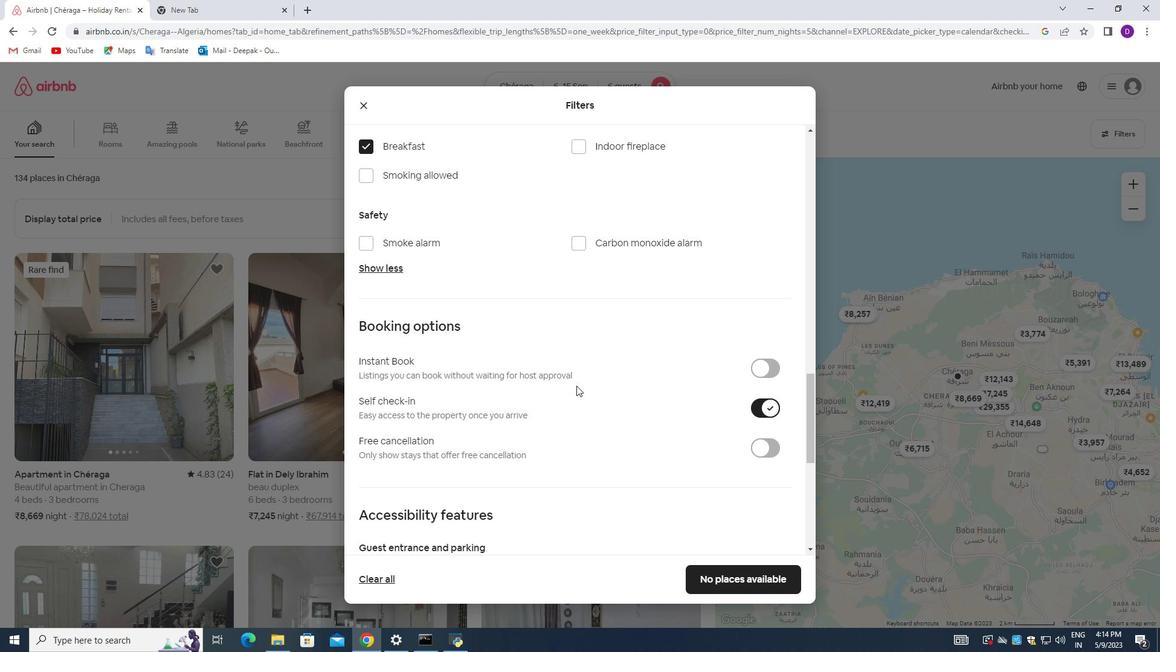 
Action: Mouse moved to (550, 390)
Screenshot: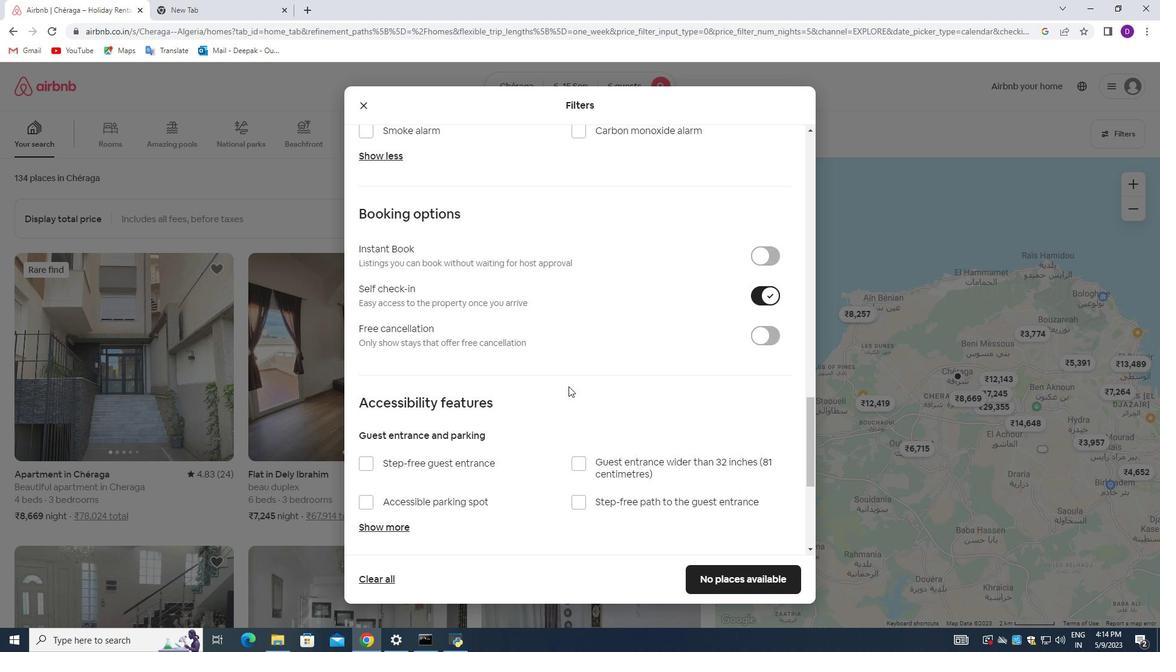 
Action: Mouse scrolled (550, 389) with delta (0, 0)
Screenshot: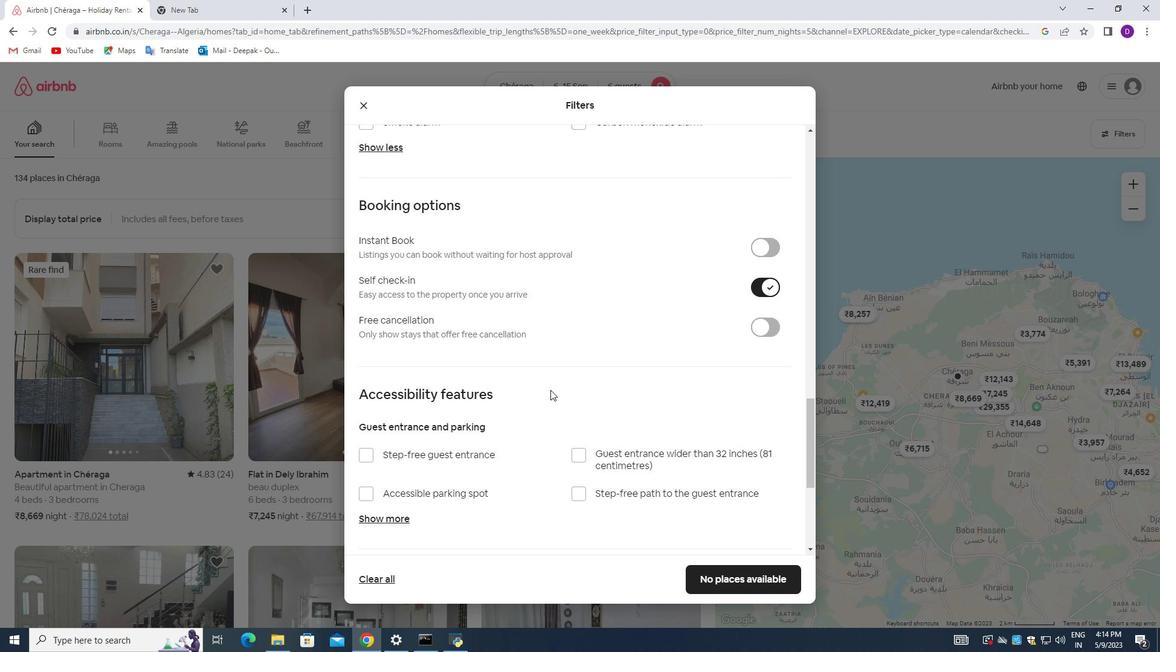 
Action: Mouse scrolled (550, 389) with delta (0, 0)
Screenshot: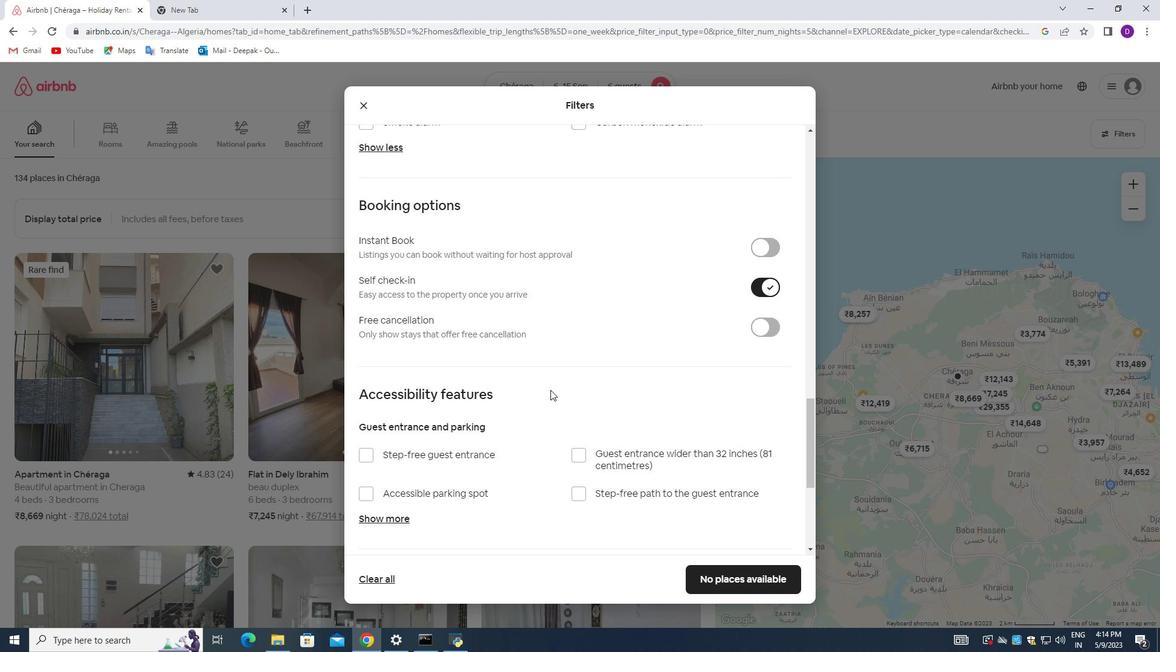
Action: Mouse scrolled (550, 389) with delta (0, 0)
Screenshot: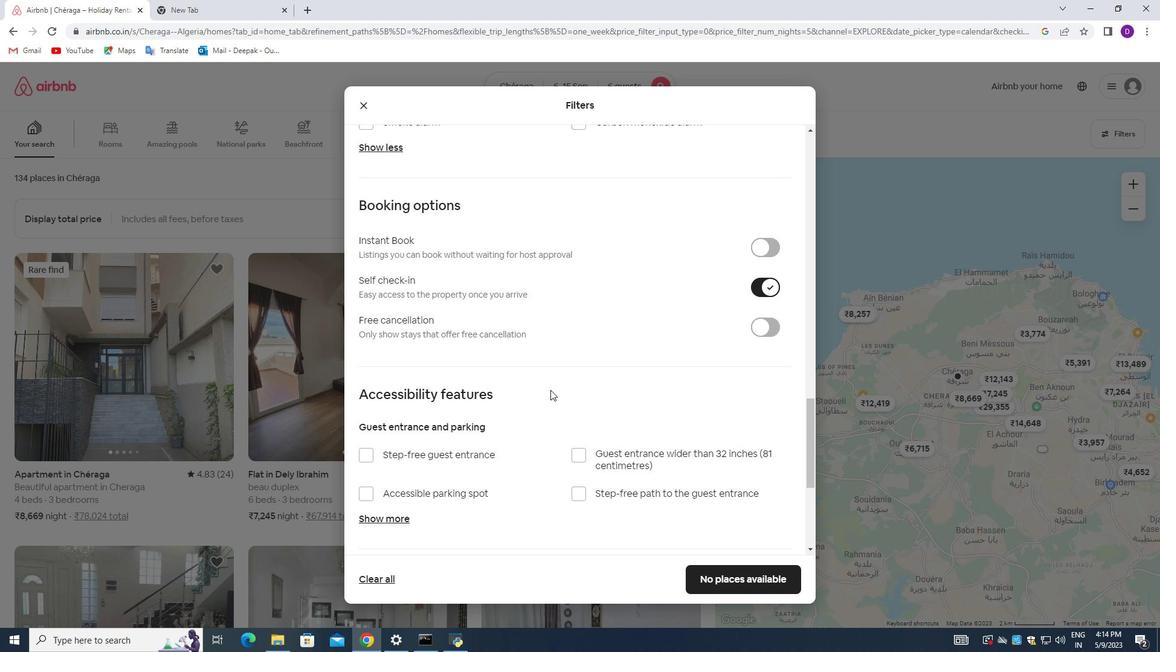 
Action: Mouse scrolled (550, 389) with delta (0, 0)
Screenshot: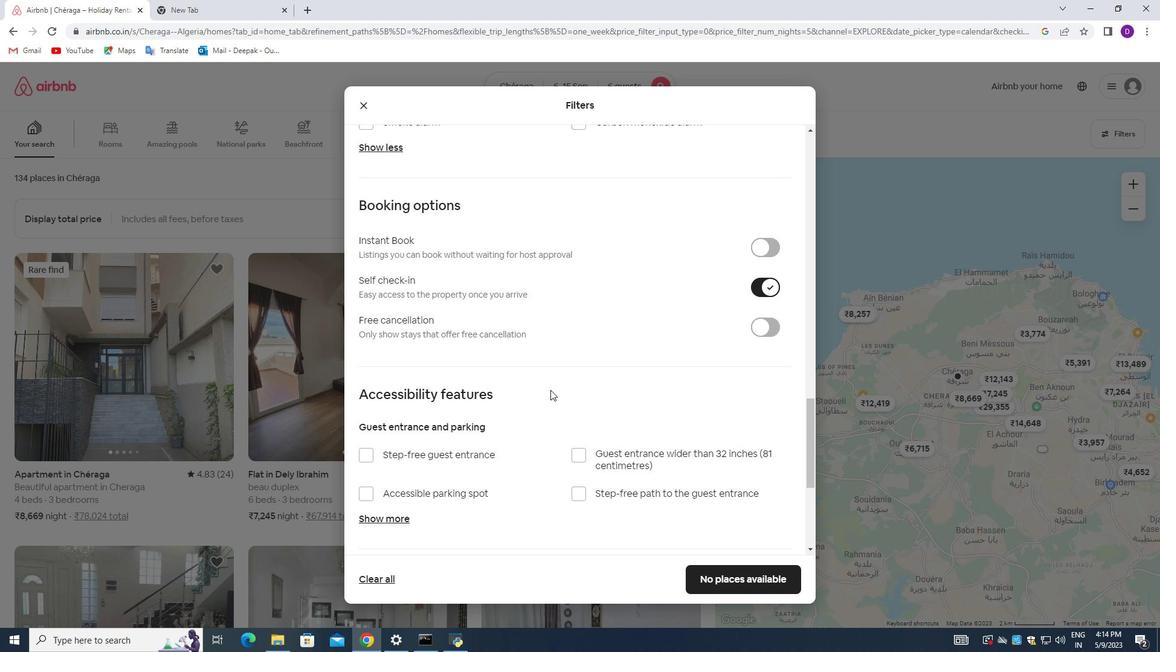 
Action: Mouse moved to (551, 390)
Screenshot: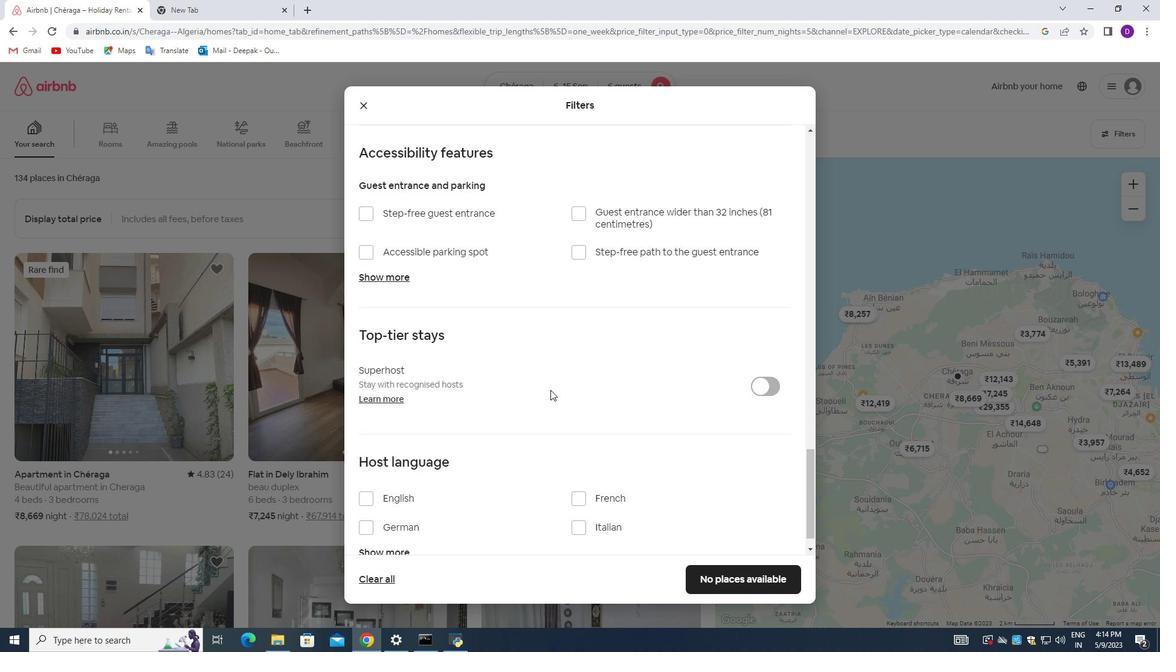
Action: Mouse scrolled (551, 389) with delta (0, 0)
Screenshot: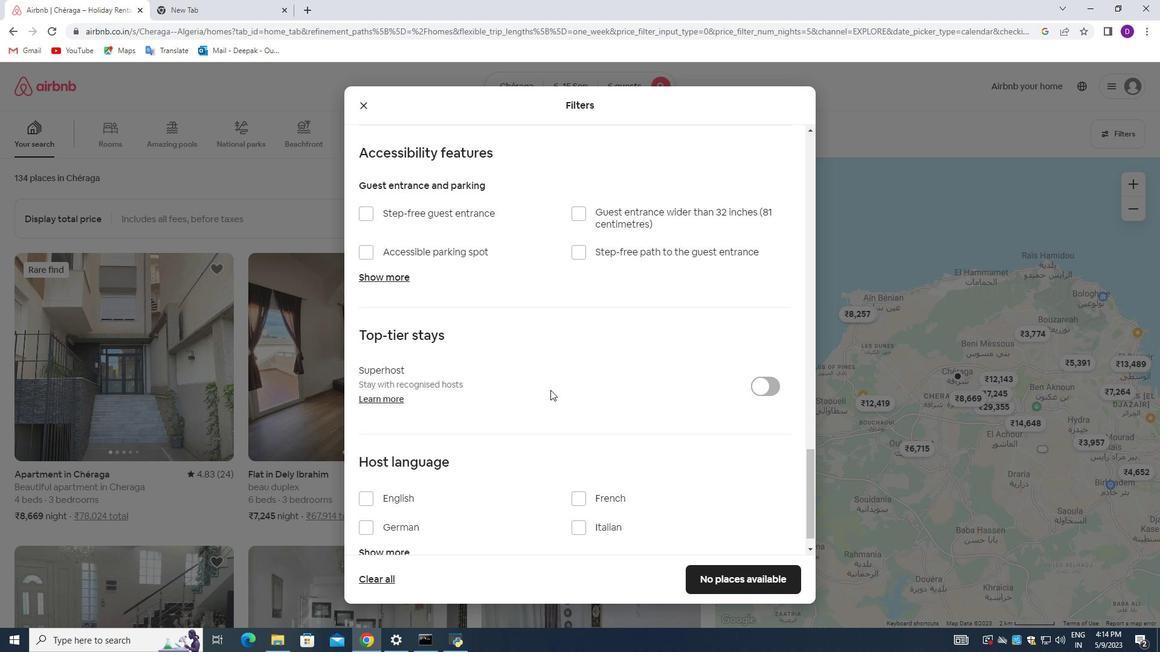 
Action: Mouse moved to (551, 390)
Screenshot: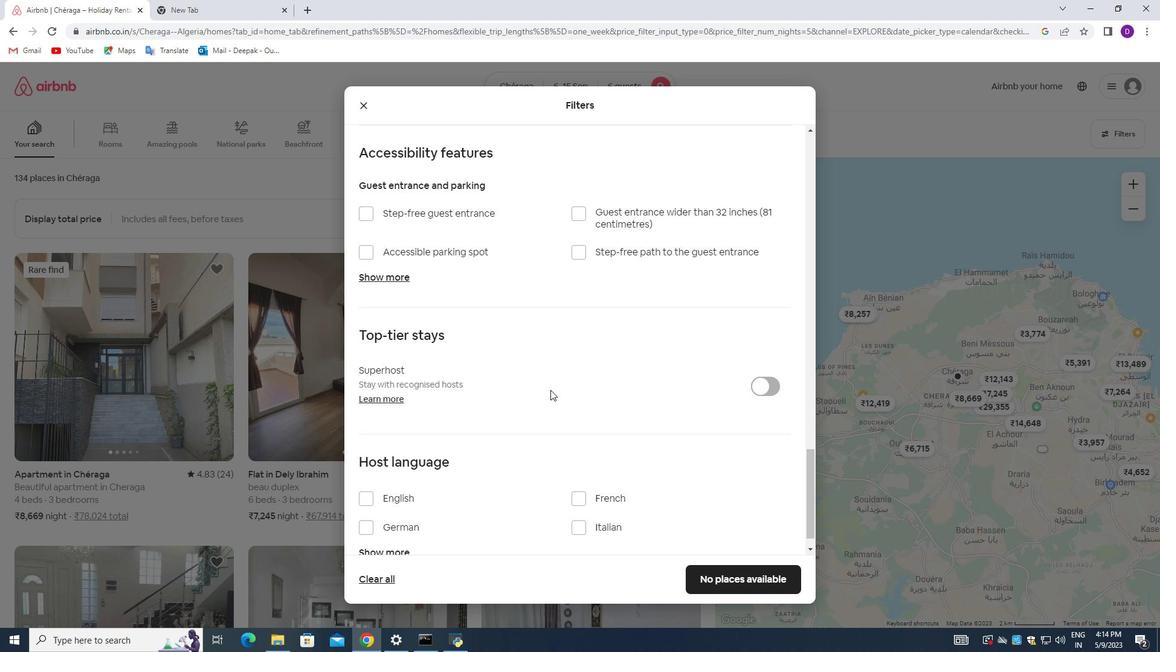 
Action: Mouse scrolled (551, 389) with delta (0, 0)
Screenshot: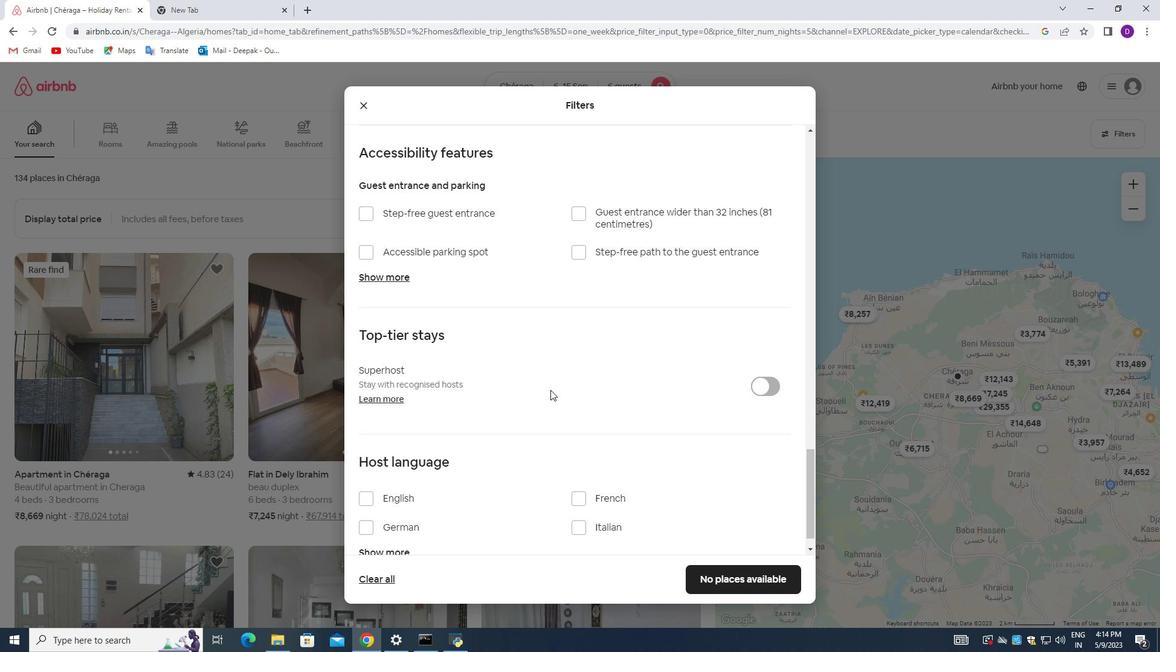 
Action: Mouse scrolled (551, 389) with delta (0, 0)
Screenshot: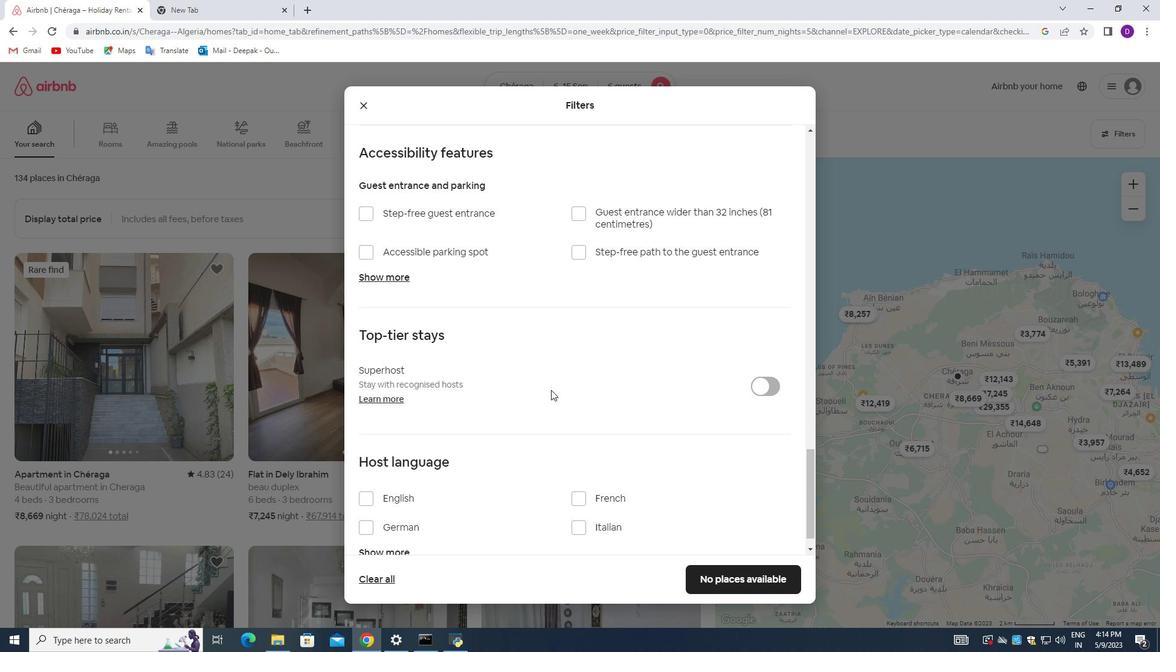 
Action: Mouse moved to (723, 574)
Screenshot: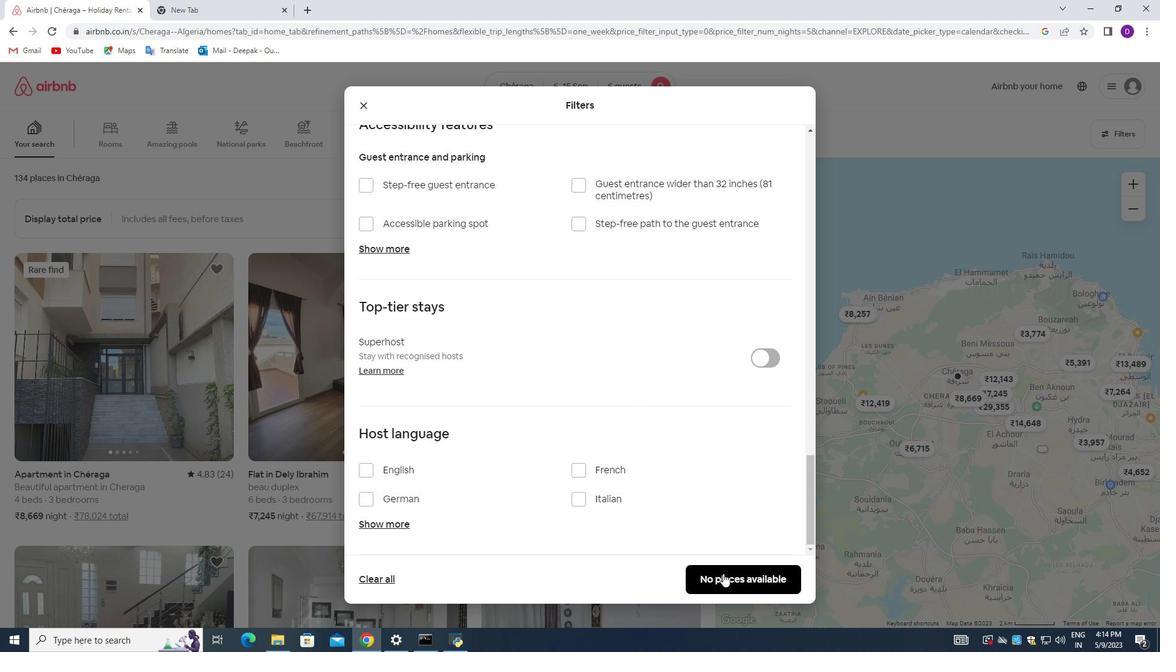 
Action: Mouse pressed left at (723, 574)
Screenshot: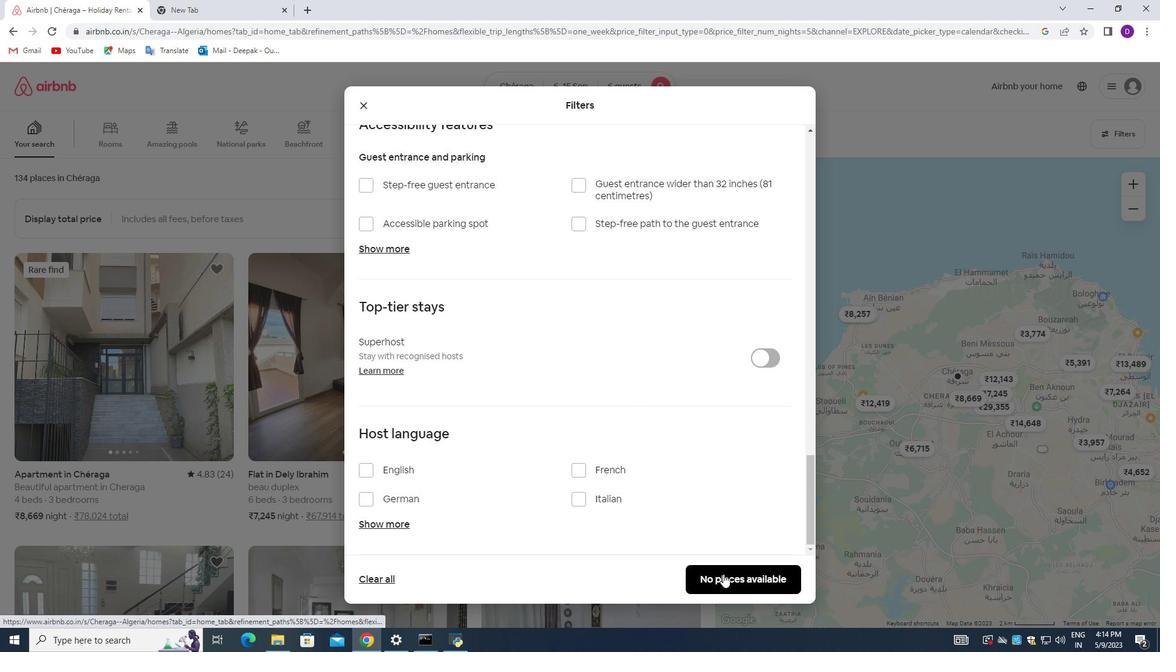 
Action: Mouse moved to (653, 402)
Screenshot: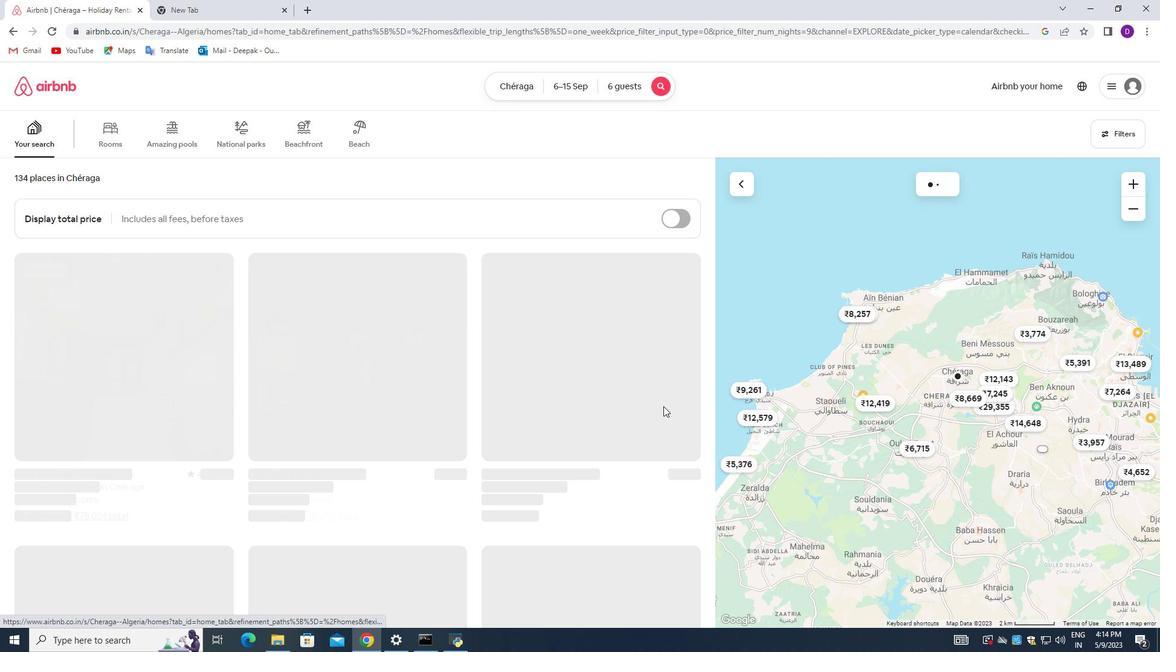 
